 Task: Look for space in Thiruvananthapuram, India from 2nd September, 2023 to 10th September, 2023 for 1 adult in price range Rs.5000 to Rs.16000. Place can be private room with 1  bedroom having 1 bed and 1 bathroom. Property type can be house, flat, guest house, hotel. Booking option can be shelf check-in. Required host language is English.
Action: Mouse moved to (540, 95)
Screenshot: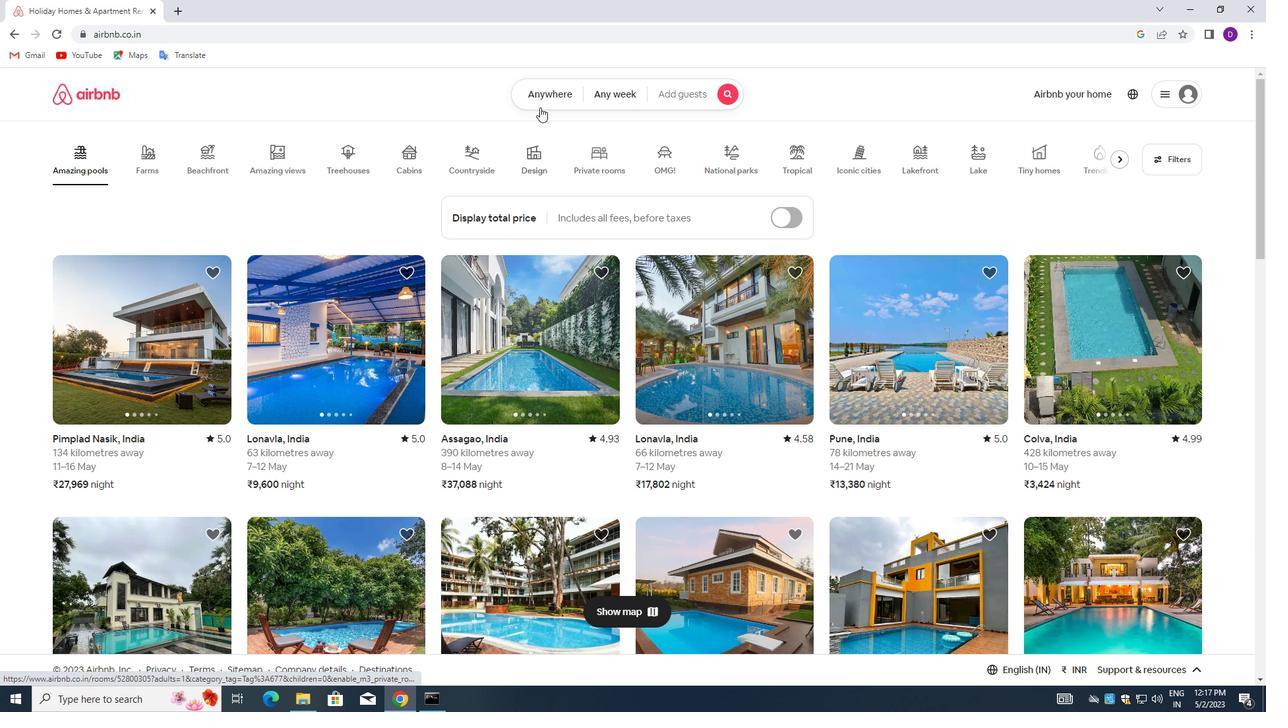 
Action: Mouse pressed left at (540, 95)
Screenshot: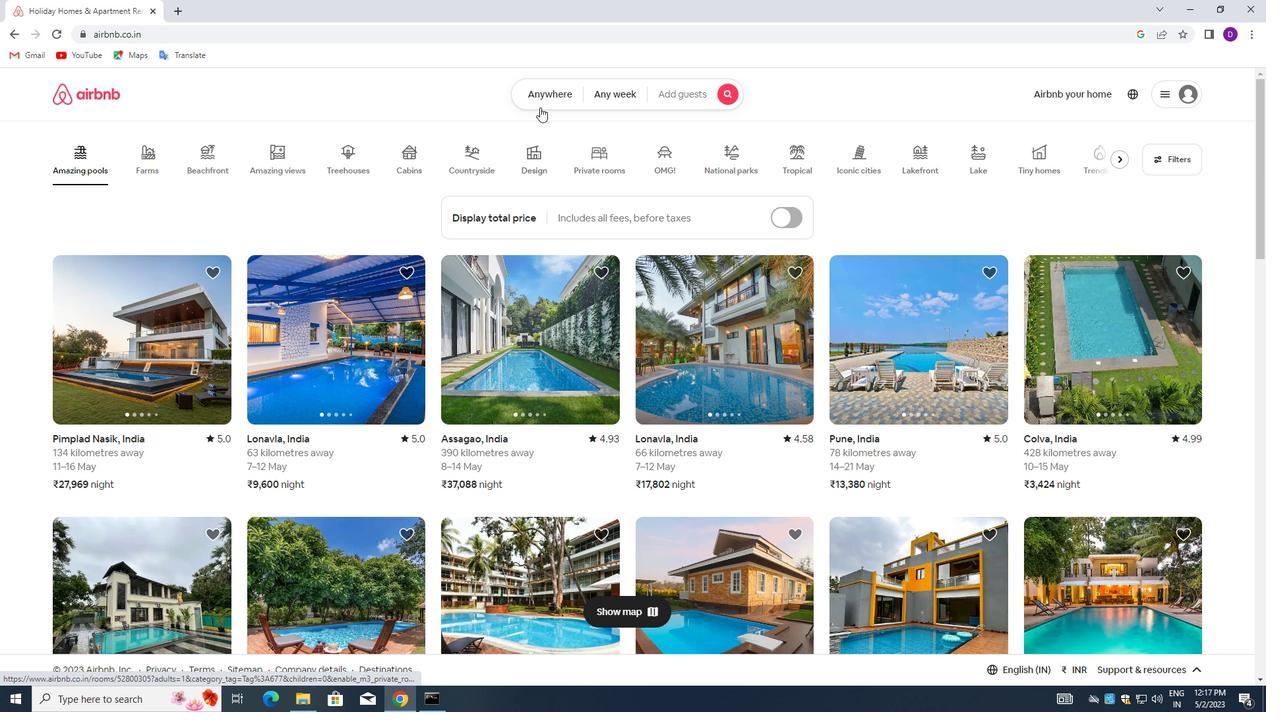 
Action: Mouse moved to (433, 149)
Screenshot: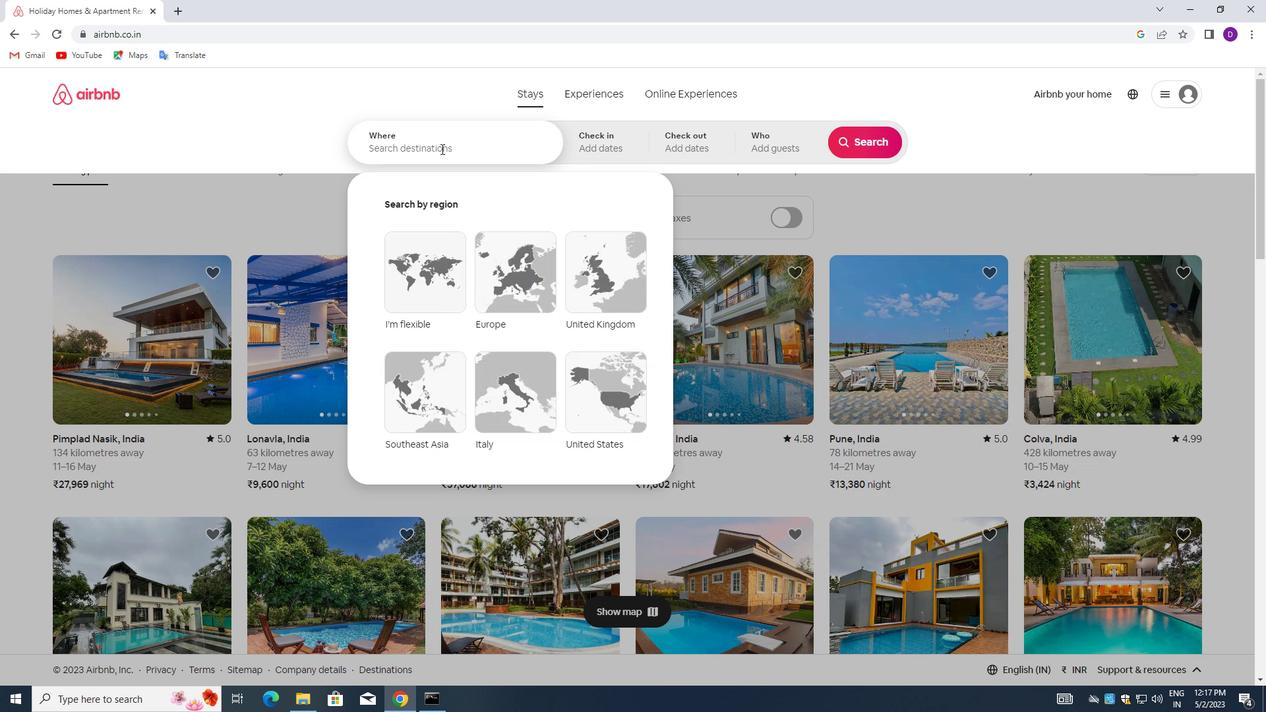 
Action: Mouse pressed left at (433, 149)
Screenshot: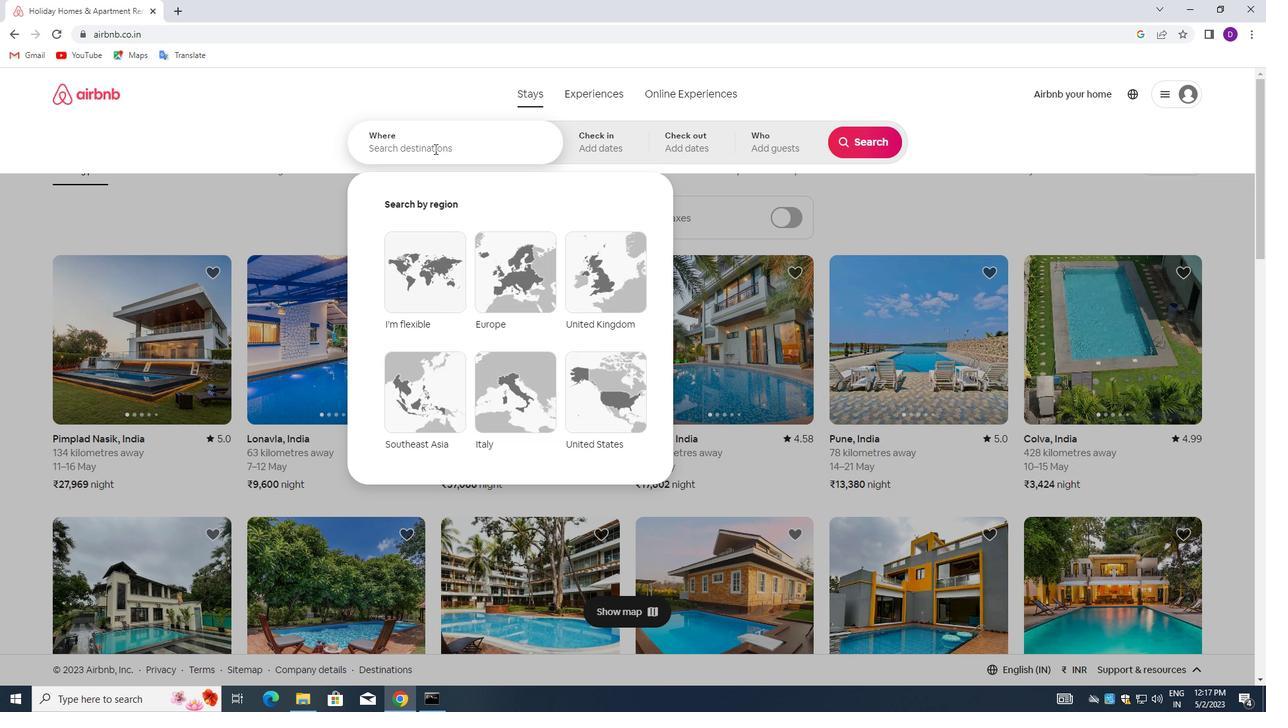 
Action: Key pressed <Key.shift_r>Thiruvananthapuram,<Key.space><Key.shift>INDIA<Key.enter>
Screenshot: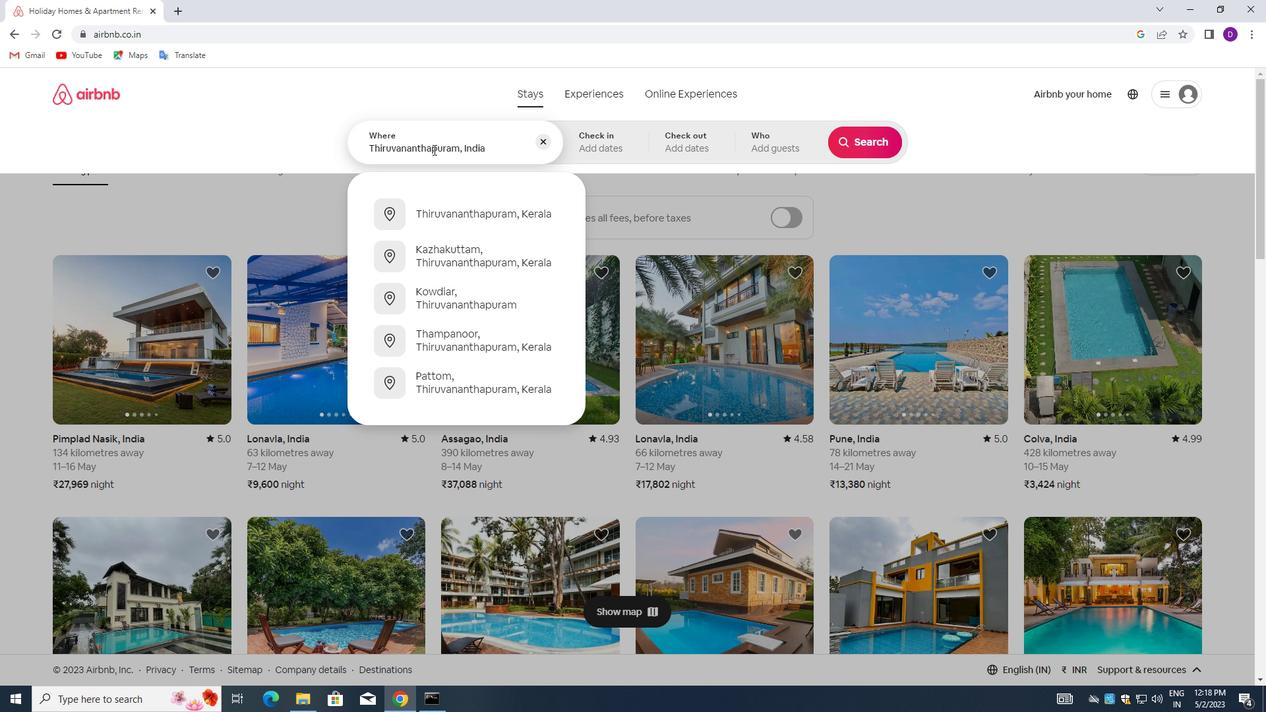 
Action: Mouse moved to (858, 252)
Screenshot: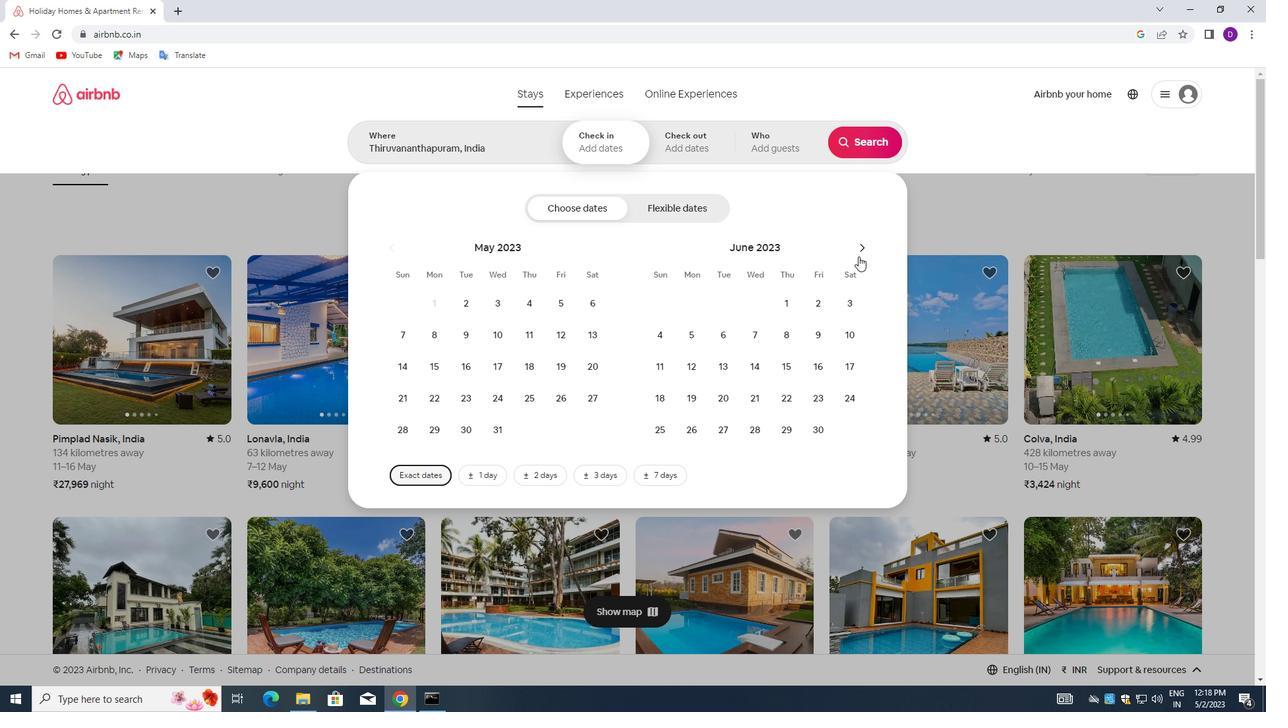 
Action: Mouse pressed left at (858, 252)
Screenshot: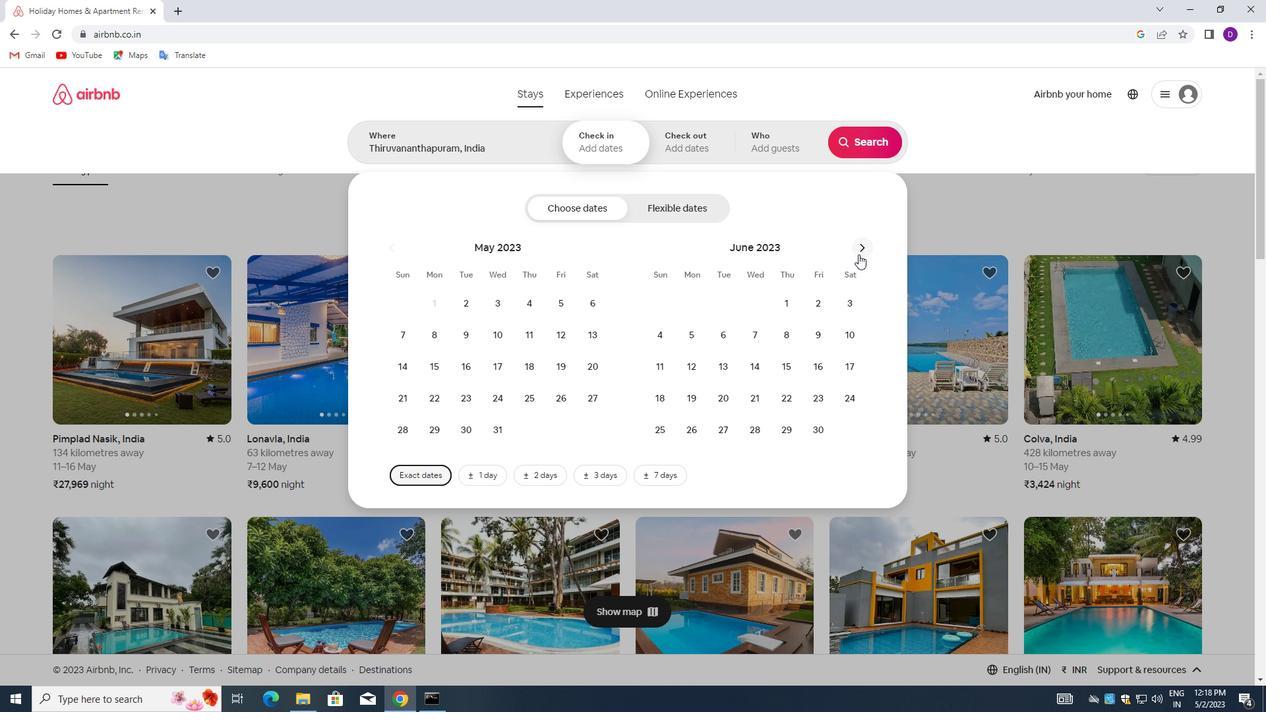 
Action: Mouse pressed left at (858, 252)
Screenshot: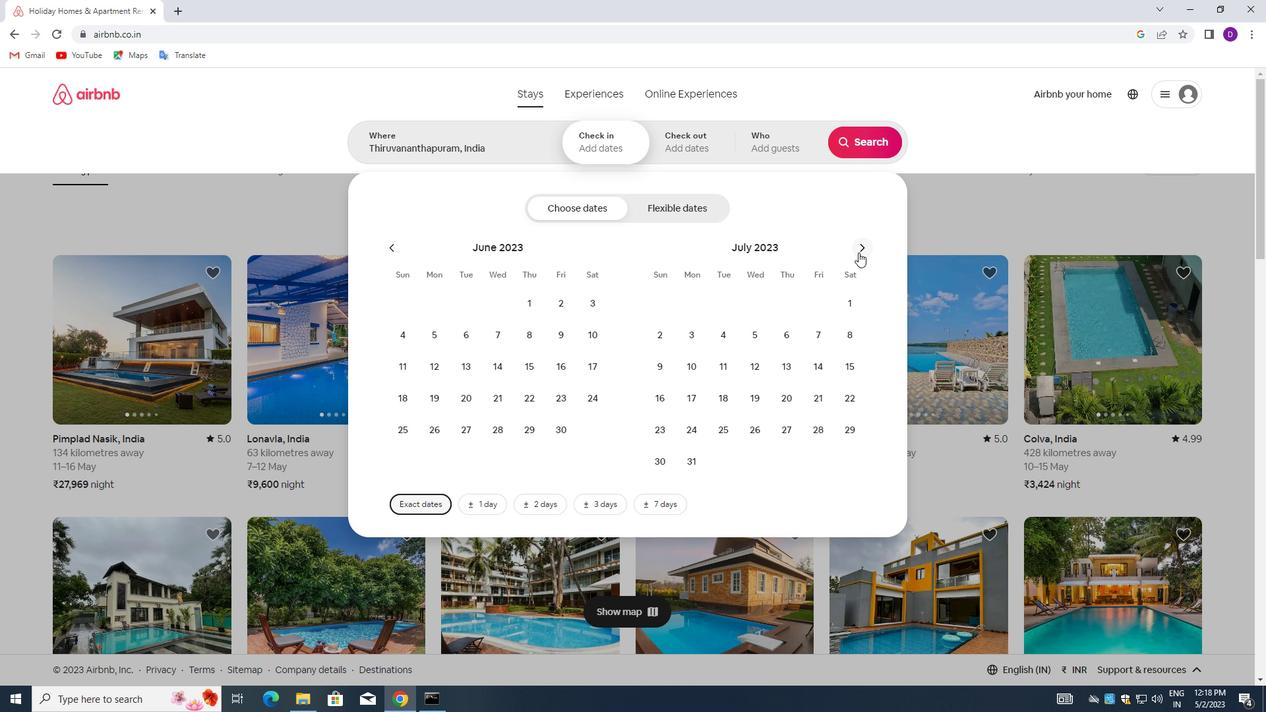 
Action: Mouse pressed left at (858, 252)
Screenshot: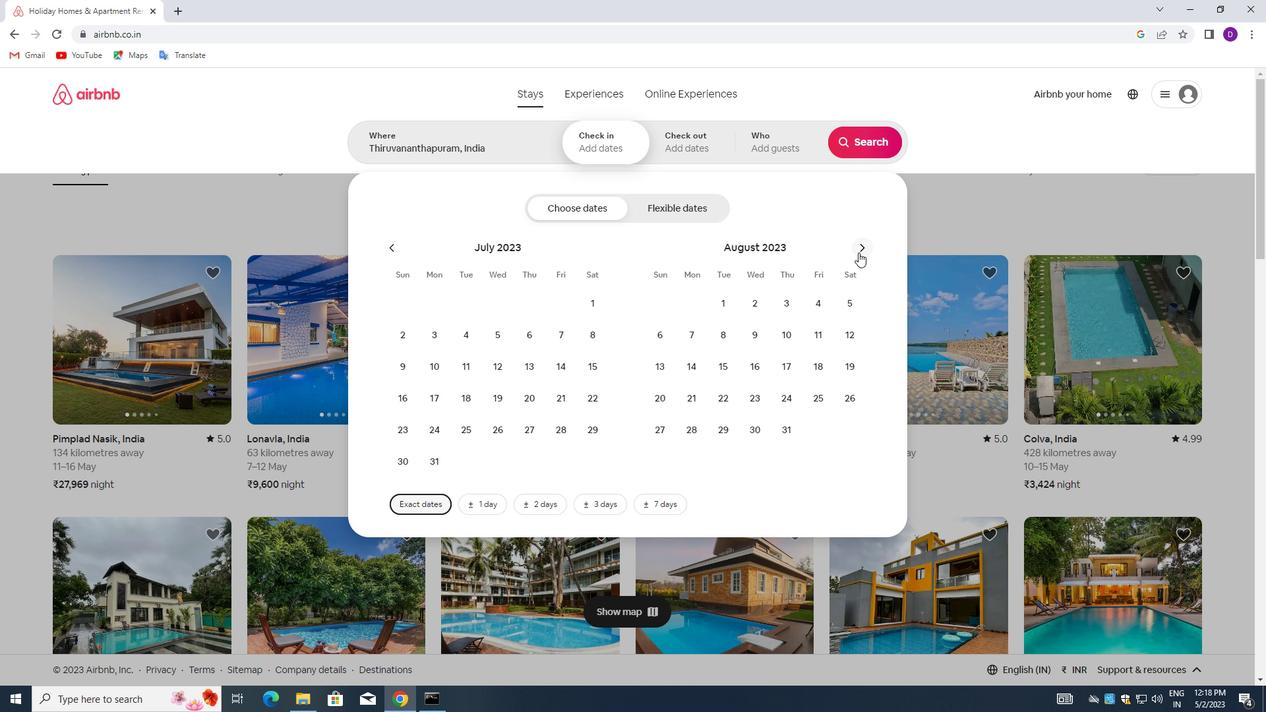 
Action: Mouse moved to (849, 302)
Screenshot: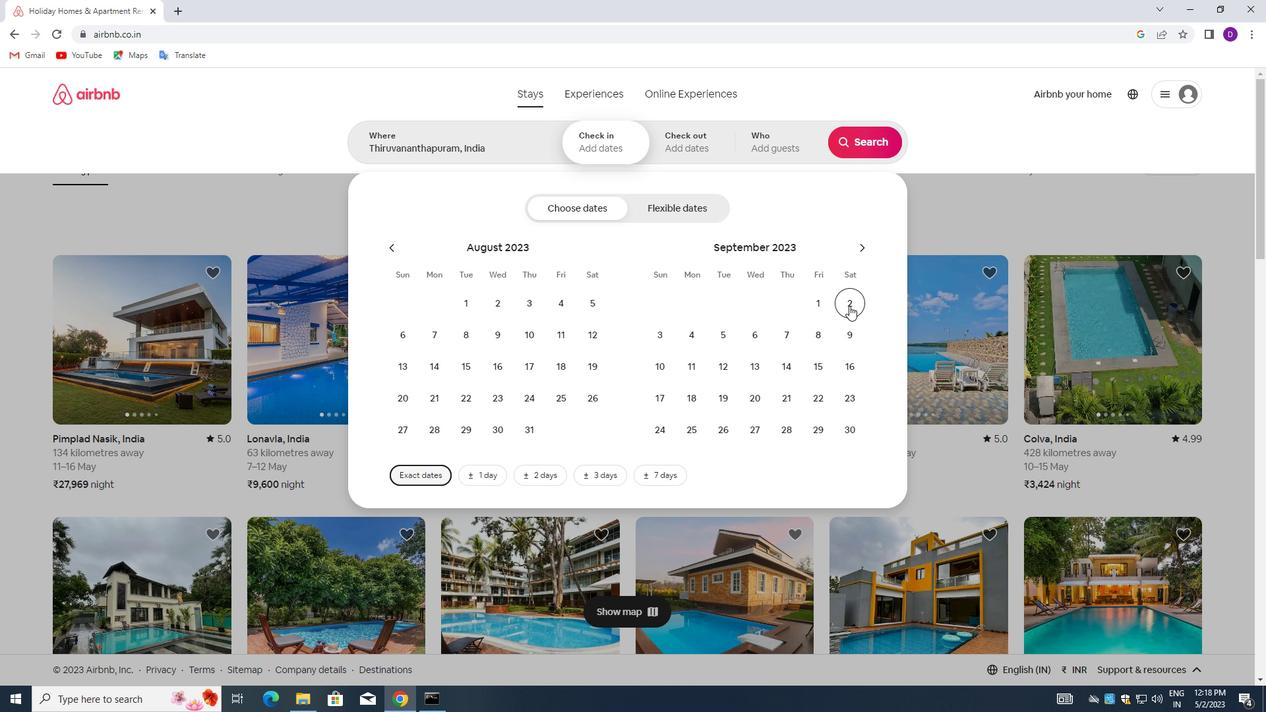 
Action: Mouse pressed left at (849, 302)
Screenshot: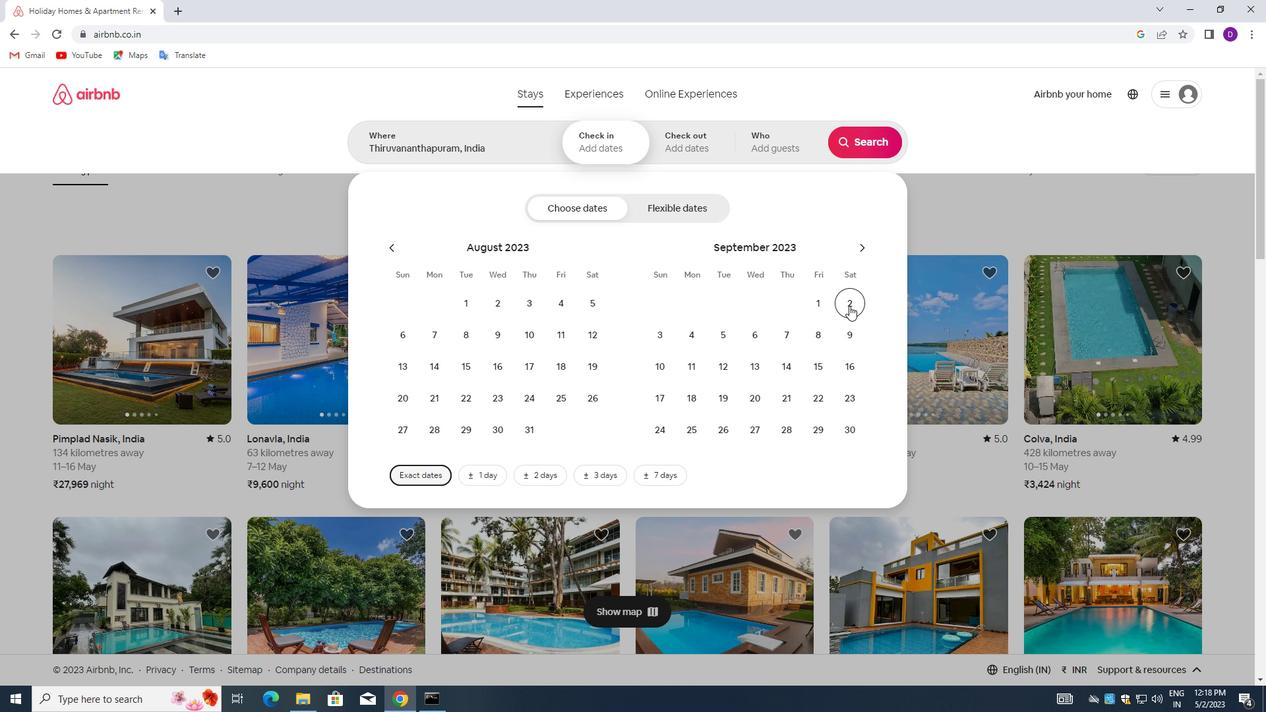 
Action: Mouse moved to (672, 364)
Screenshot: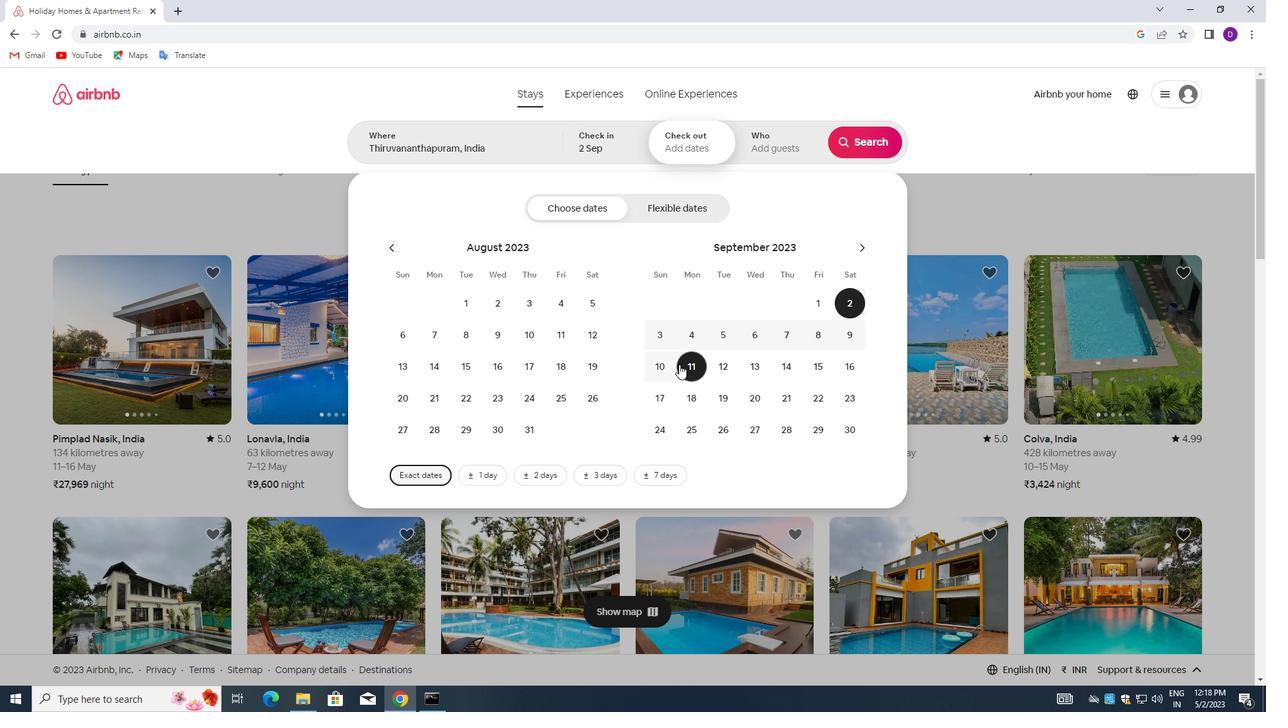 
Action: Mouse pressed left at (672, 364)
Screenshot: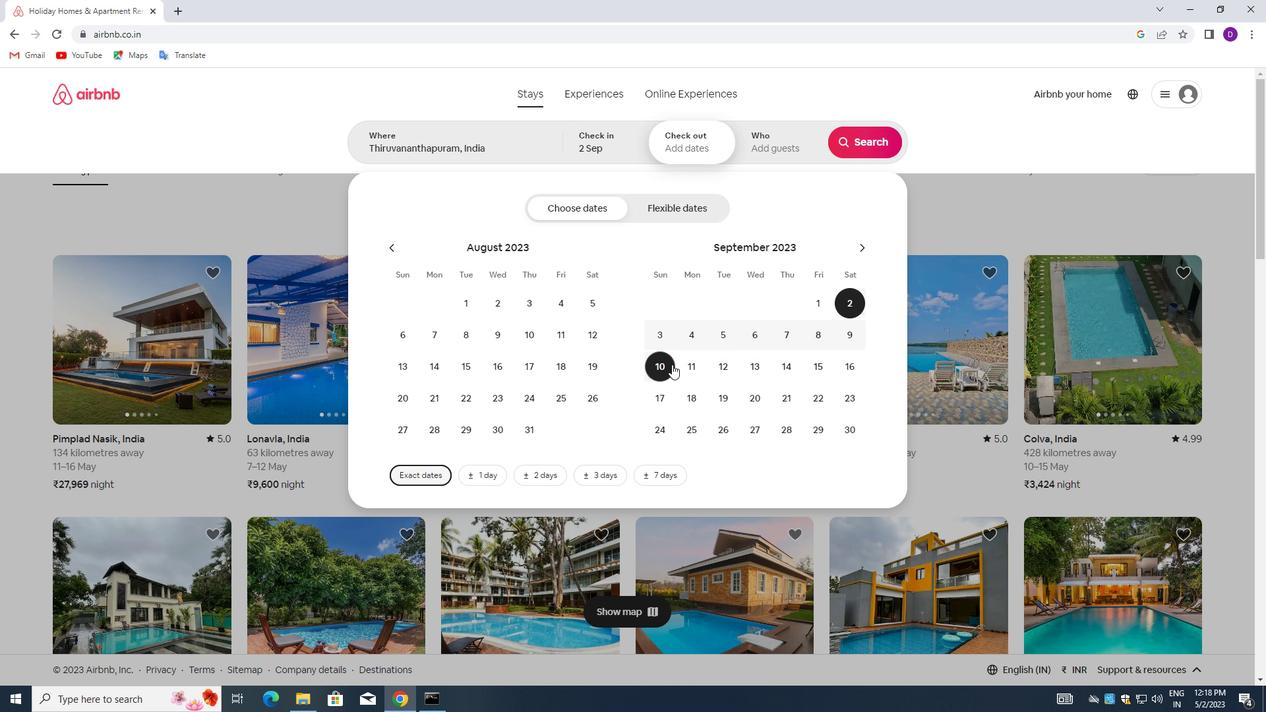 
Action: Mouse moved to (779, 146)
Screenshot: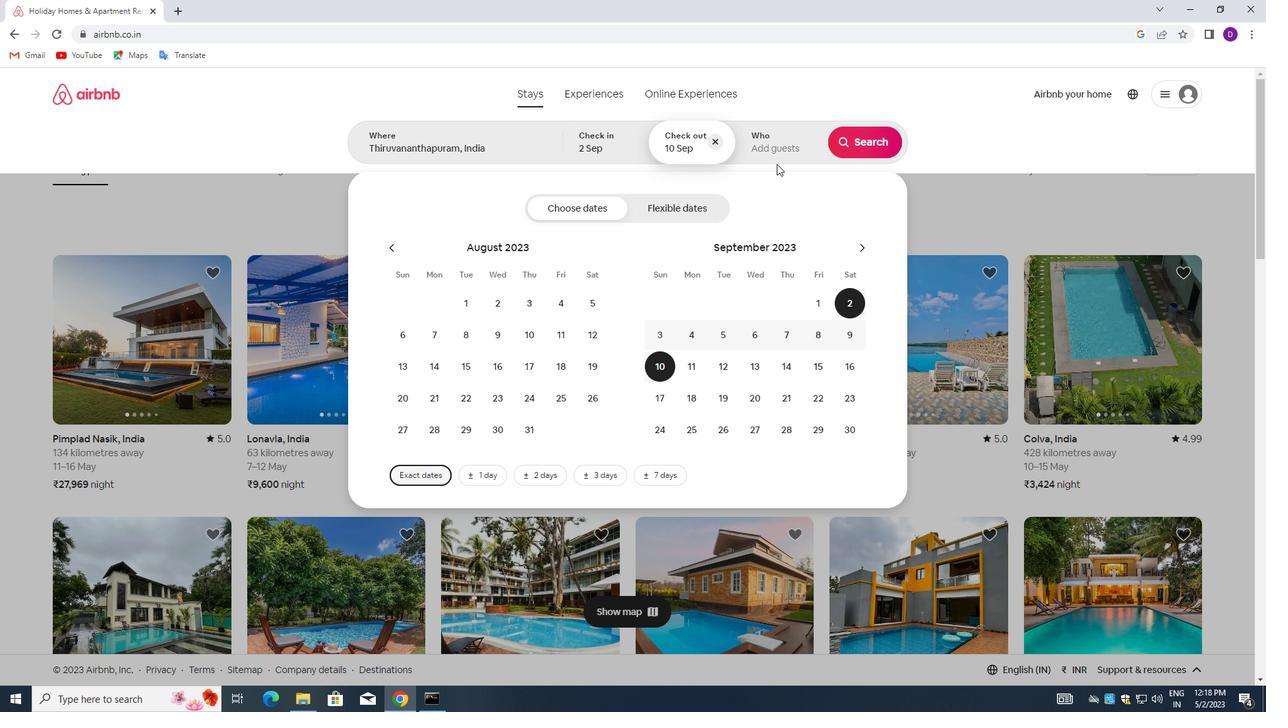 
Action: Mouse pressed left at (779, 146)
Screenshot: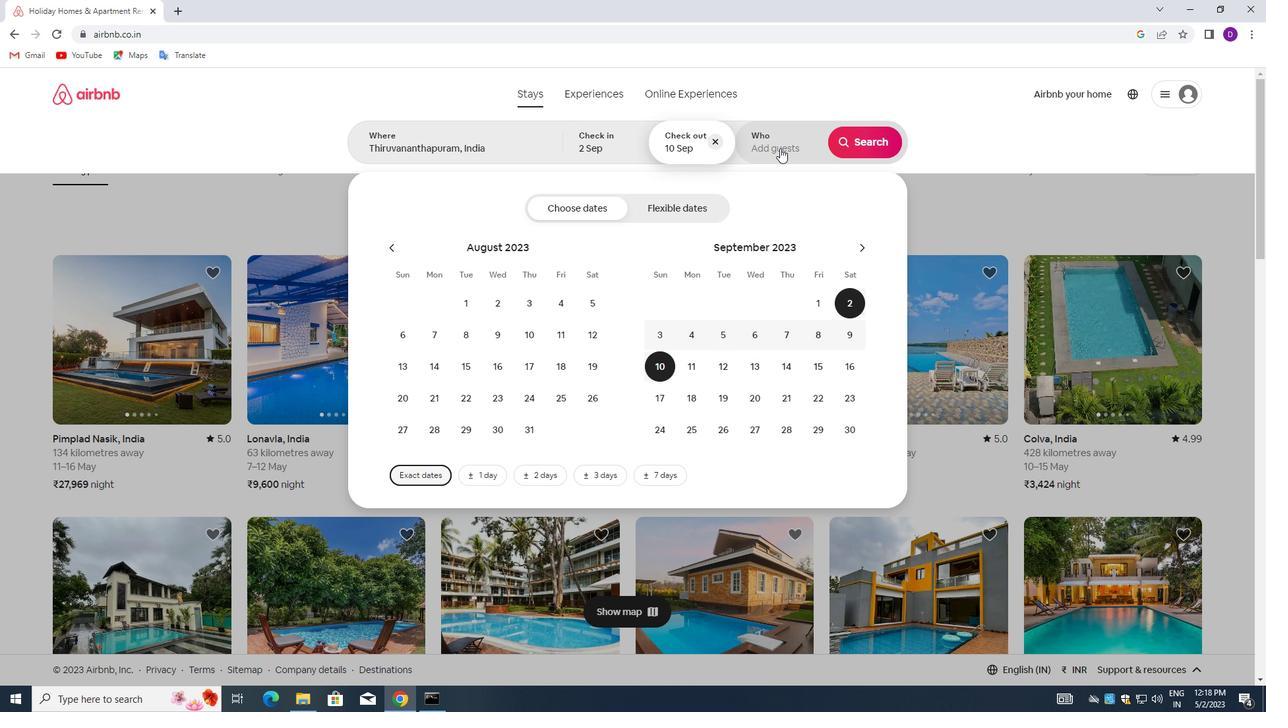 
Action: Mouse moved to (864, 210)
Screenshot: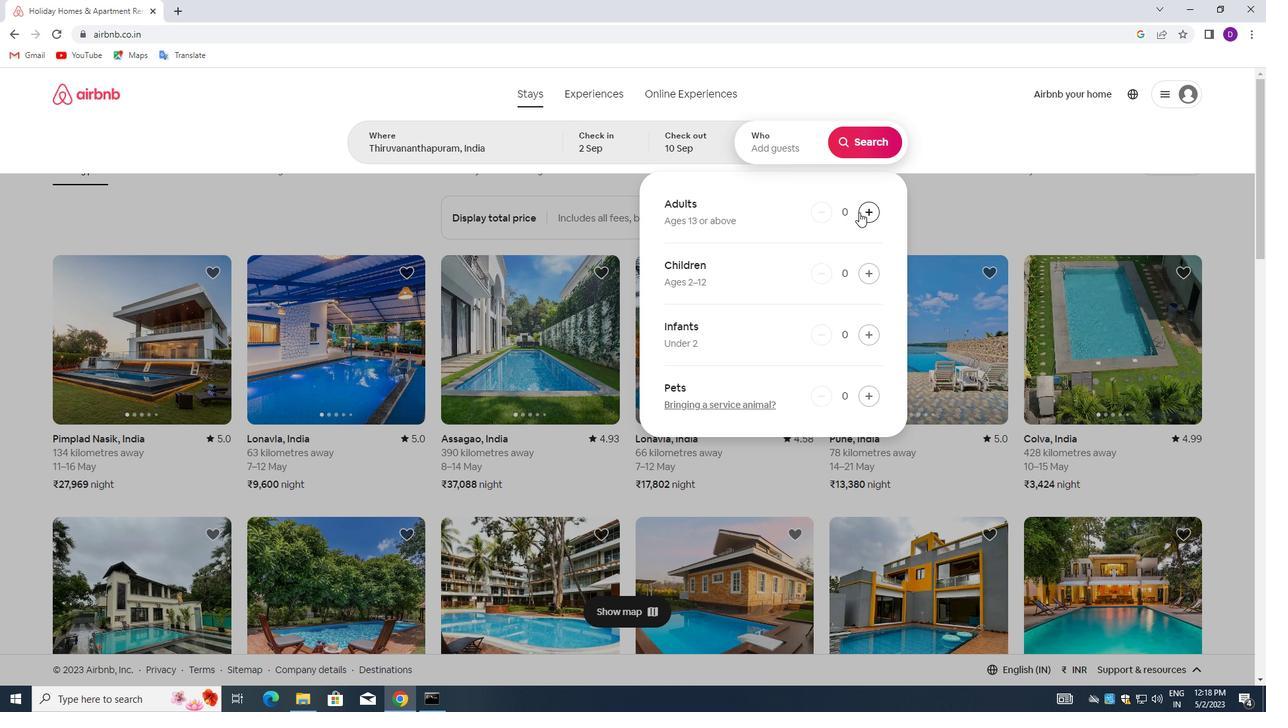
Action: Mouse pressed left at (864, 210)
Screenshot: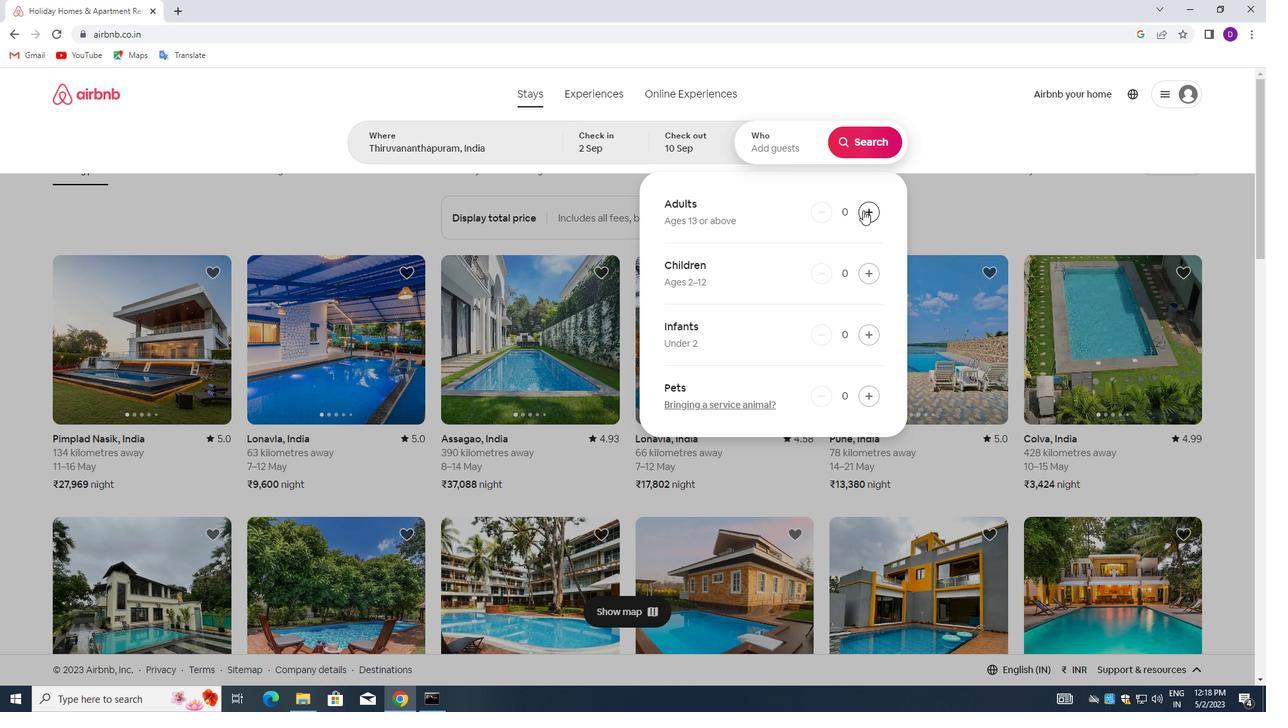 
Action: Mouse moved to (870, 140)
Screenshot: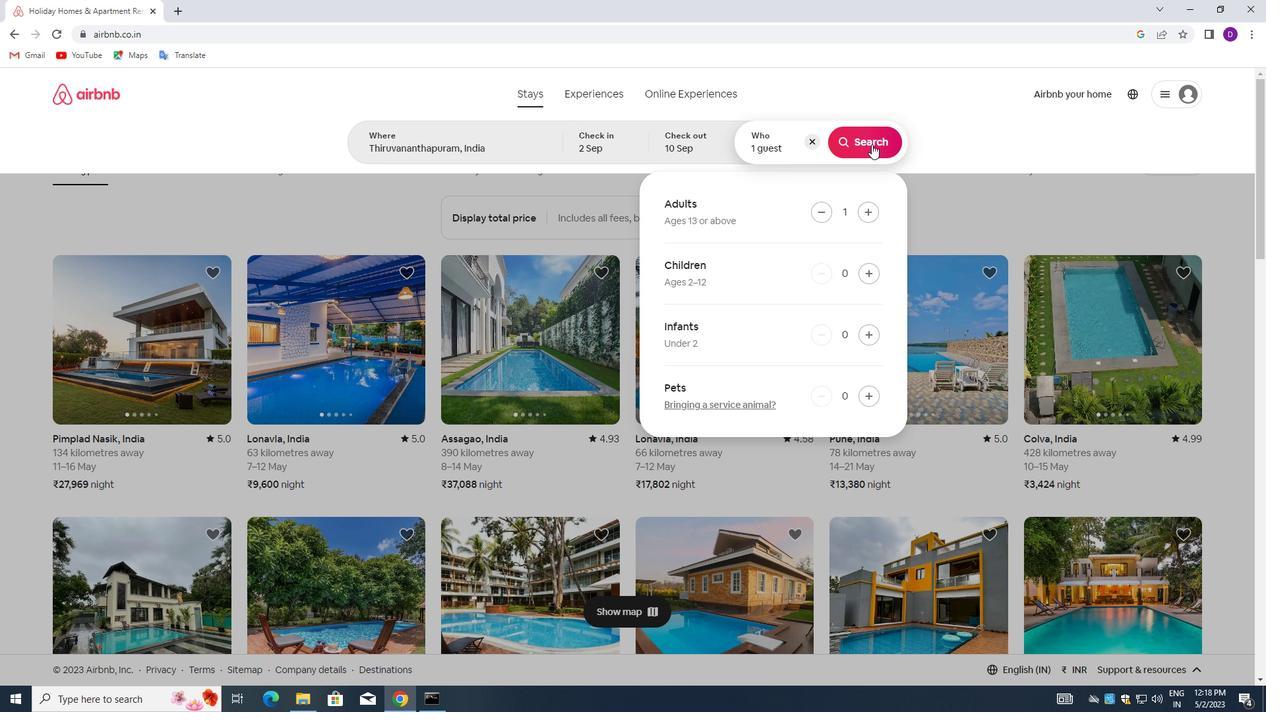 
Action: Mouse pressed left at (870, 140)
Screenshot: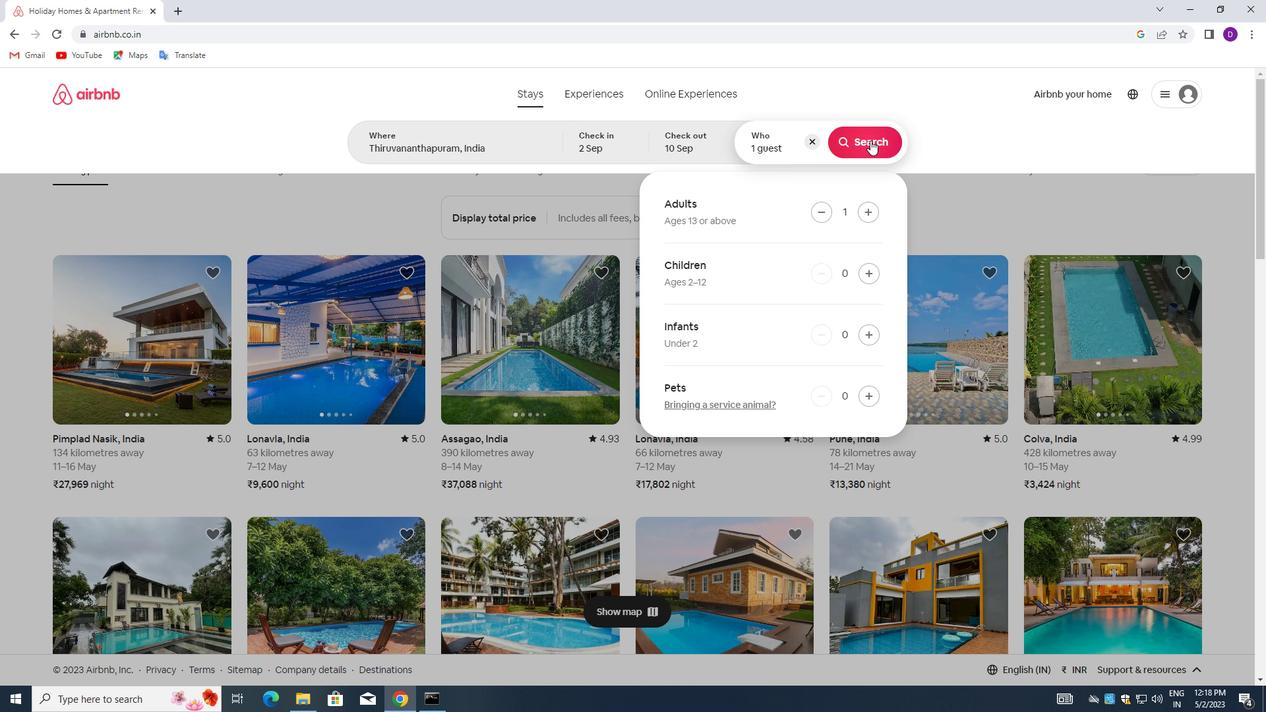 
Action: Mouse moved to (1193, 145)
Screenshot: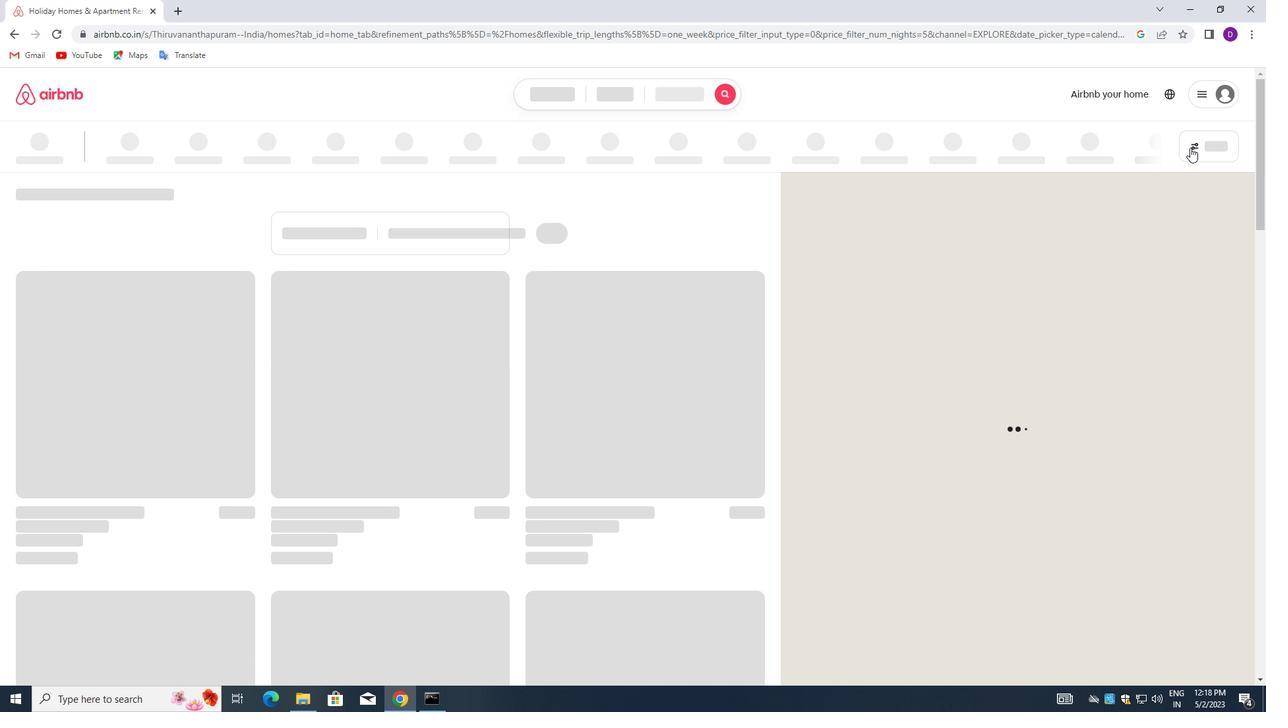 
Action: Mouse pressed left at (1193, 145)
Screenshot: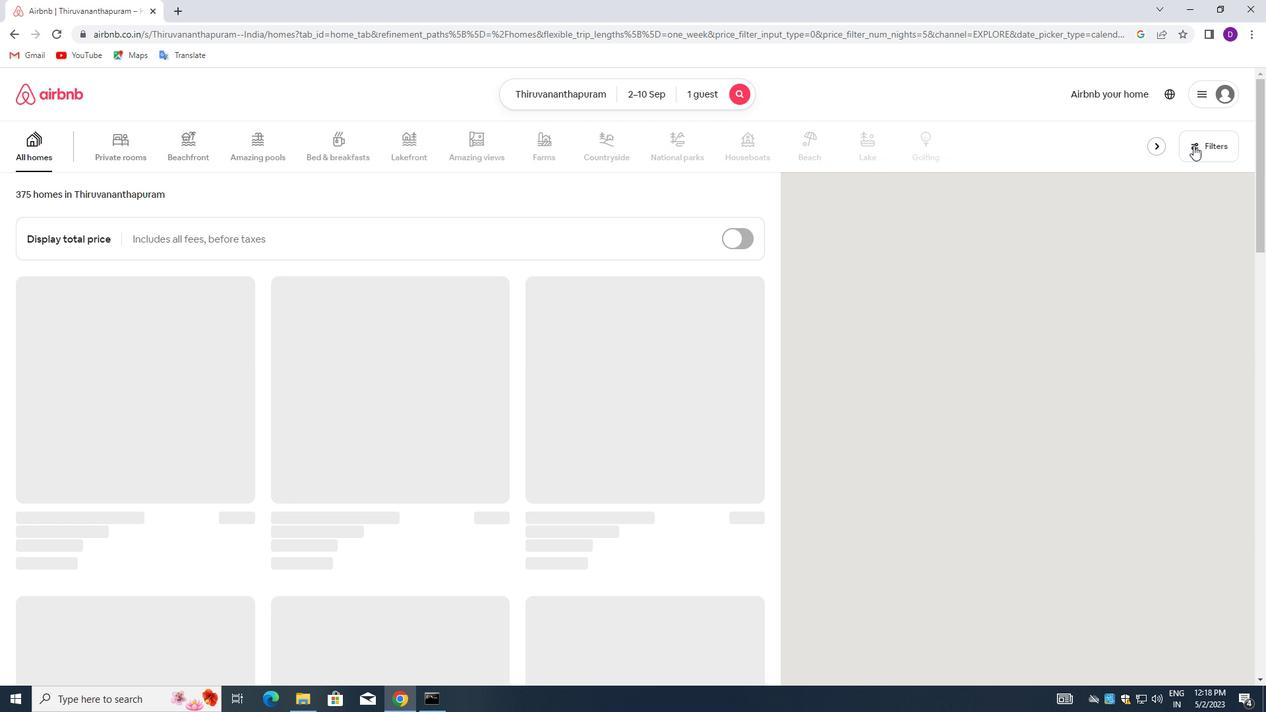 
Action: Mouse moved to (465, 317)
Screenshot: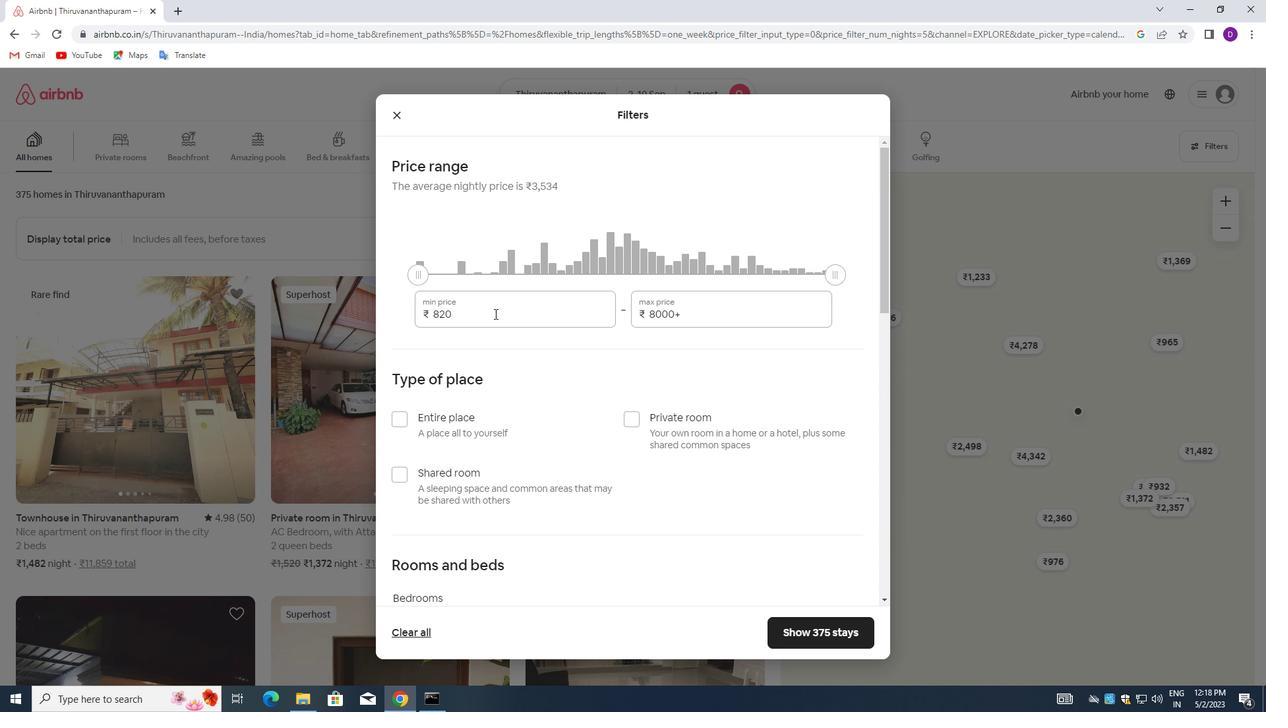 
Action: Mouse pressed left at (465, 317)
Screenshot: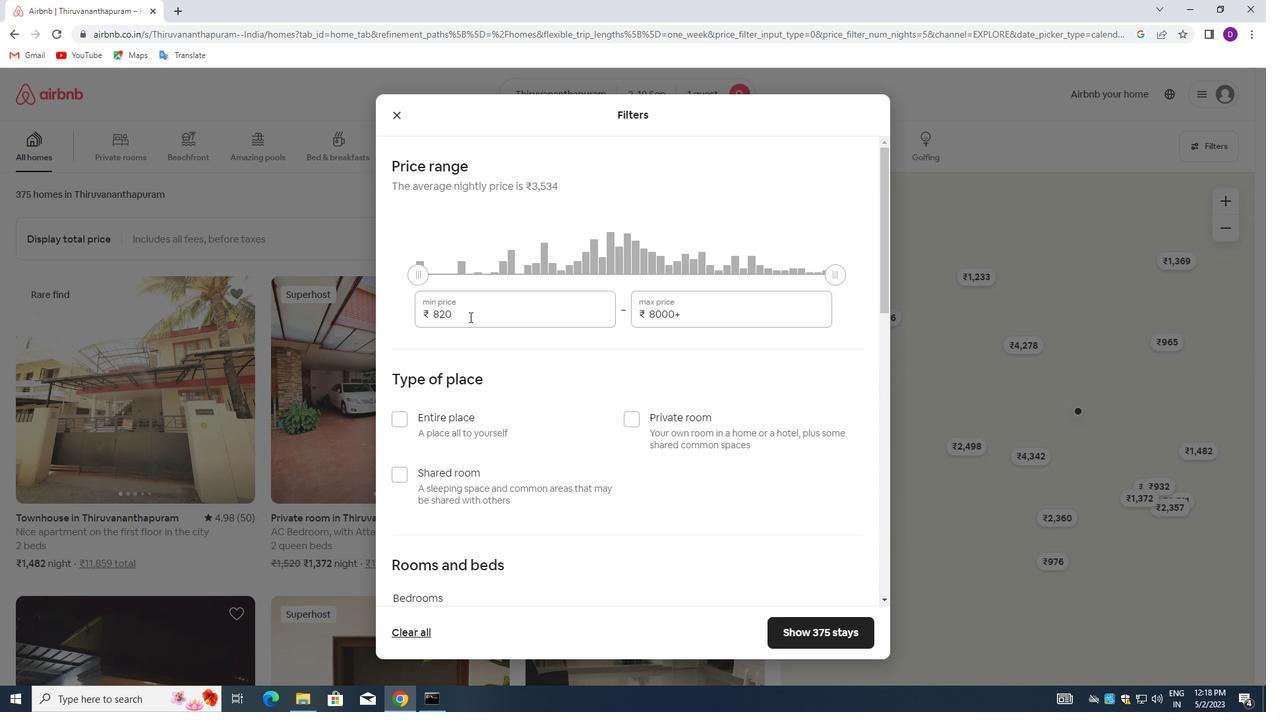 
Action: Mouse pressed left at (465, 317)
Screenshot: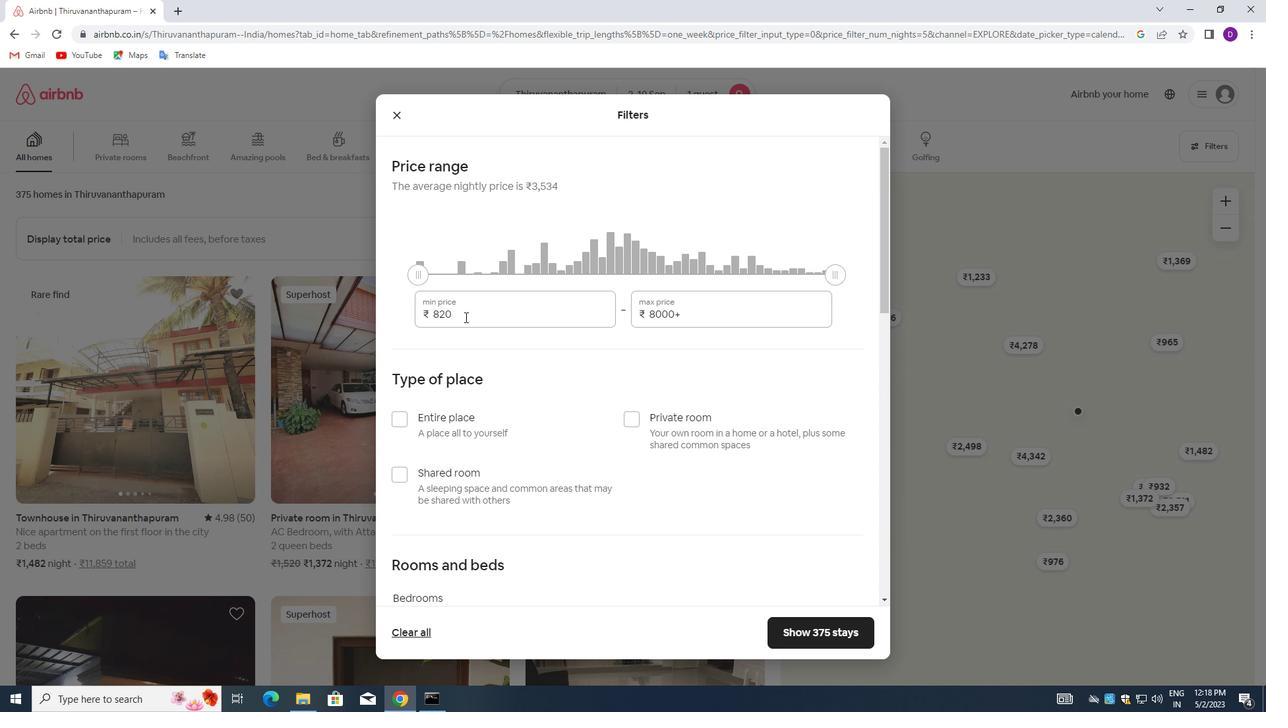 
Action: Key pressed 5000<Key.tab>16000
Screenshot: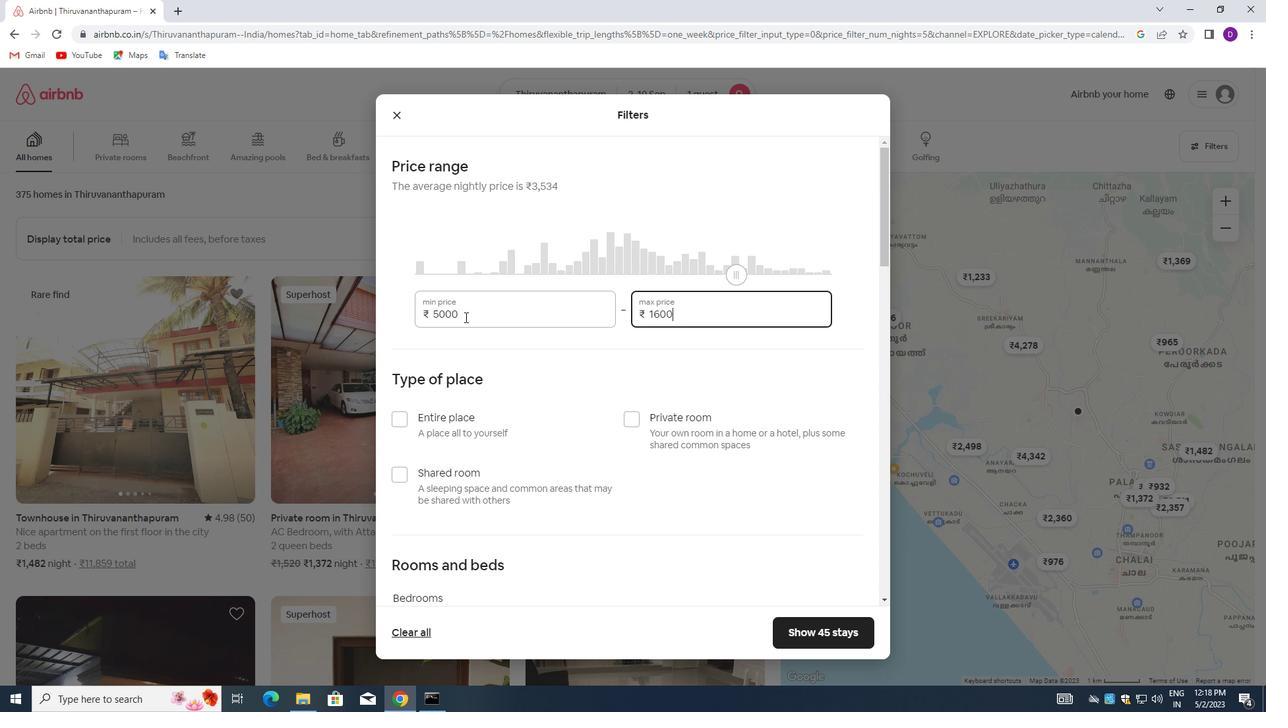 
Action: Mouse moved to (491, 337)
Screenshot: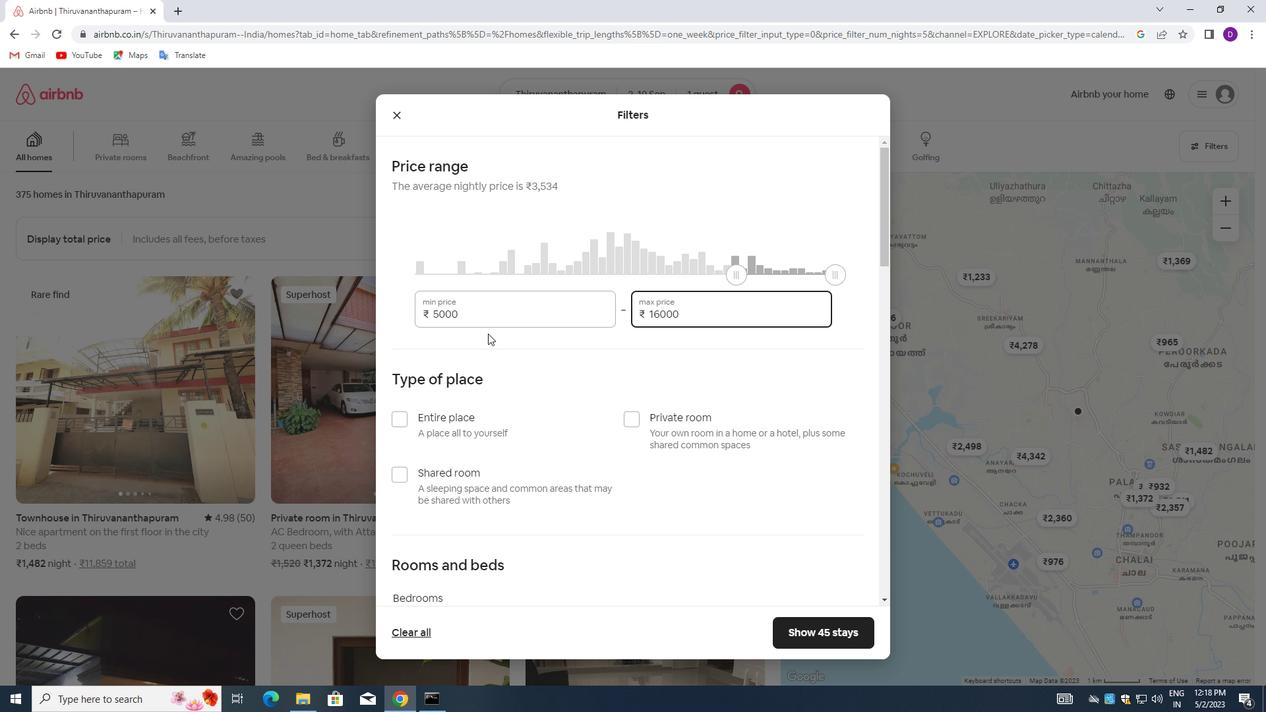 
Action: Mouse scrolled (491, 336) with delta (0, 0)
Screenshot: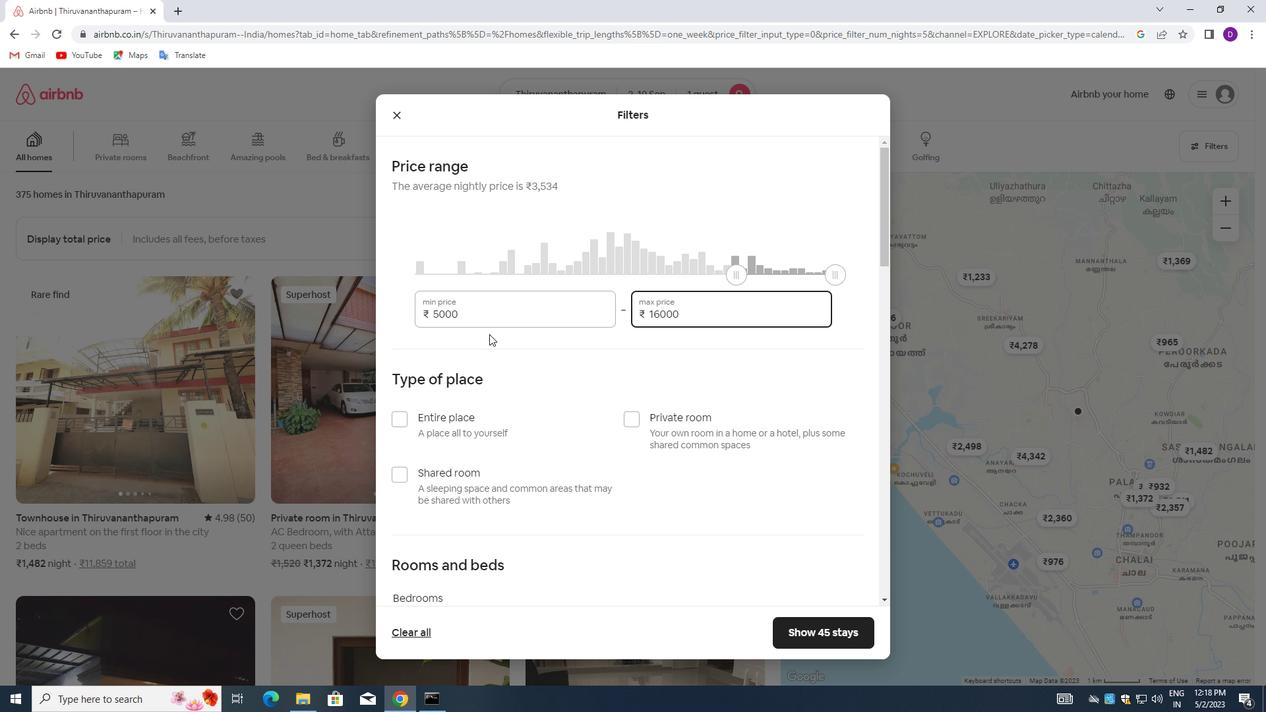 
Action: Mouse moved to (491, 338)
Screenshot: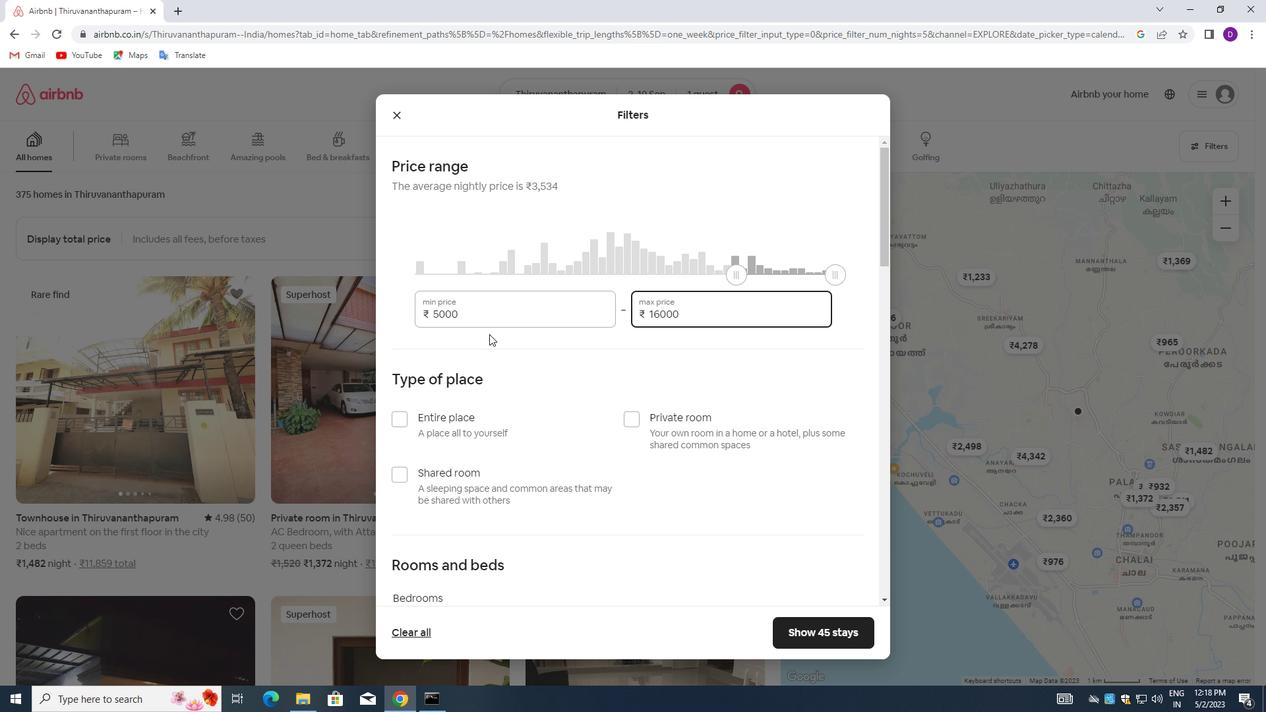 
Action: Mouse scrolled (491, 337) with delta (0, 0)
Screenshot: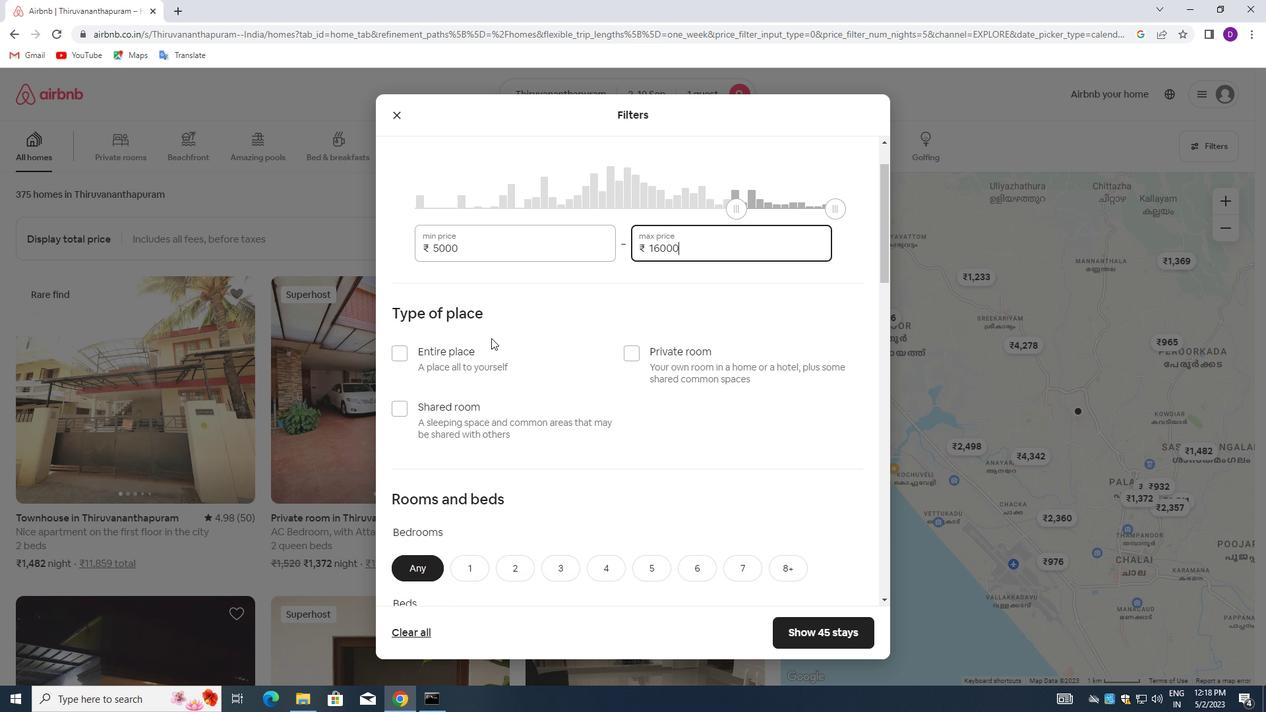 
Action: Mouse scrolled (491, 337) with delta (0, 0)
Screenshot: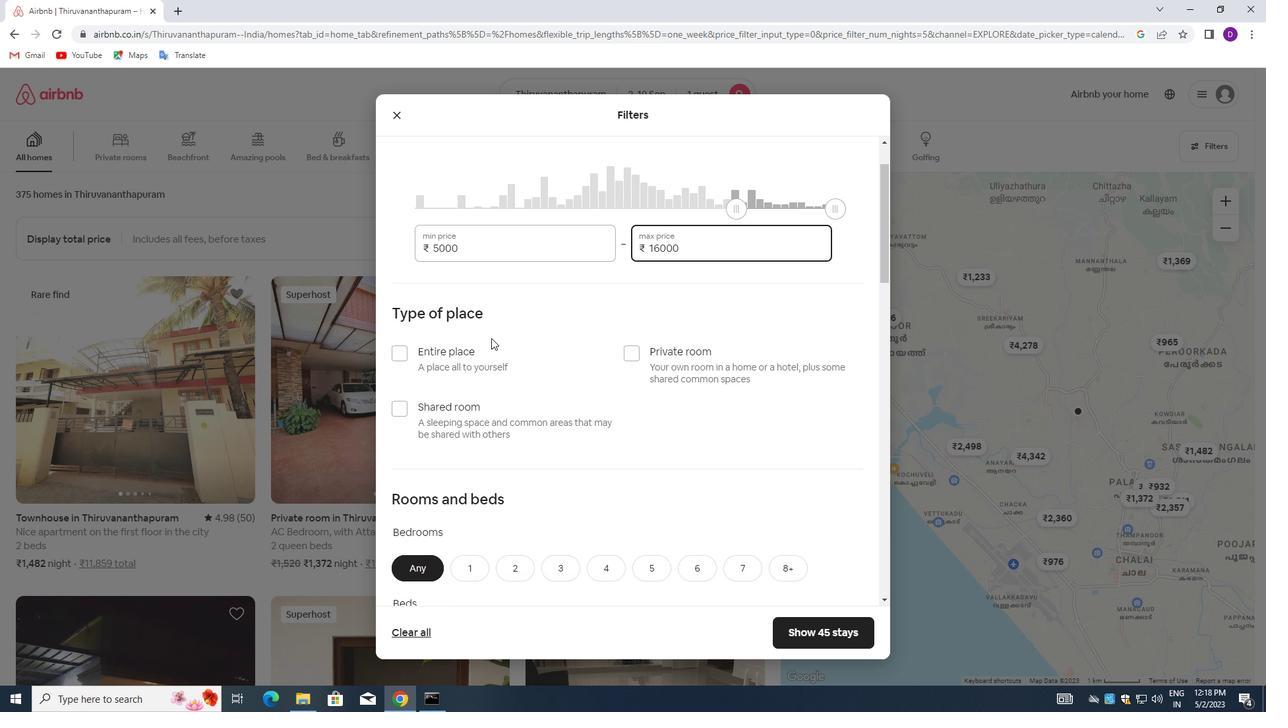
Action: Mouse moved to (626, 222)
Screenshot: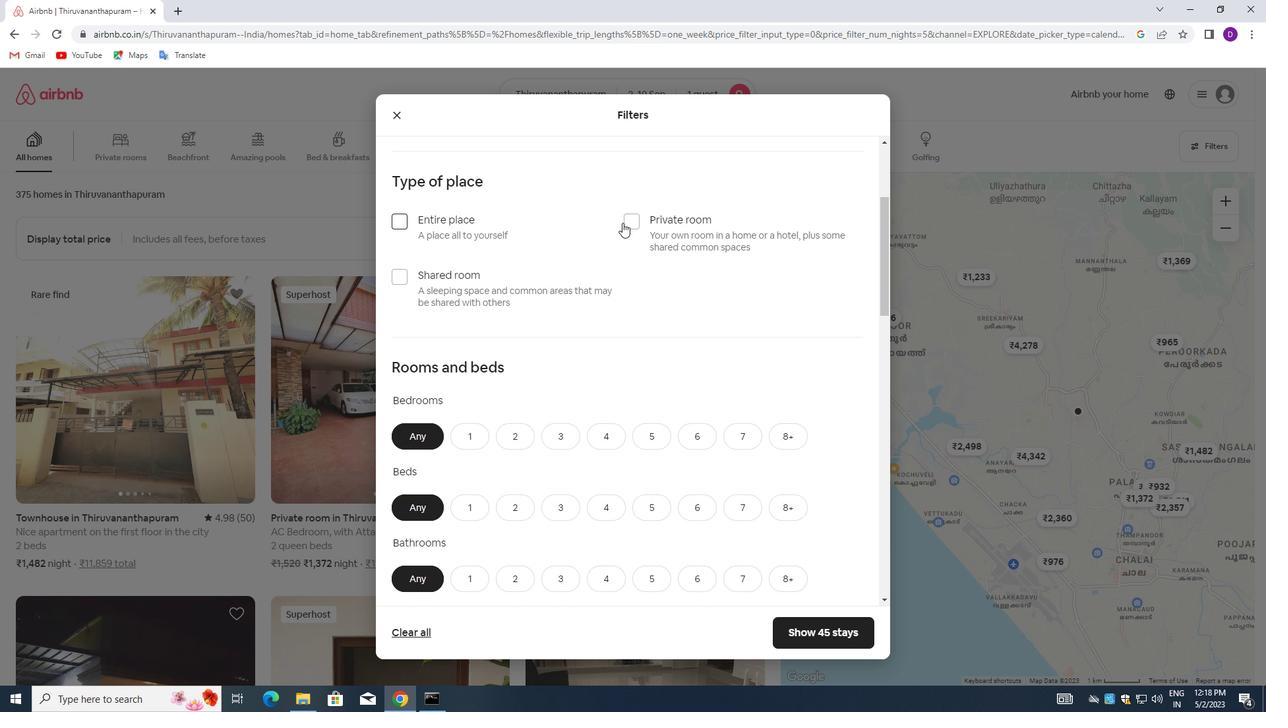 
Action: Mouse pressed left at (626, 222)
Screenshot: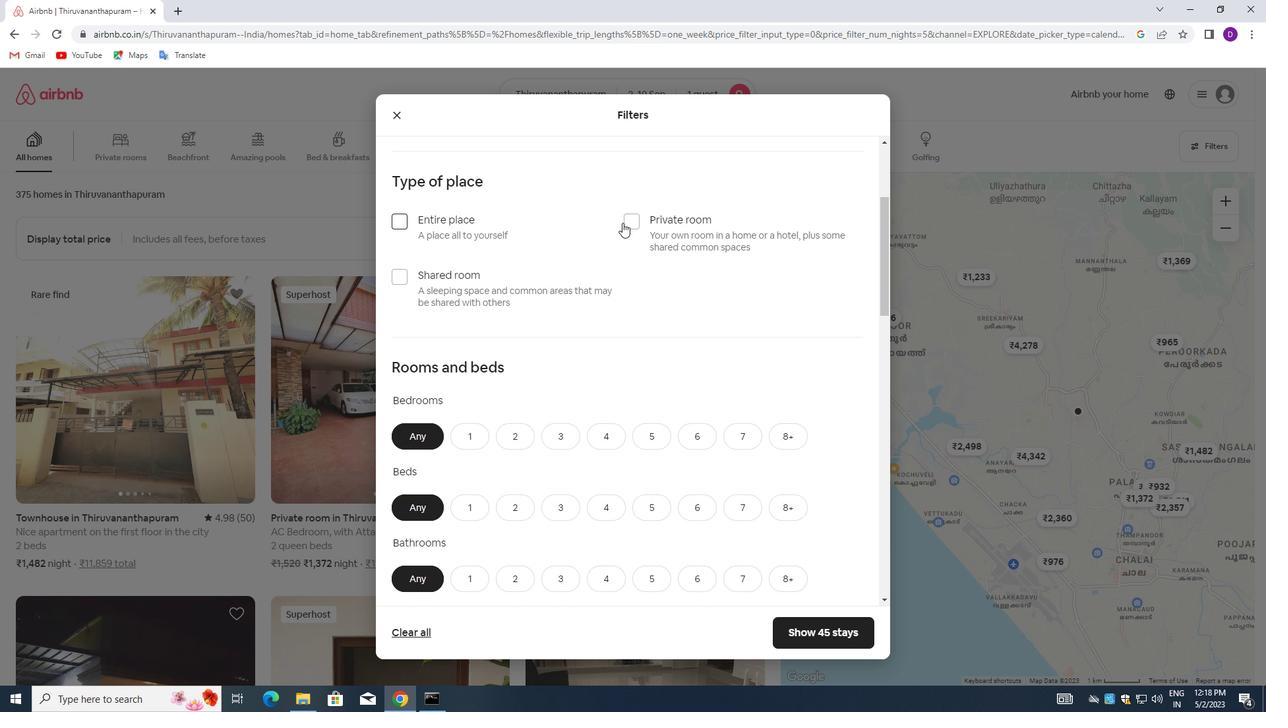 
Action: Mouse moved to (546, 307)
Screenshot: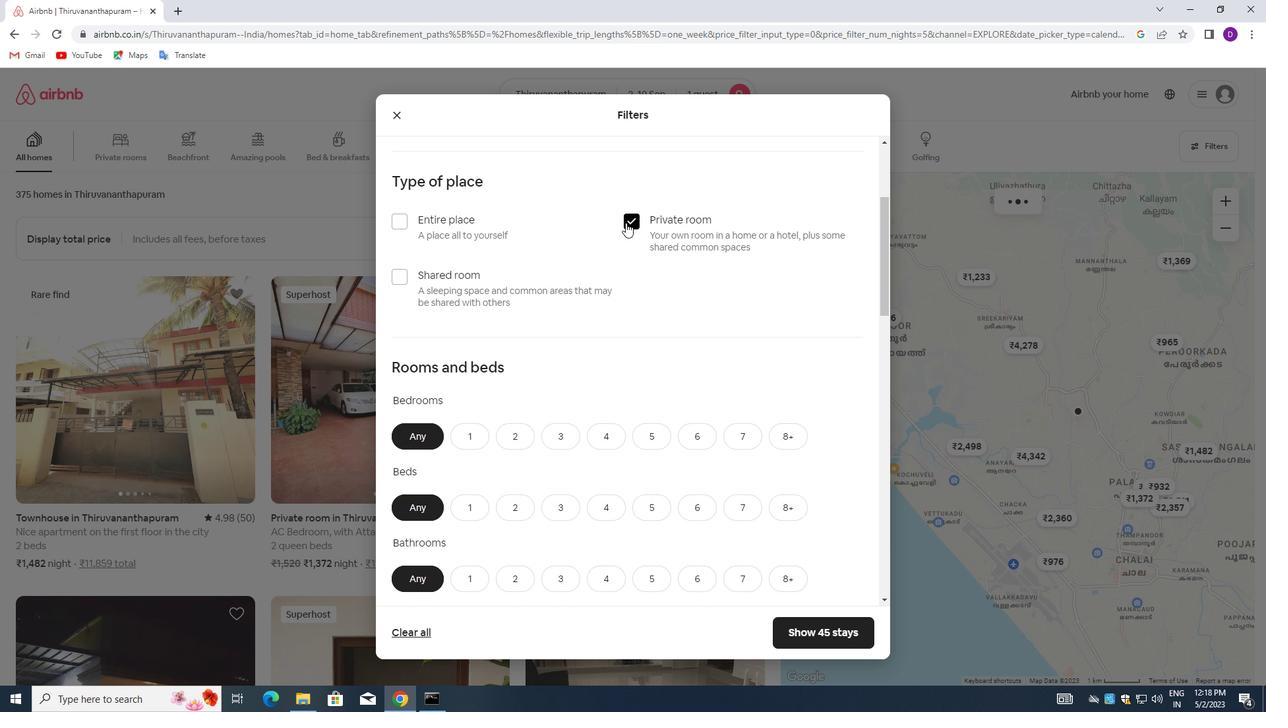 
Action: Mouse scrolled (546, 306) with delta (0, 0)
Screenshot: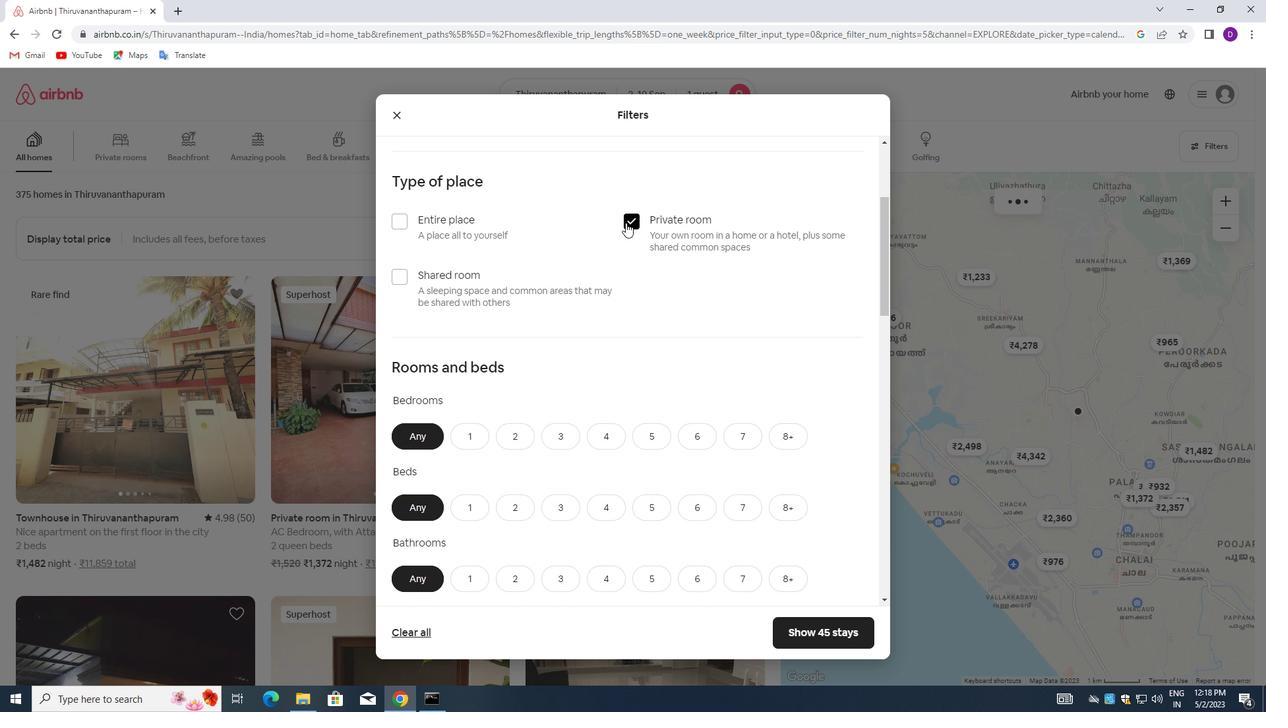 
Action: Mouse moved to (543, 312)
Screenshot: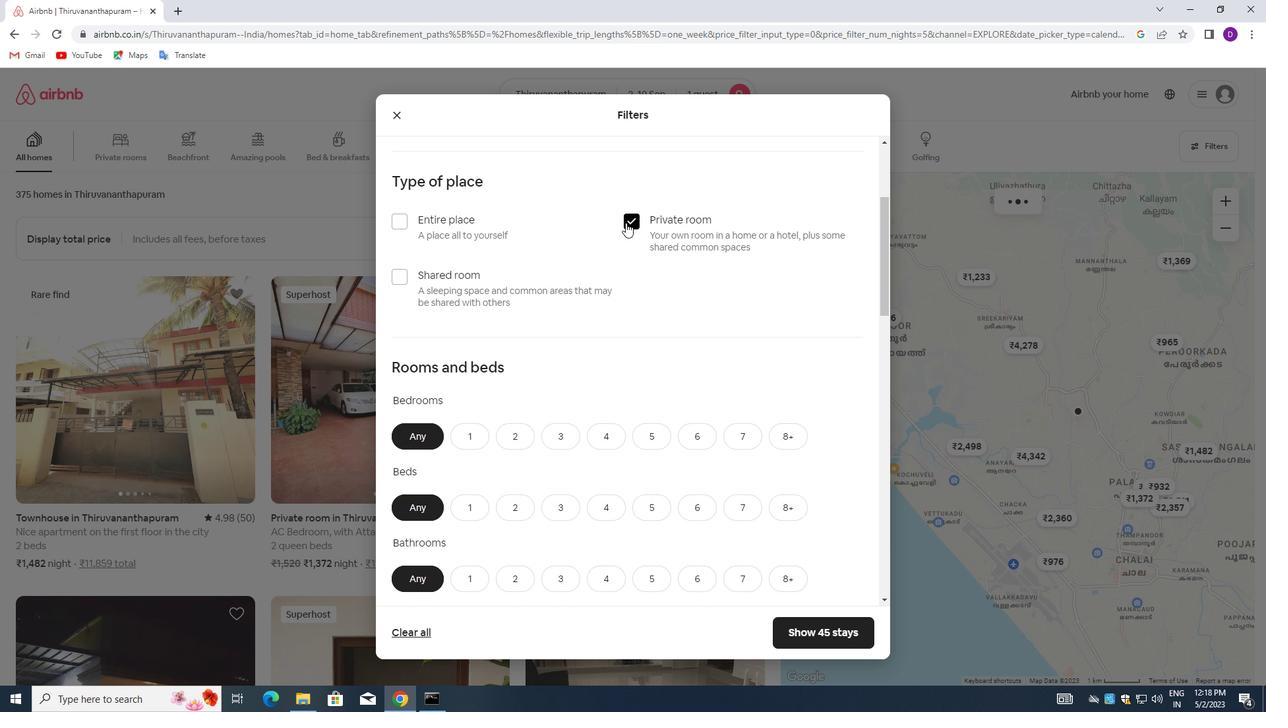 
Action: Mouse scrolled (543, 311) with delta (0, 0)
Screenshot: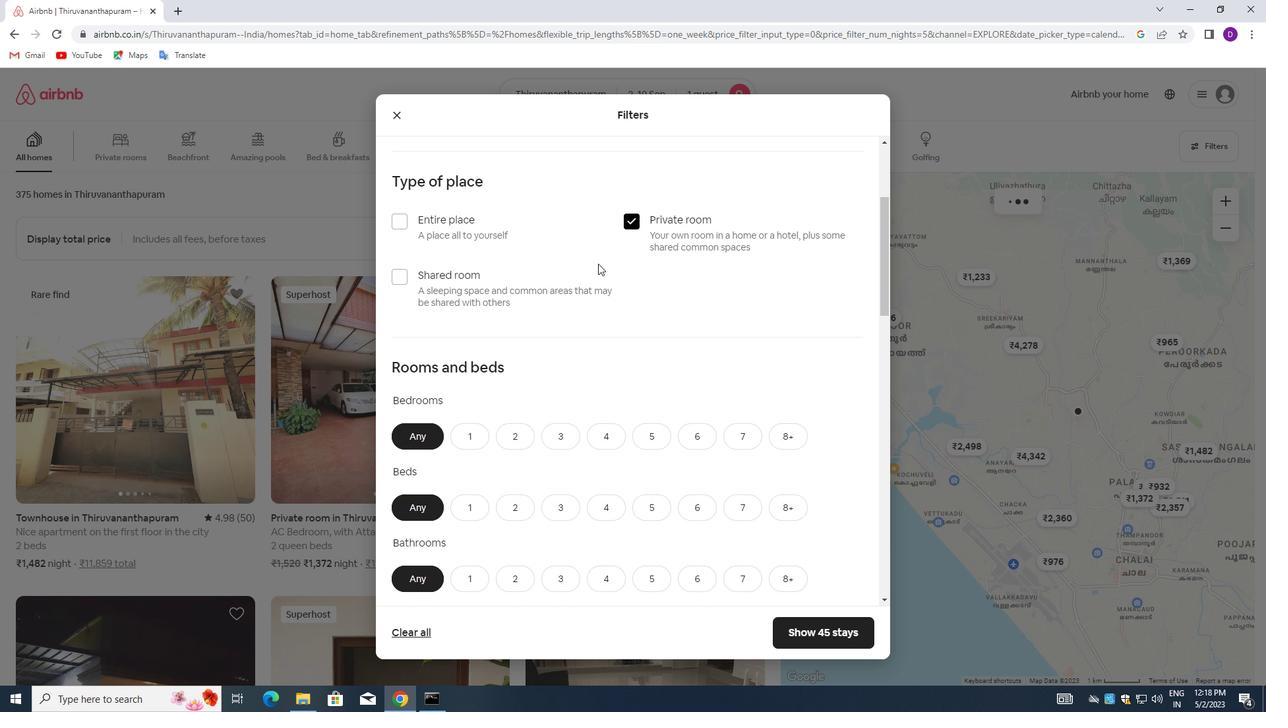 
Action: Mouse moved to (540, 317)
Screenshot: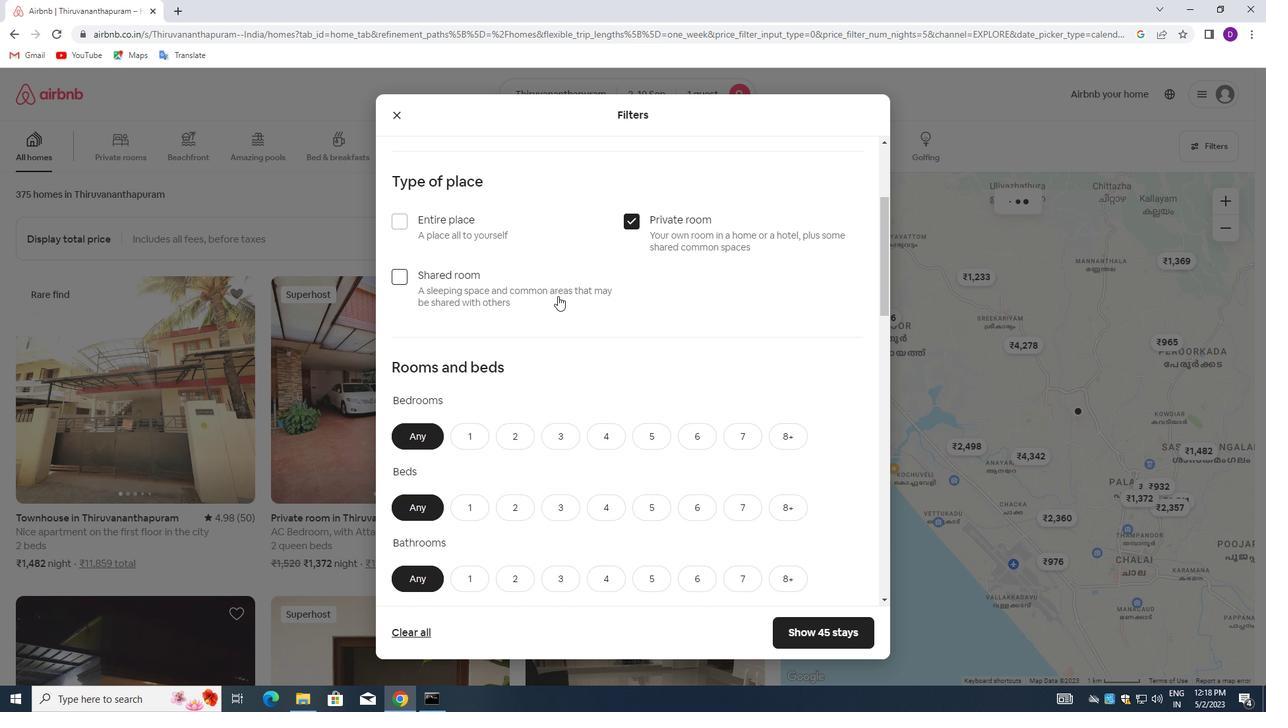
Action: Mouse scrolled (540, 316) with delta (0, 0)
Screenshot: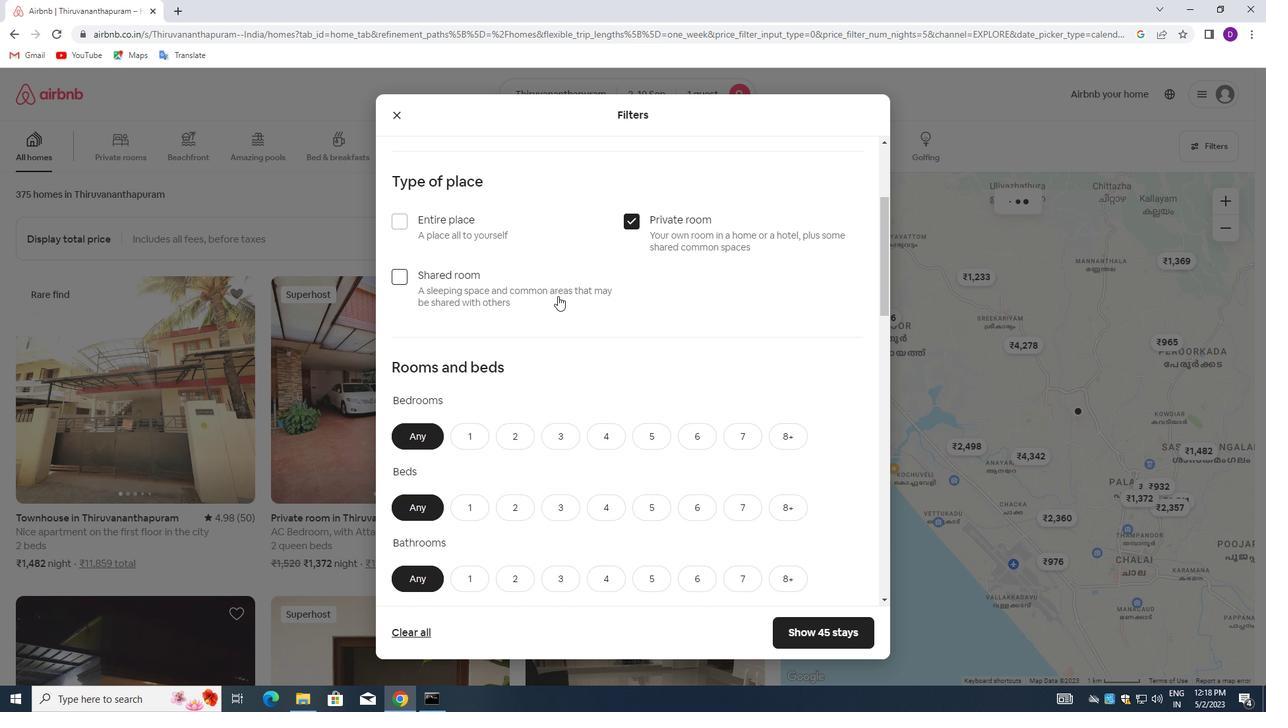 
Action: Mouse moved to (469, 242)
Screenshot: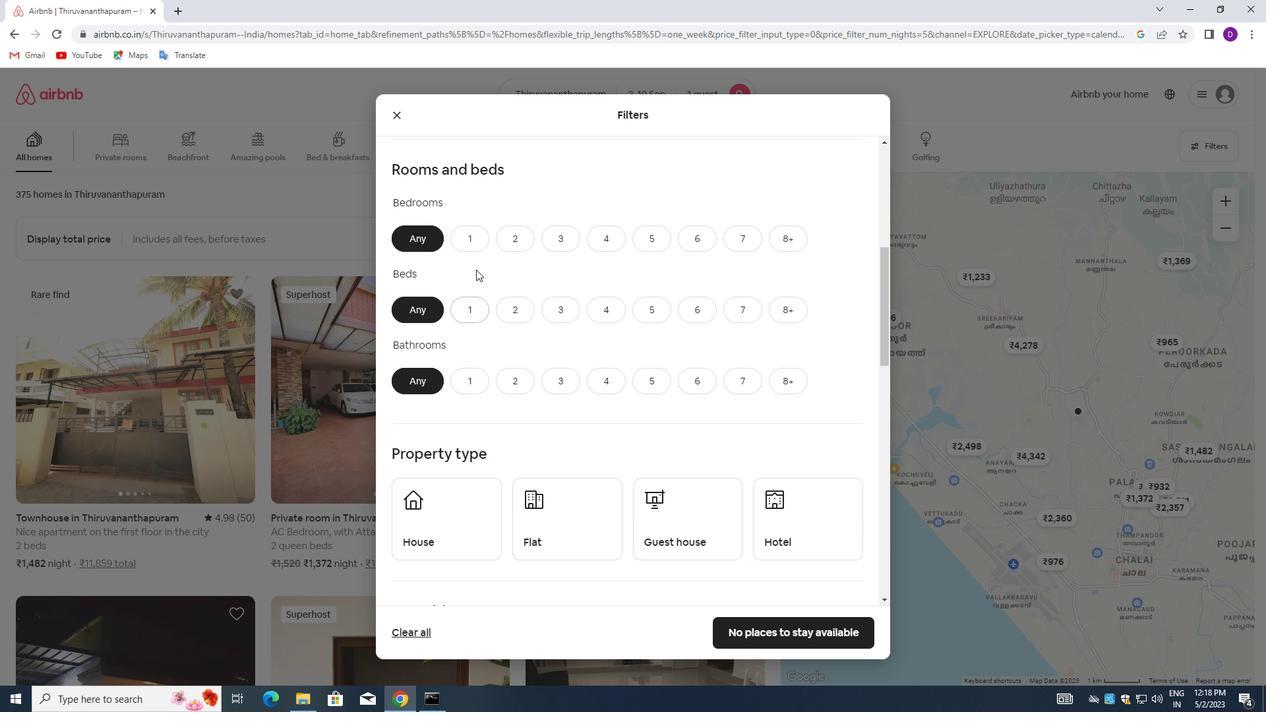 
Action: Mouse pressed left at (469, 242)
Screenshot: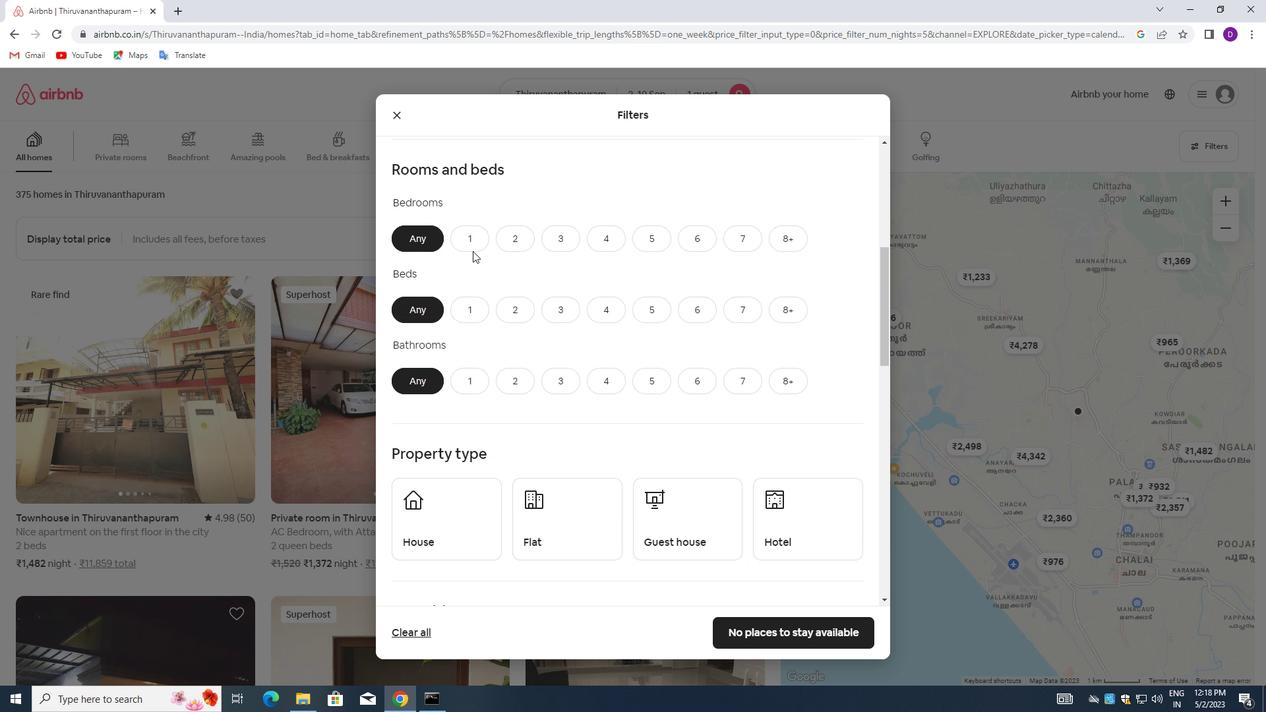 
Action: Mouse moved to (468, 304)
Screenshot: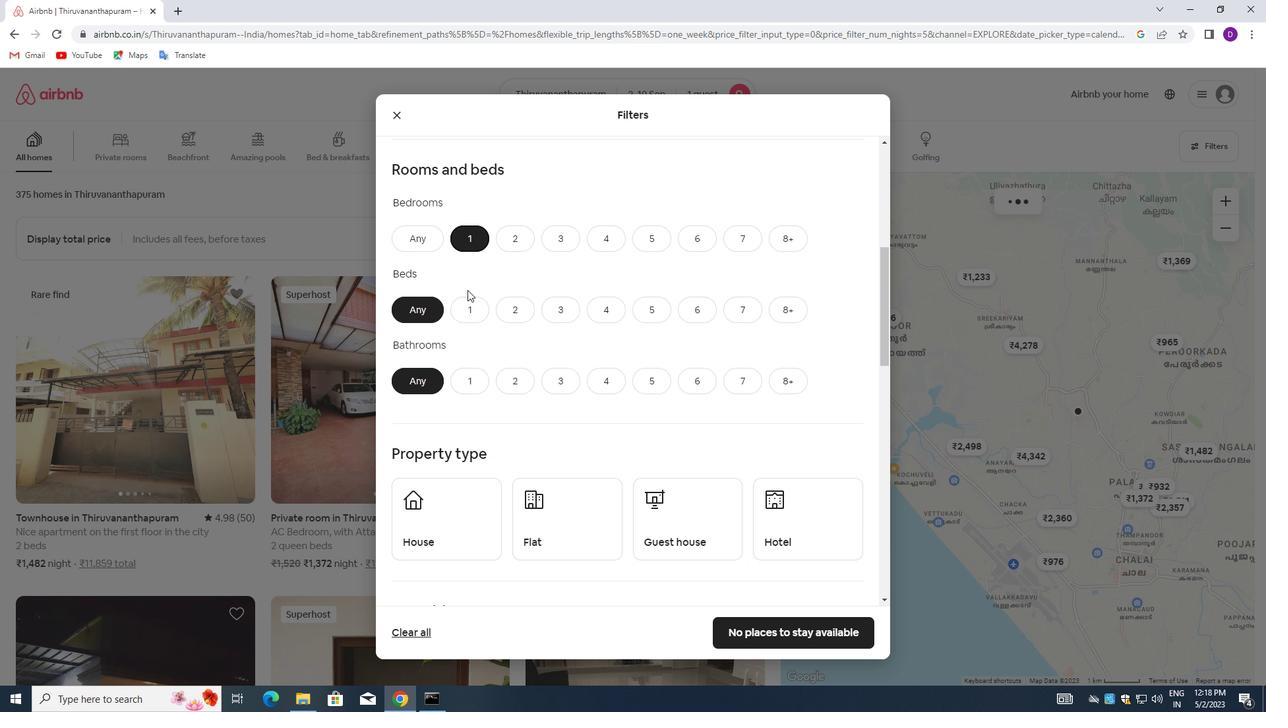 
Action: Mouse pressed left at (468, 304)
Screenshot: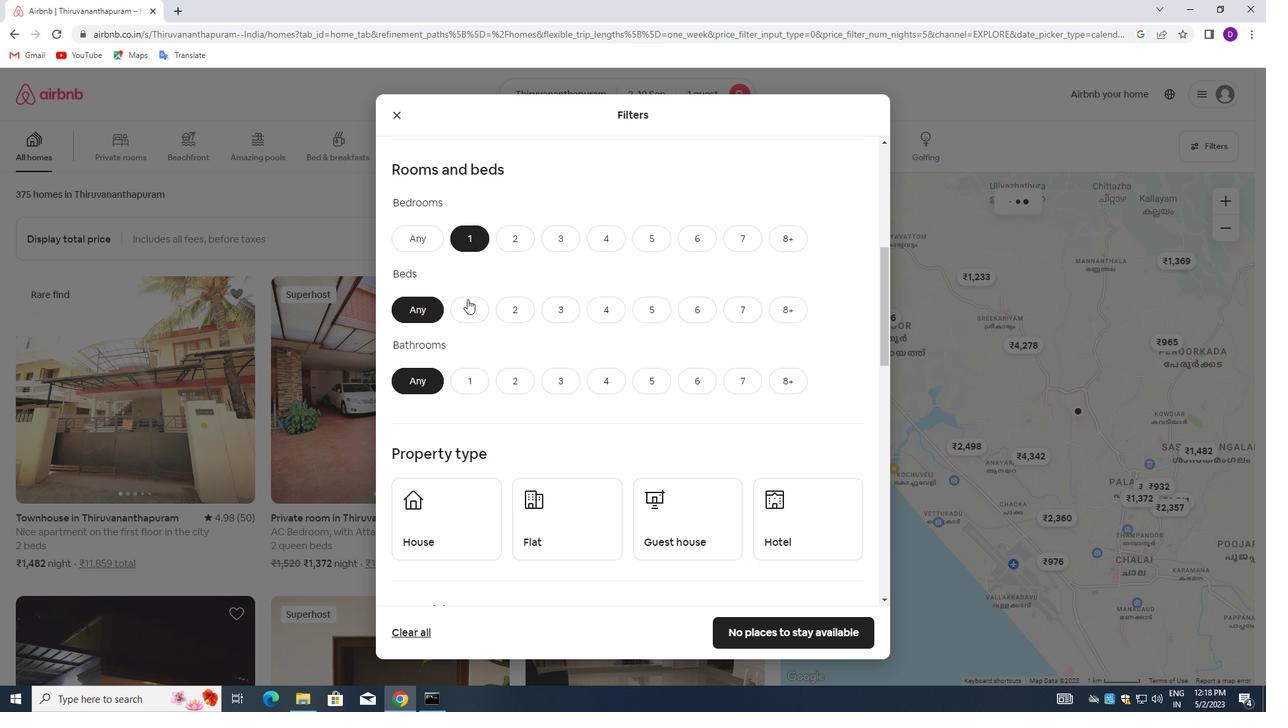 
Action: Mouse moved to (469, 372)
Screenshot: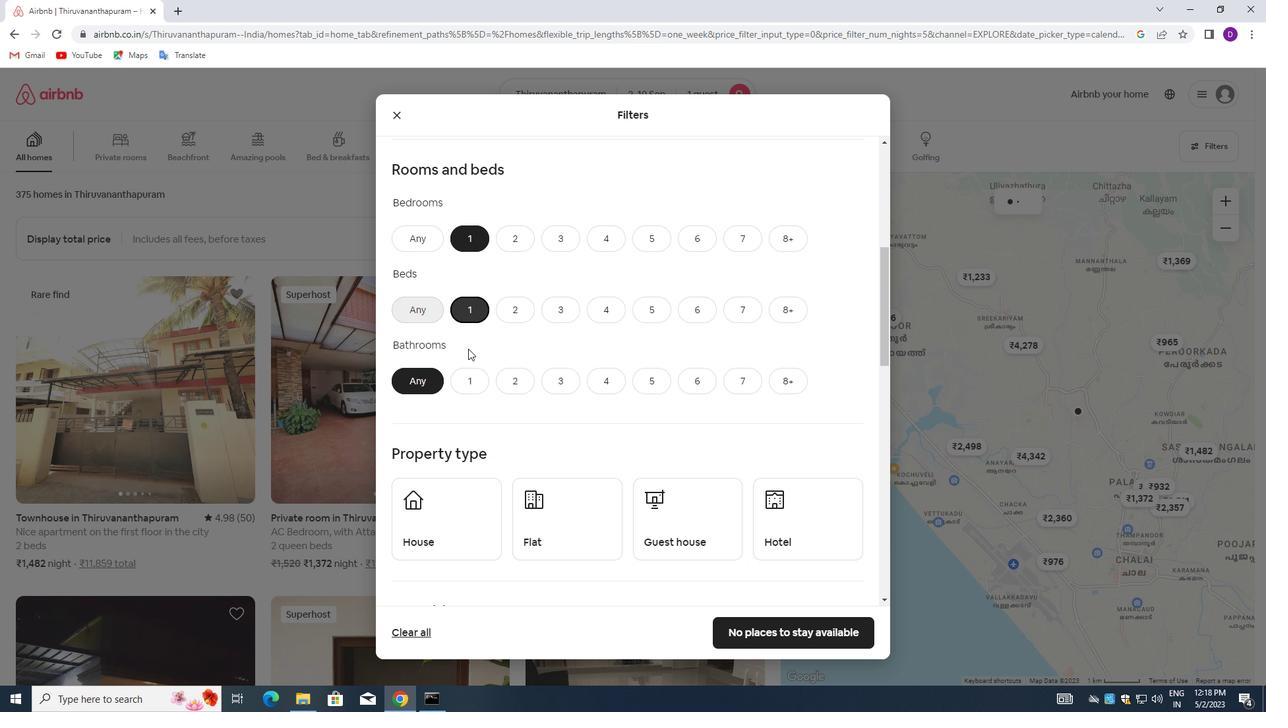 
Action: Mouse pressed left at (469, 372)
Screenshot: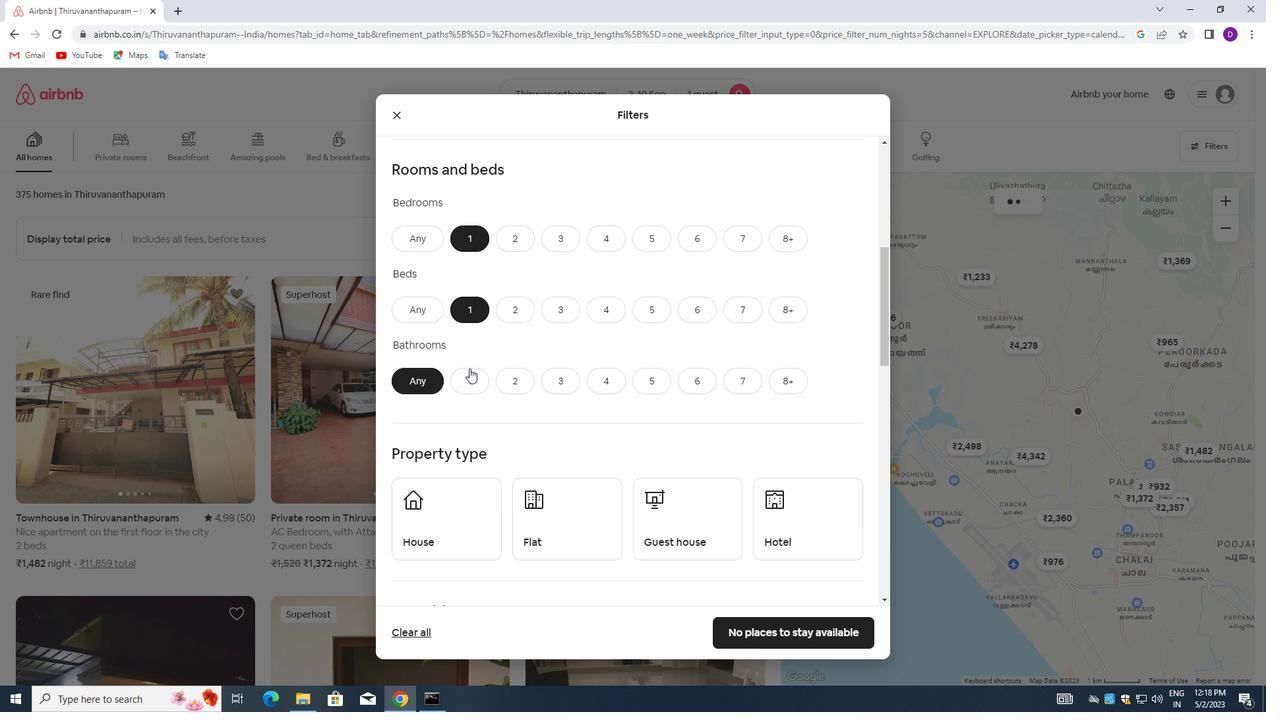 
Action: Mouse moved to (507, 336)
Screenshot: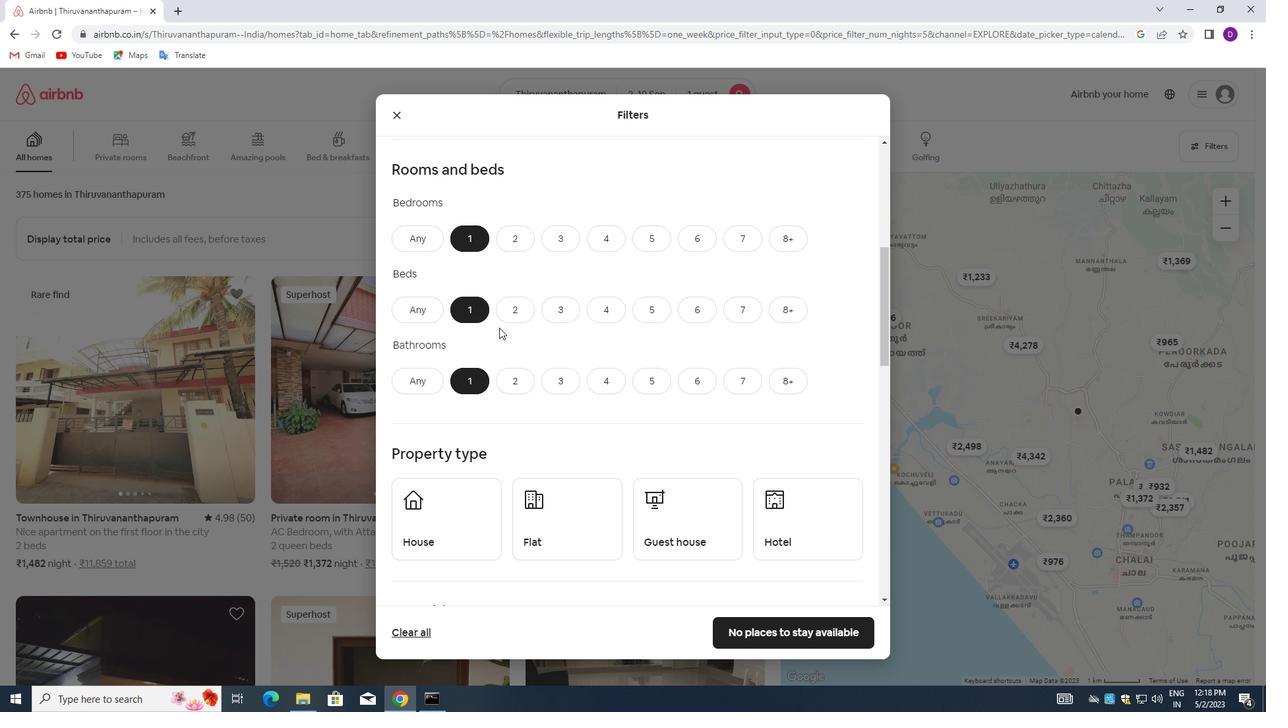 
Action: Mouse scrolled (507, 335) with delta (0, 0)
Screenshot: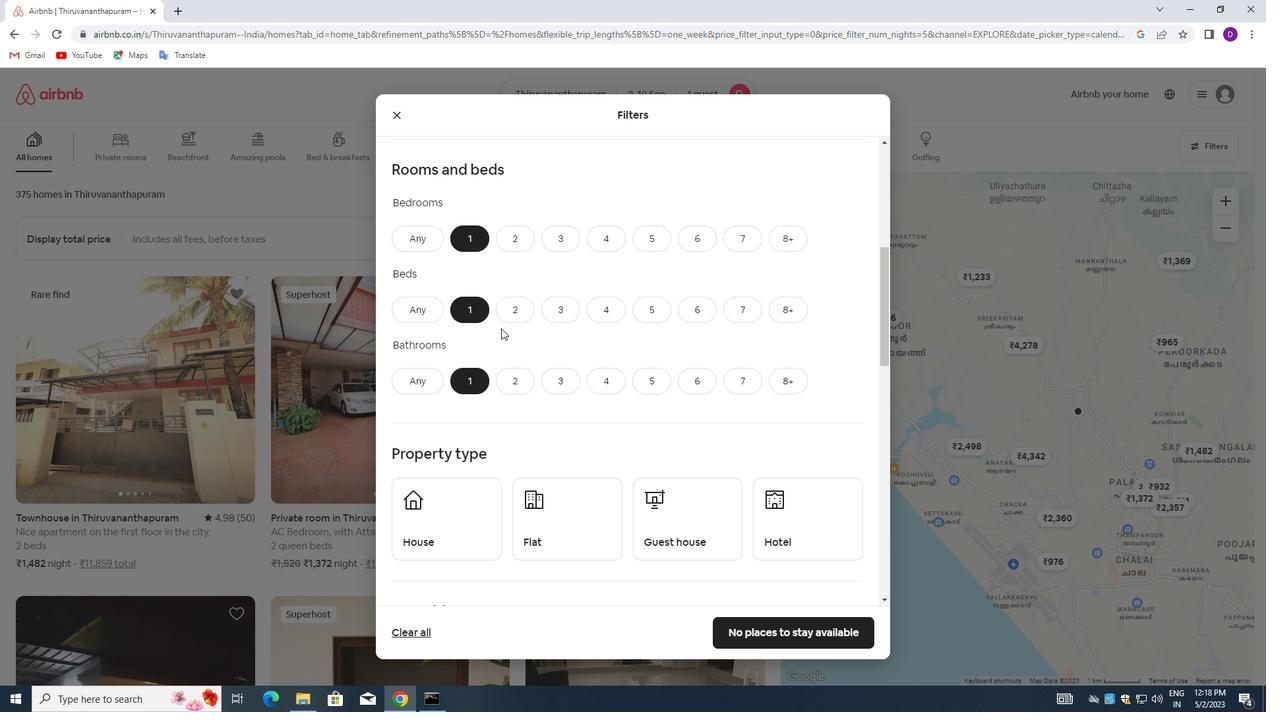 
Action: Mouse moved to (509, 340)
Screenshot: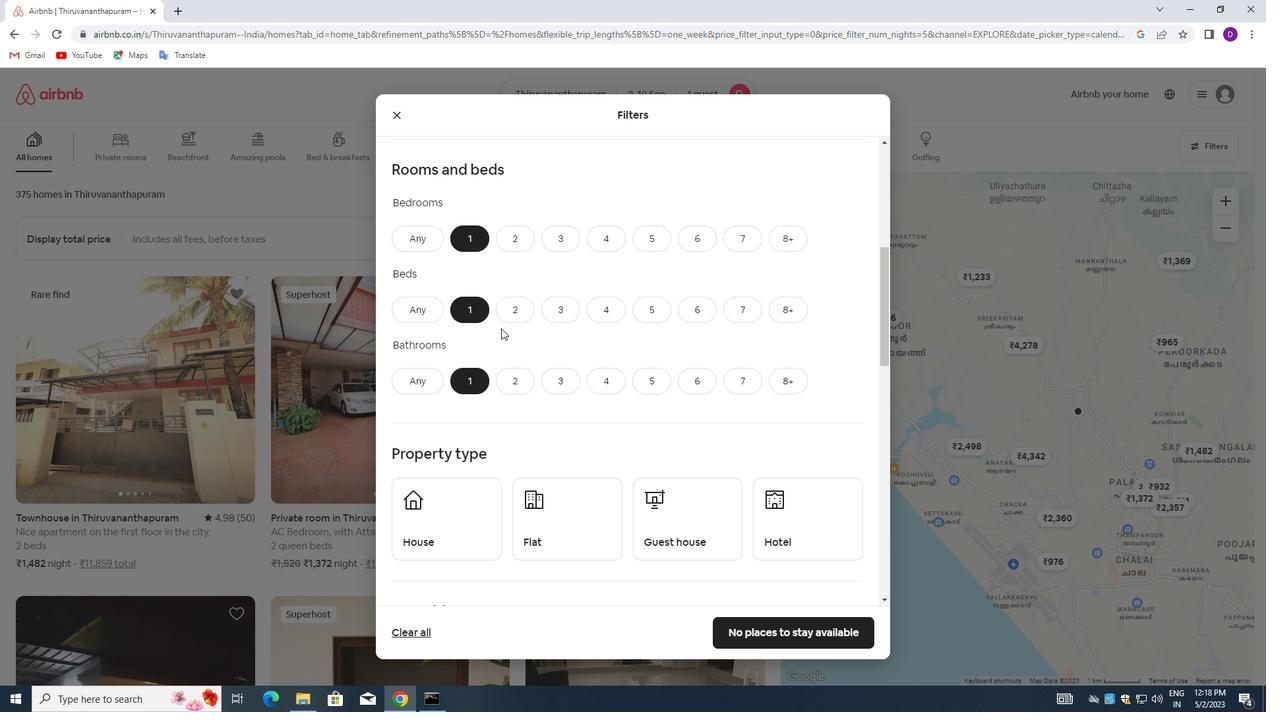 
Action: Mouse scrolled (509, 339) with delta (0, 0)
Screenshot: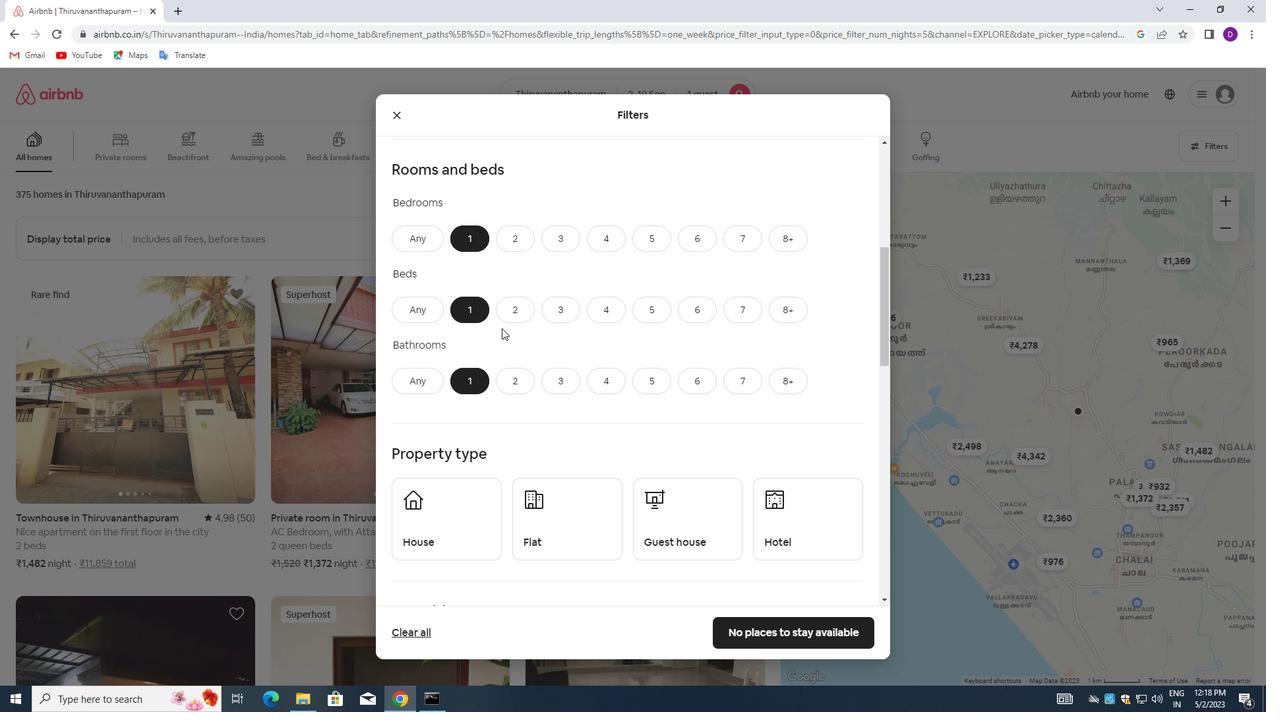 
Action: Mouse moved to (451, 356)
Screenshot: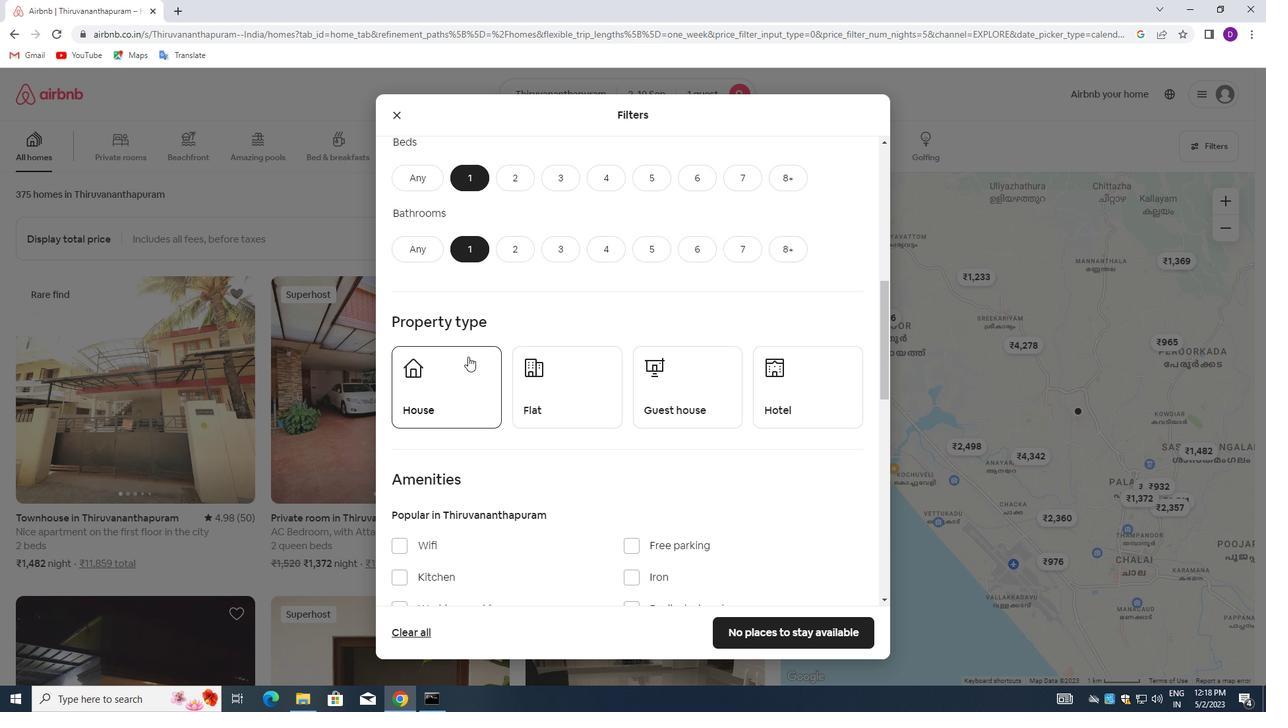 
Action: Mouse pressed left at (451, 356)
Screenshot: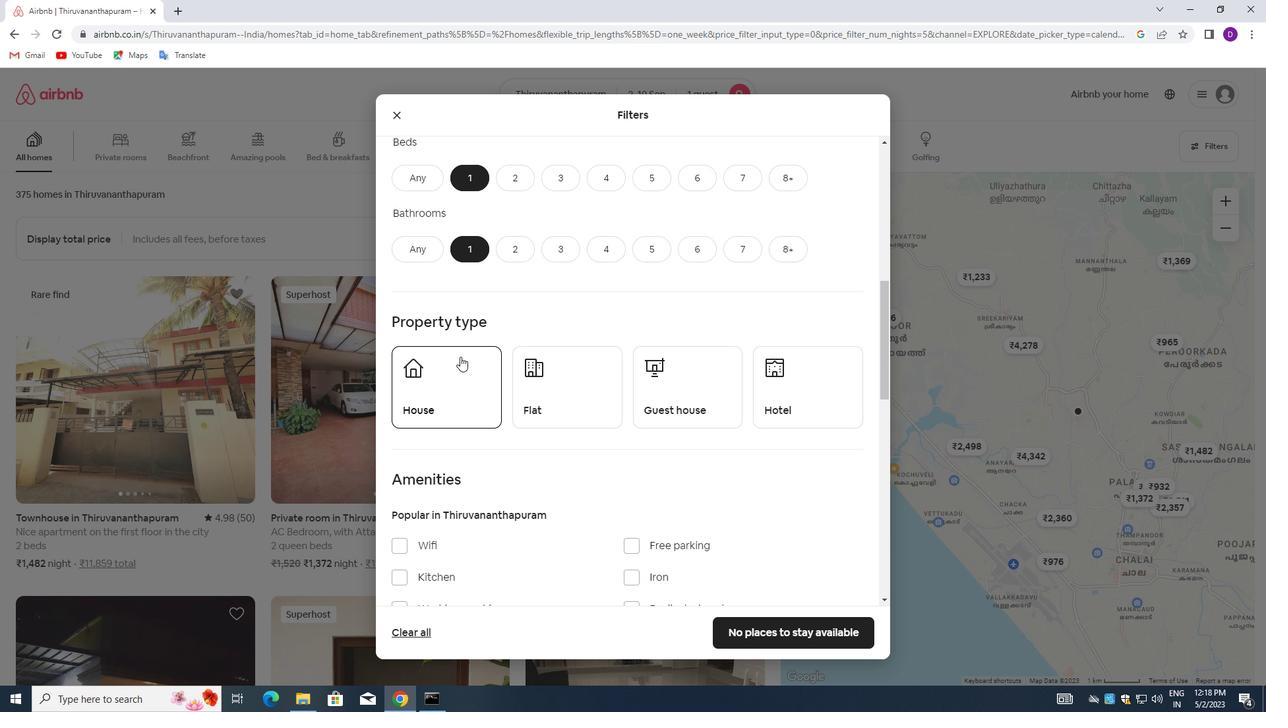 
Action: Mouse moved to (576, 374)
Screenshot: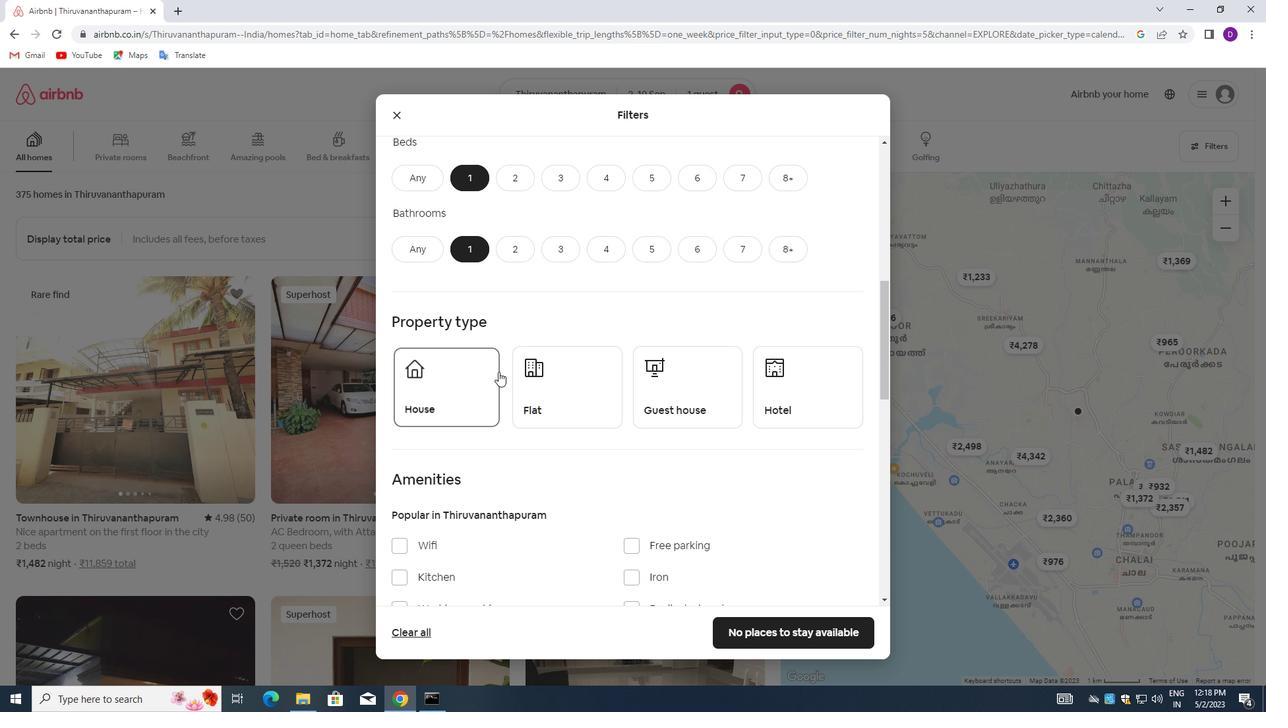 
Action: Mouse pressed left at (576, 374)
Screenshot: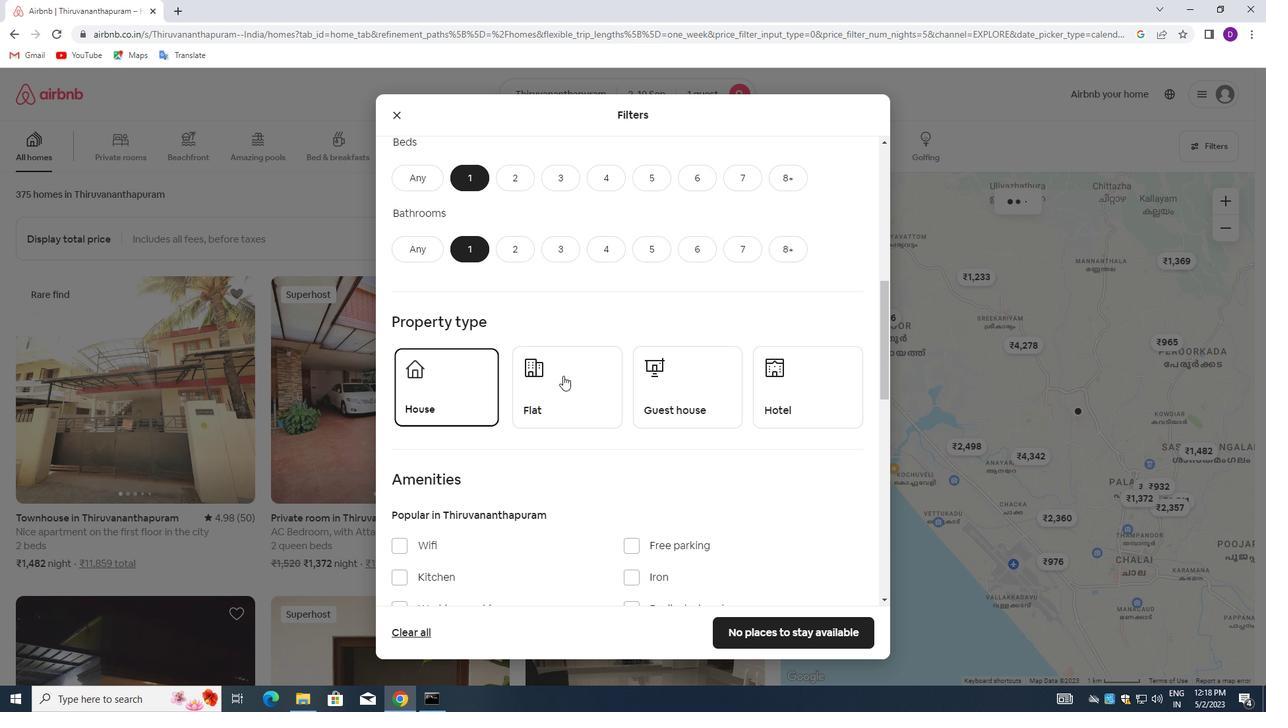 
Action: Mouse moved to (688, 385)
Screenshot: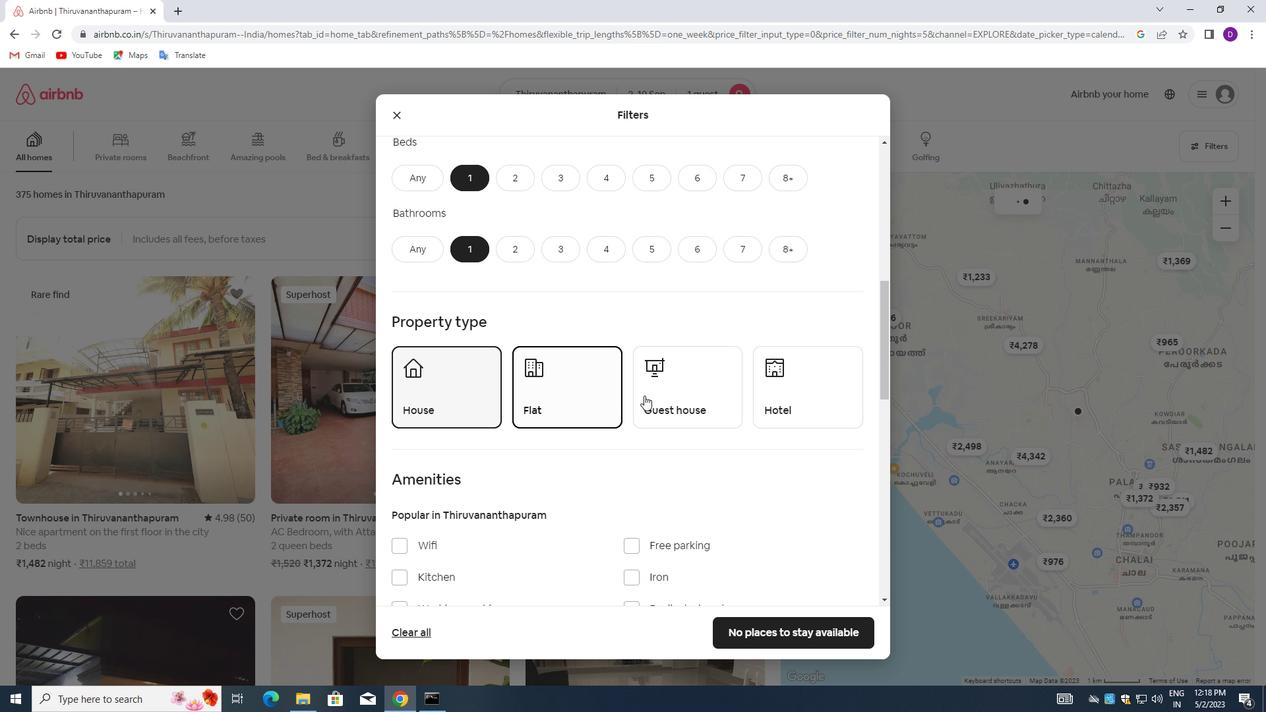 
Action: Mouse pressed left at (688, 385)
Screenshot: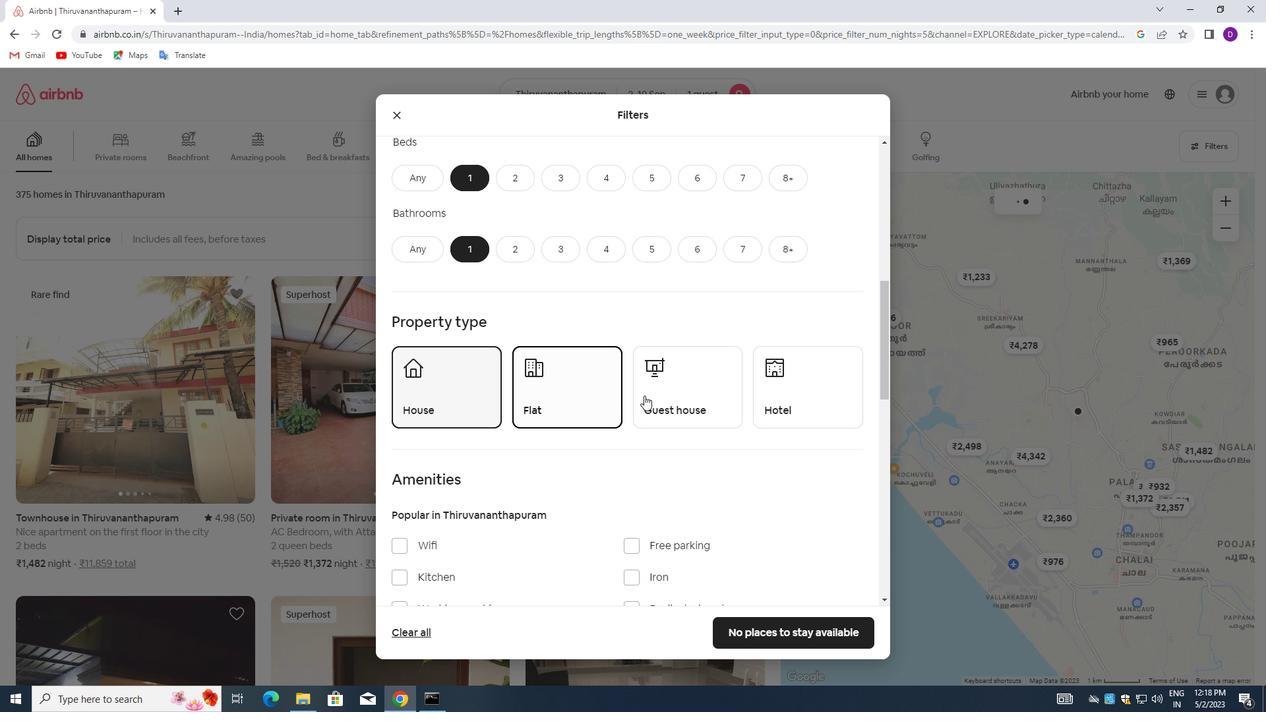 
Action: Mouse moved to (807, 386)
Screenshot: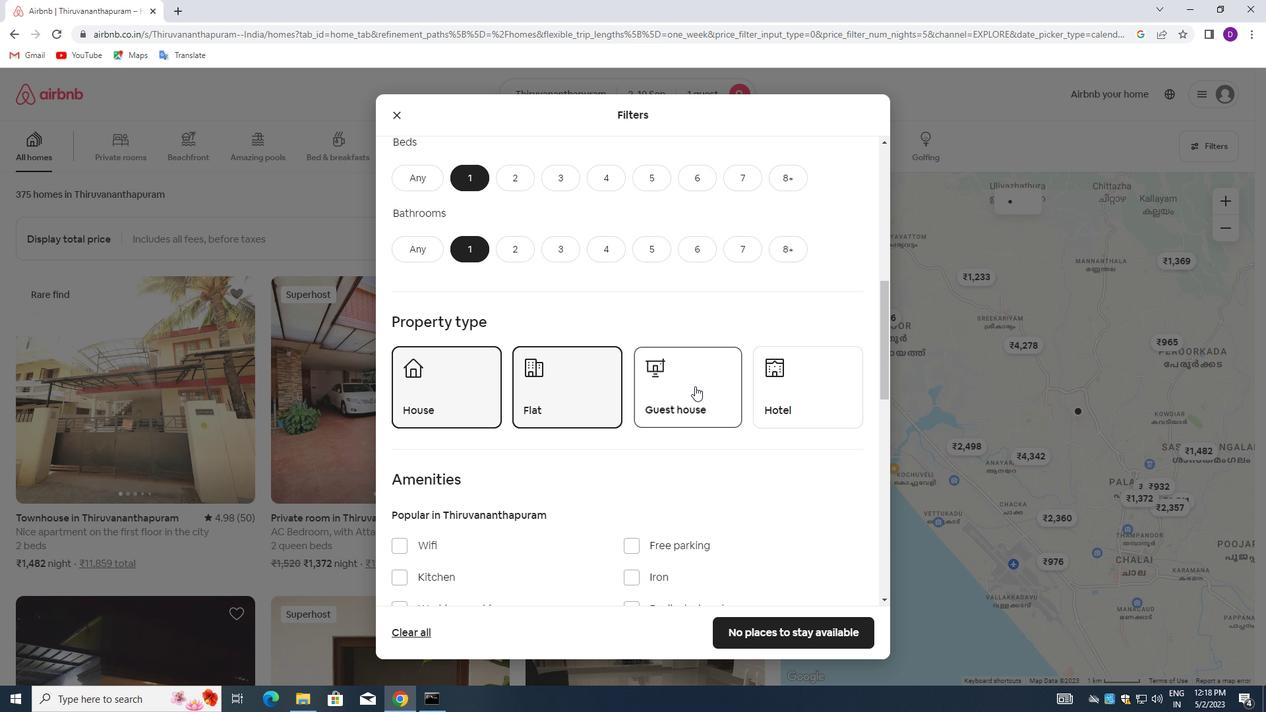 
Action: Mouse pressed left at (807, 386)
Screenshot: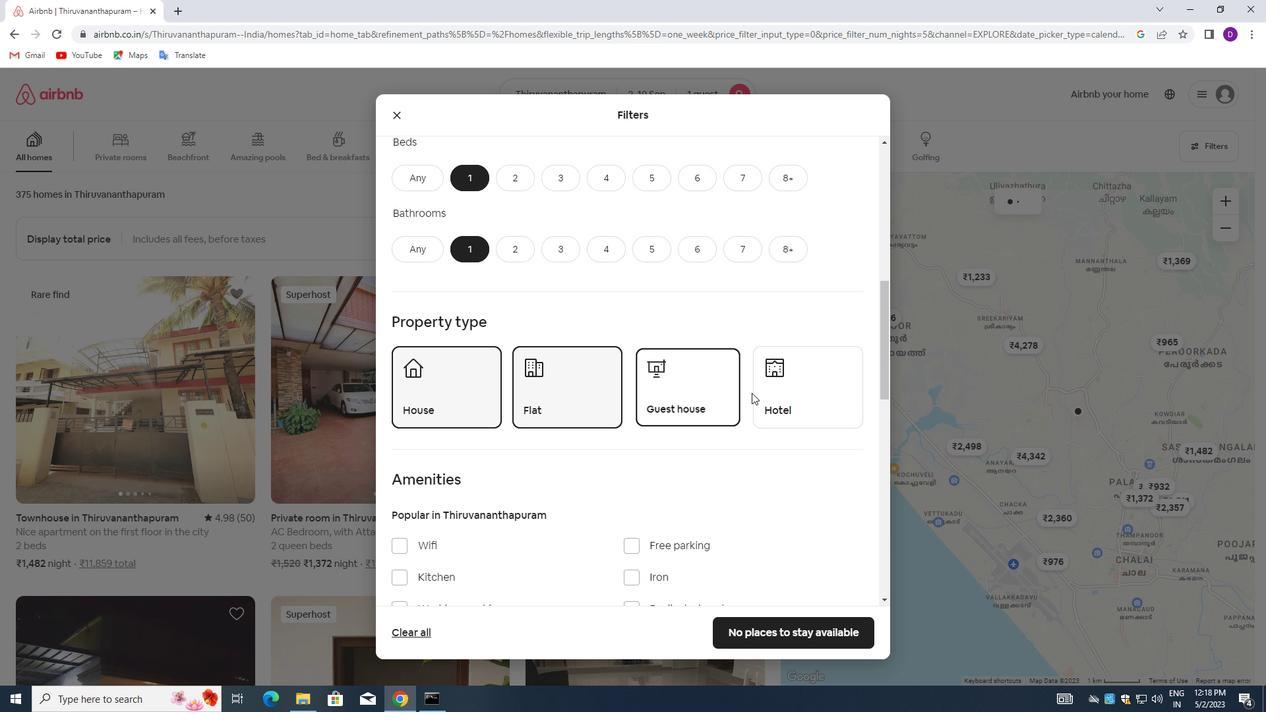
Action: Mouse moved to (564, 381)
Screenshot: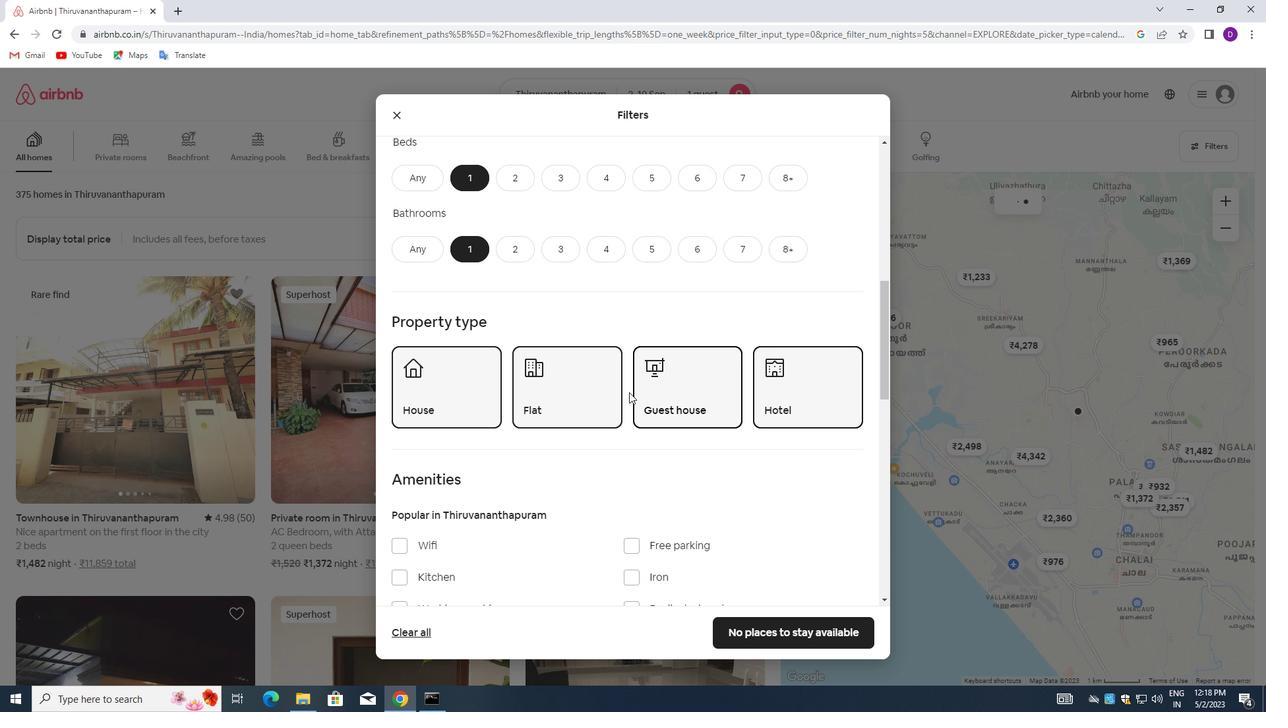 
Action: Mouse scrolled (564, 381) with delta (0, 0)
Screenshot: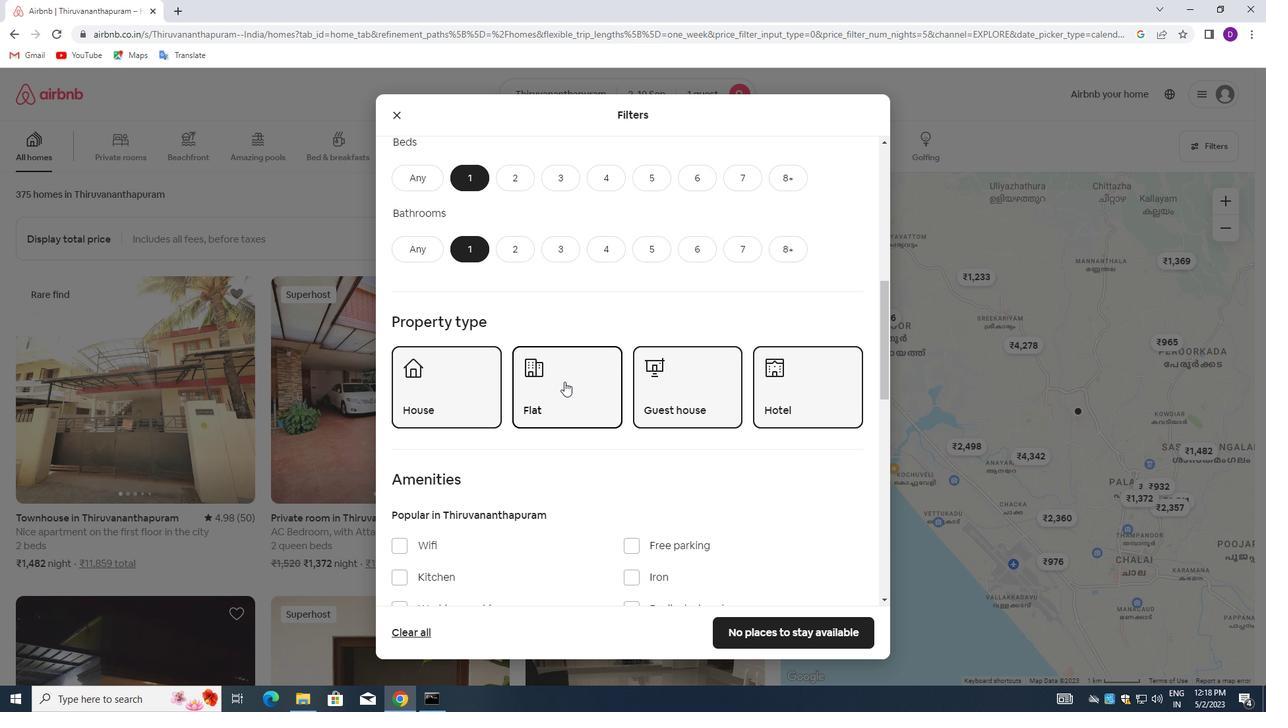 
Action: Mouse scrolled (564, 381) with delta (0, 0)
Screenshot: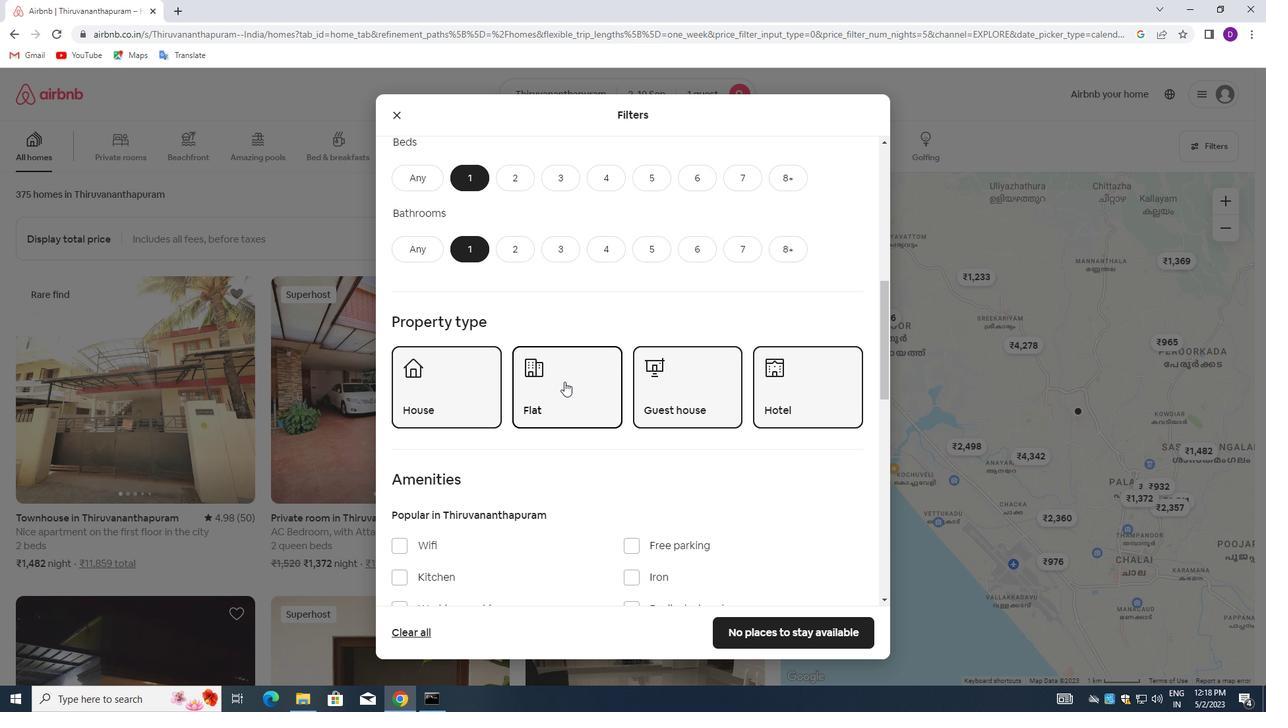 
Action: Mouse scrolled (564, 381) with delta (0, 0)
Screenshot: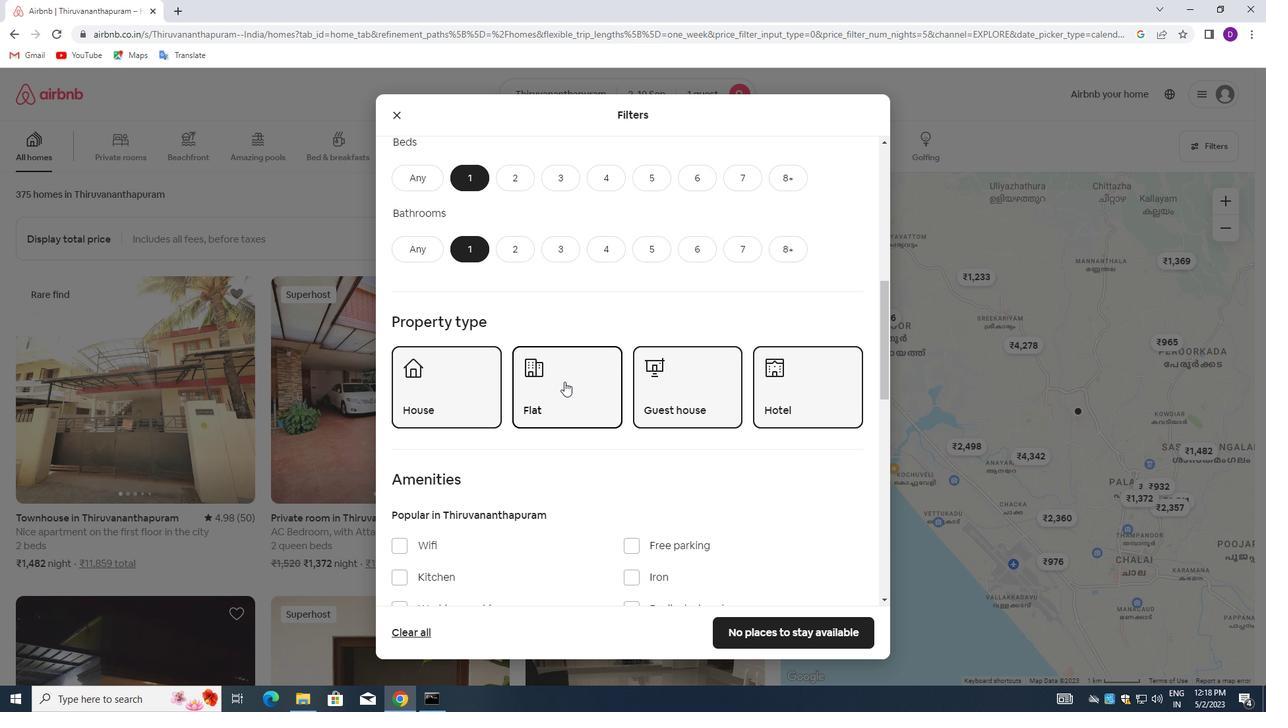 
Action: Mouse scrolled (564, 381) with delta (0, 0)
Screenshot: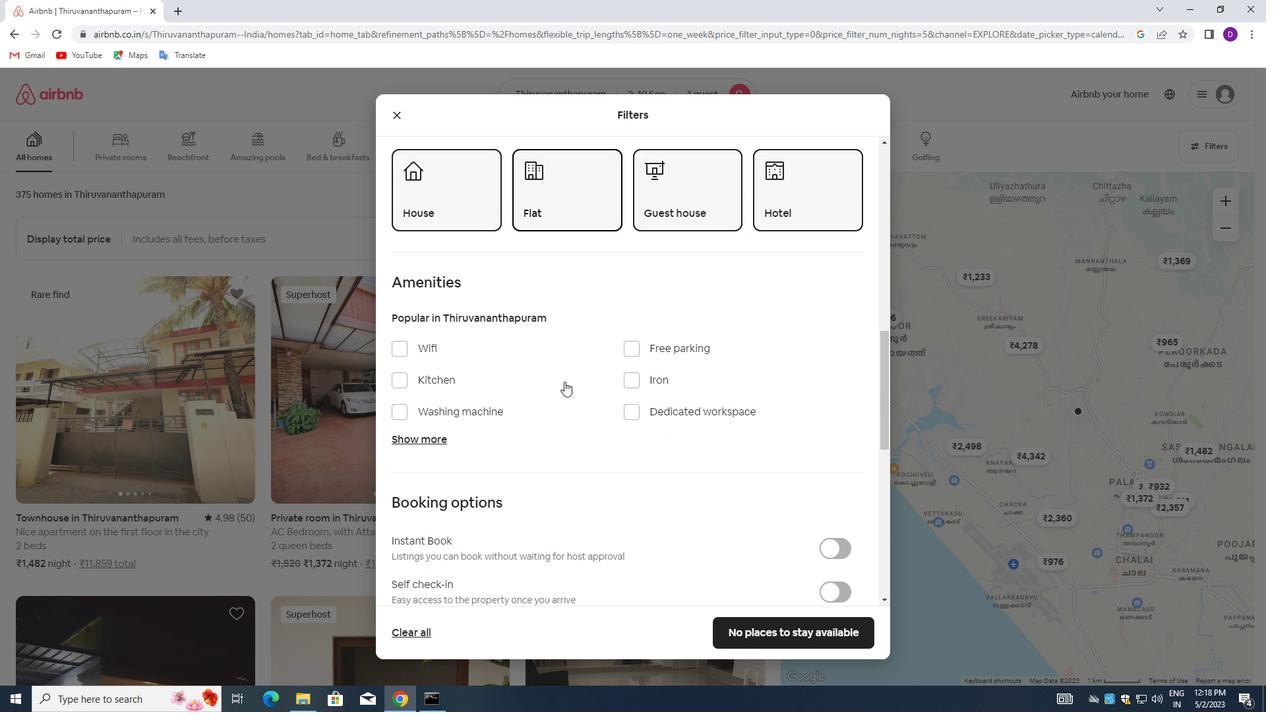 
Action: Mouse scrolled (564, 381) with delta (0, 0)
Screenshot: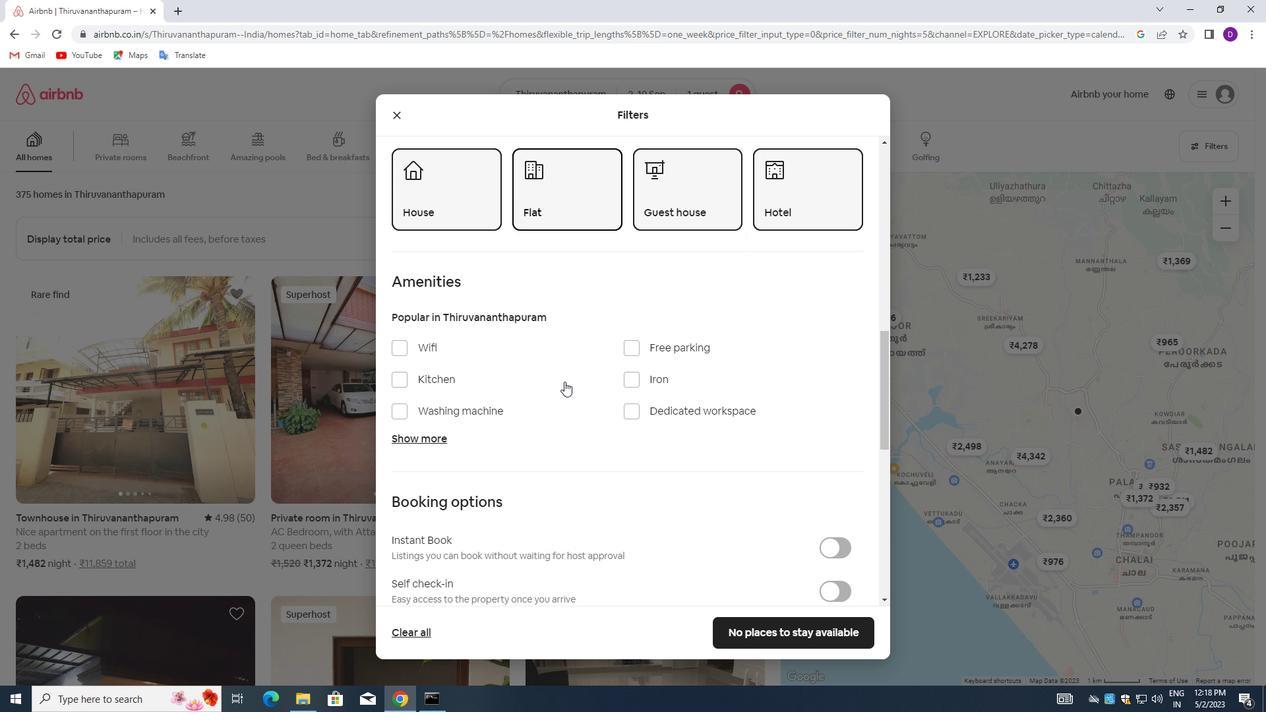 
Action: Mouse moved to (837, 464)
Screenshot: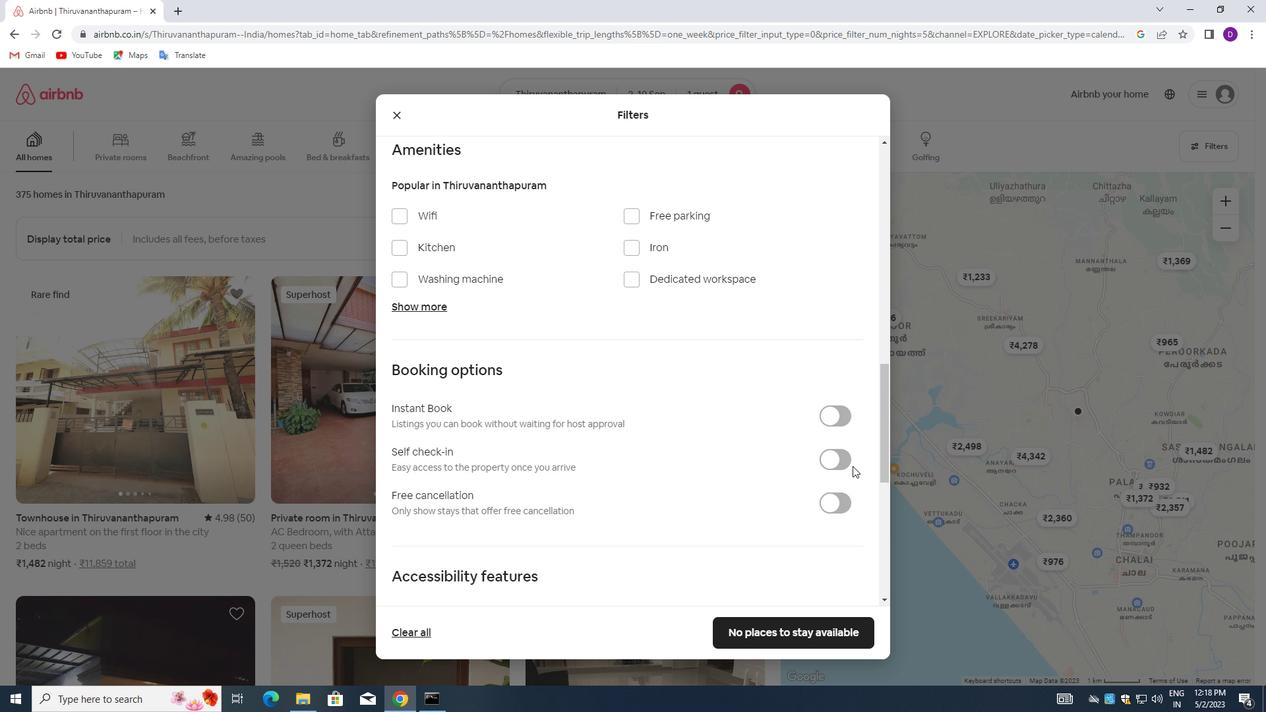 
Action: Mouse pressed left at (837, 464)
Screenshot: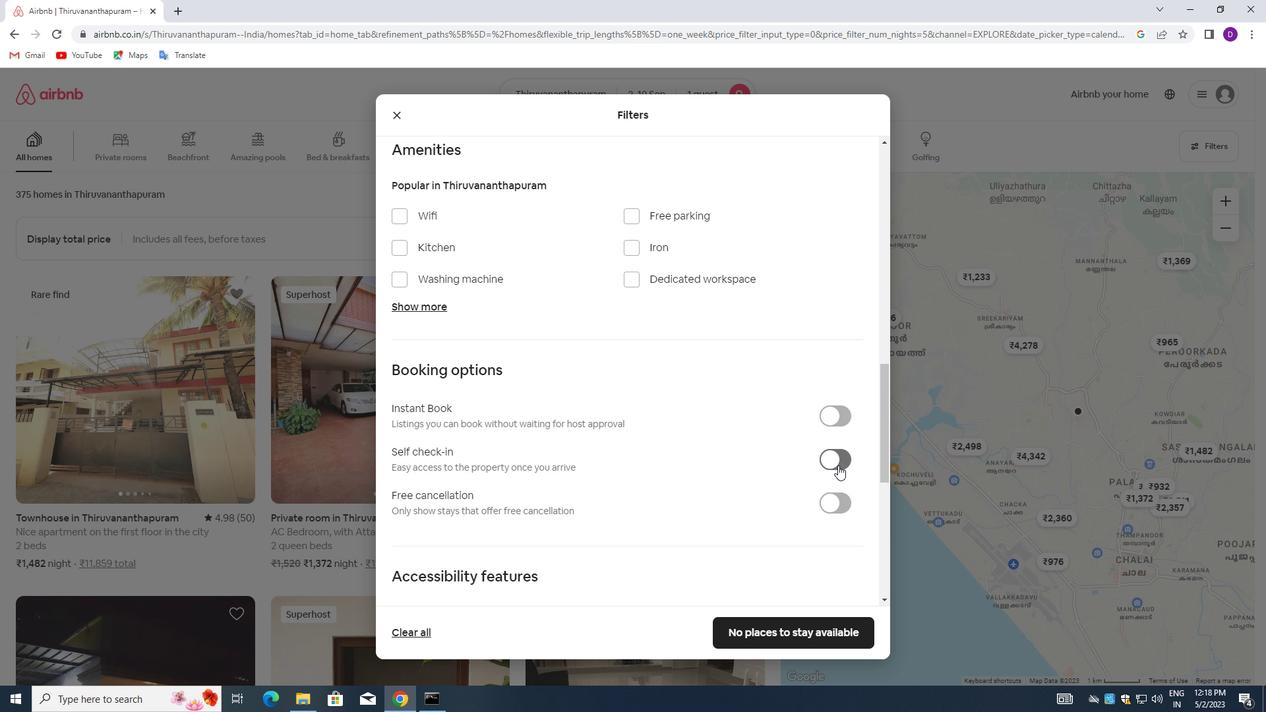 
Action: Mouse moved to (636, 423)
Screenshot: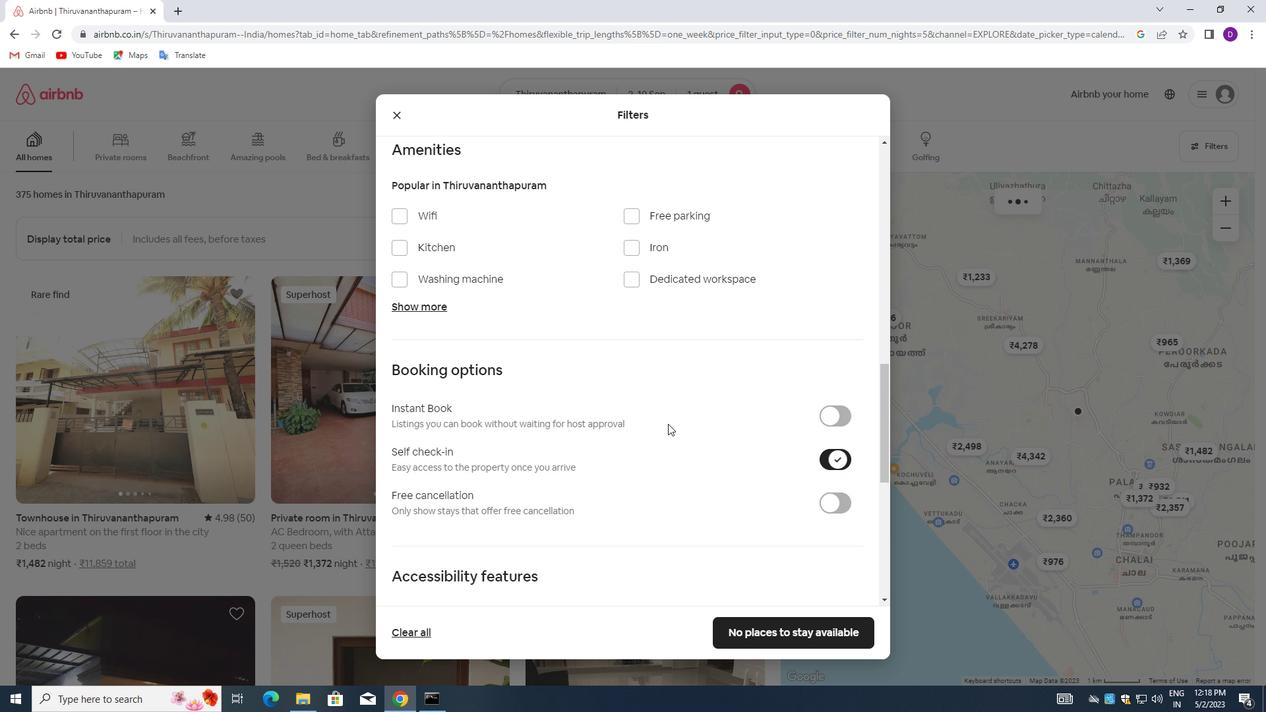 
Action: Mouse scrolled (636, 422) with delta (0, 0)
Screenshot: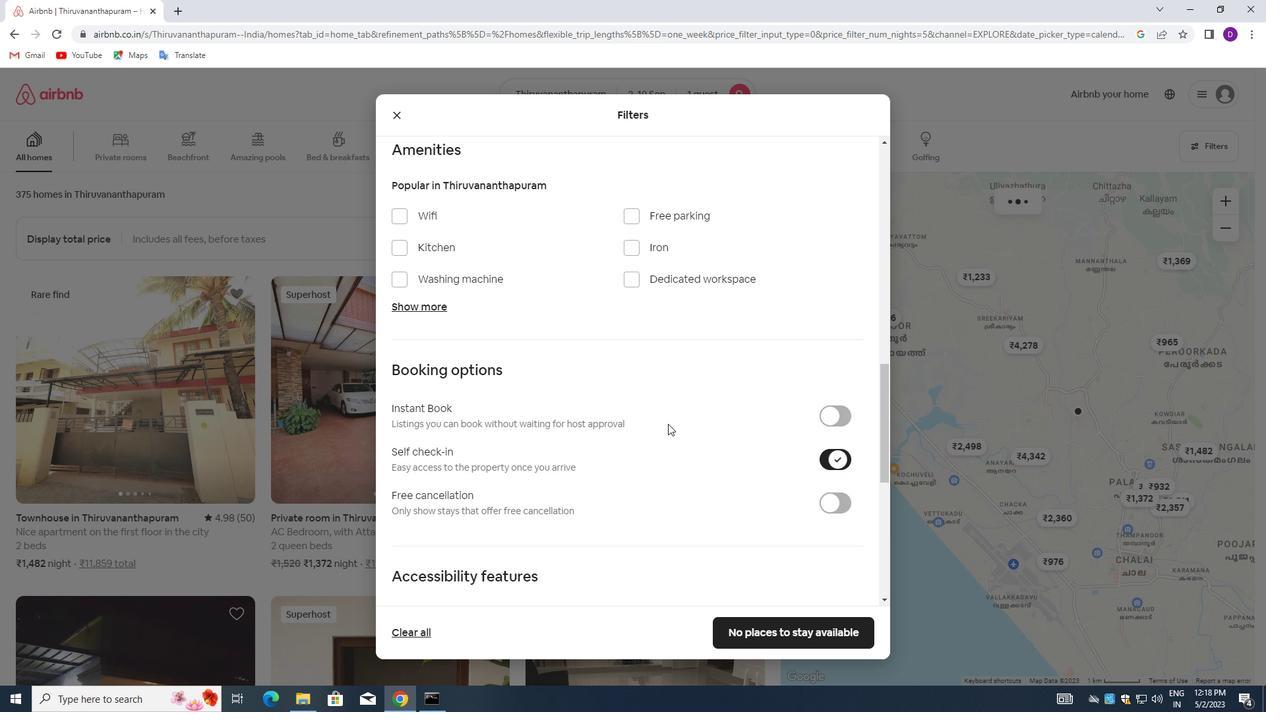 
Action: Mouse moved to (633, 426)
Screenshot: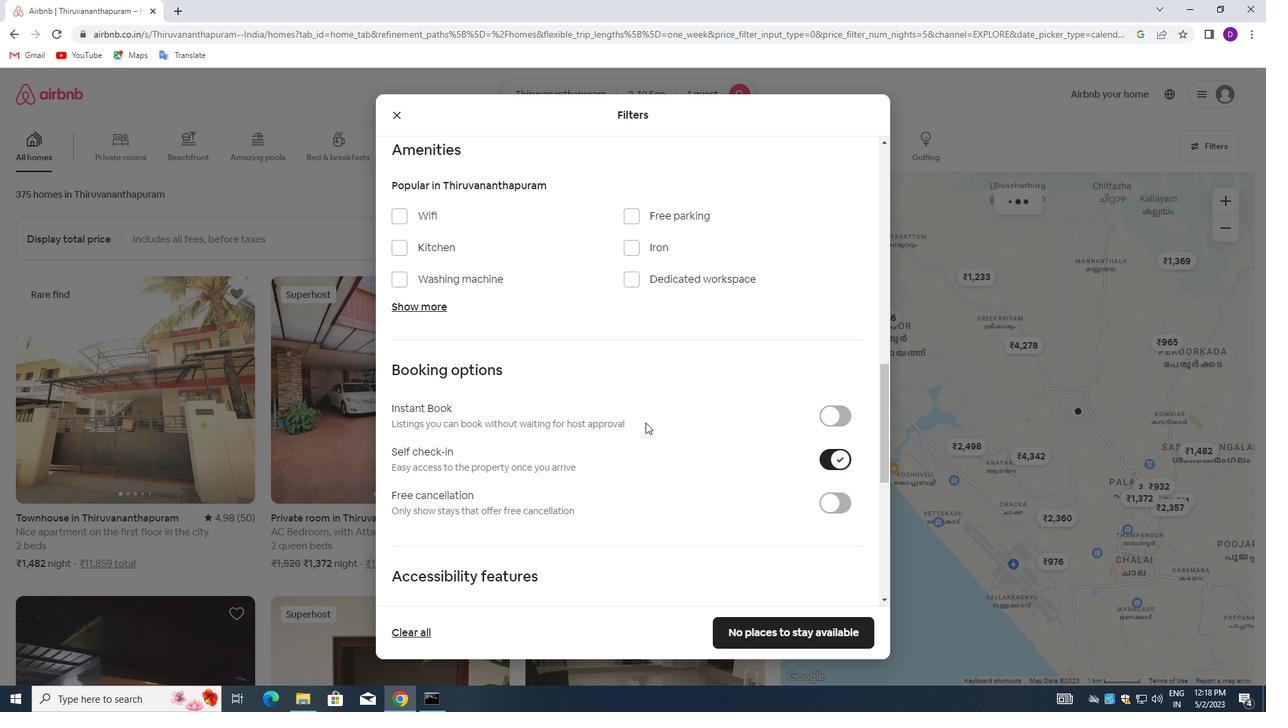 
Action: Mouse scrolled (633, 425) with delta (0, 0)
Screenshot: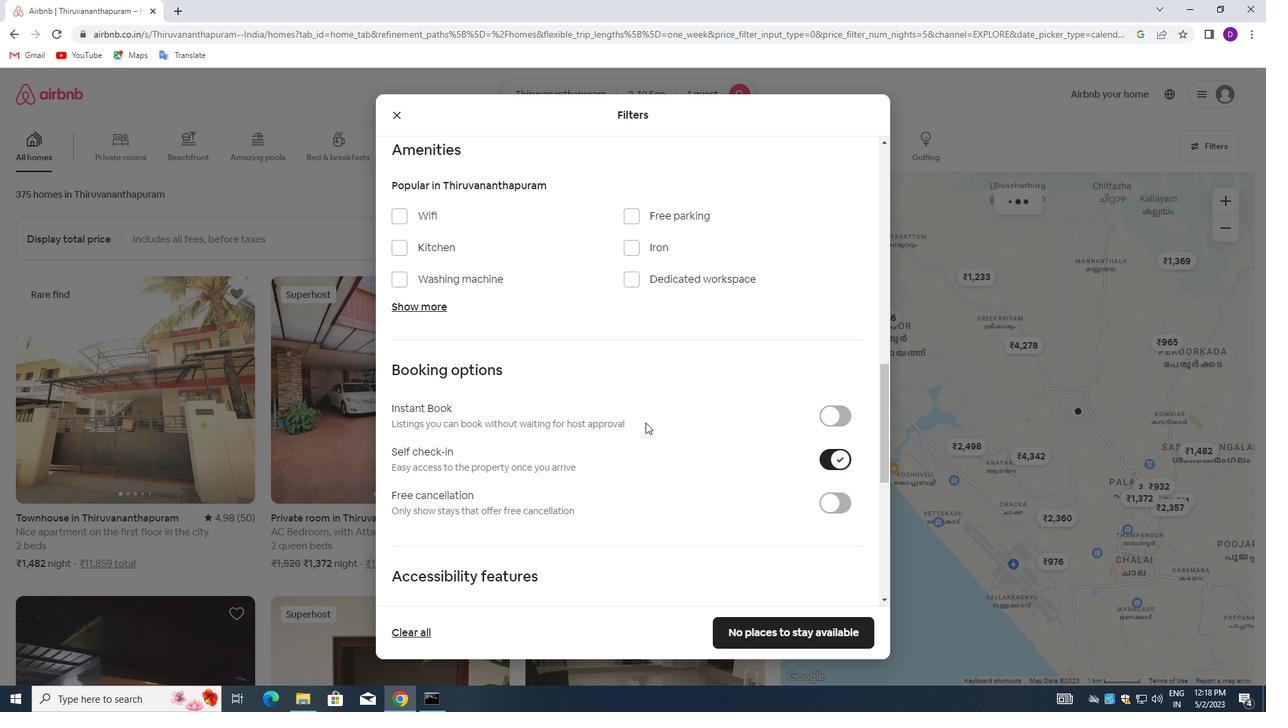 
Action: Mouse moved to (628, 428)
Screenshot: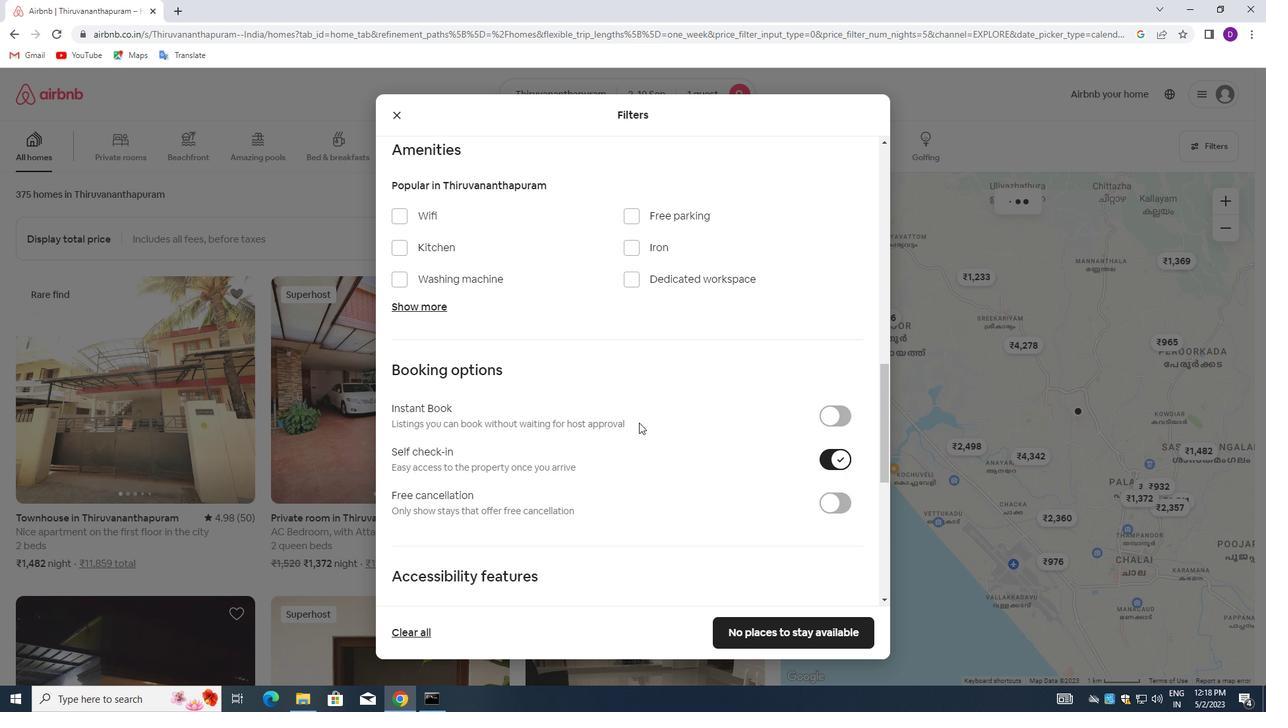
Action: Mouse scrolled (629, 427) with delta (0, 0)
Screenshot: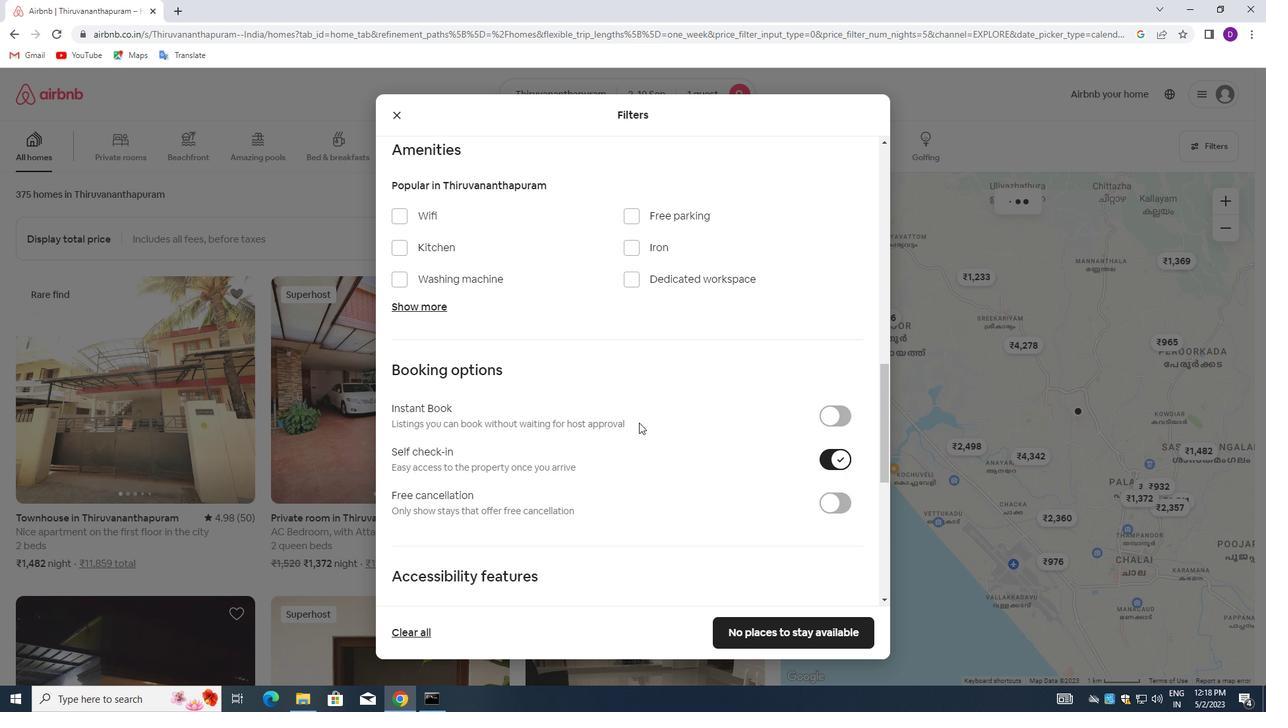 
Action: Mouse moved to (626, 428)
Screenshot: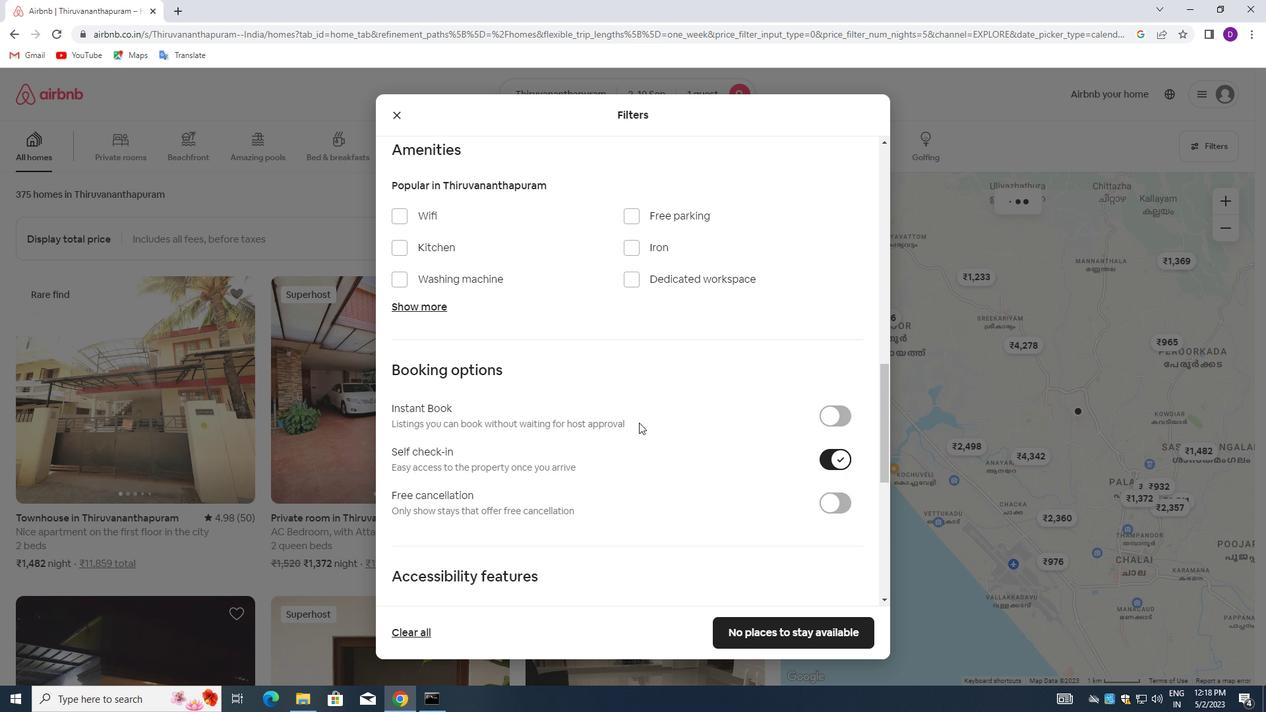
Action: Mouse scrolled (626, 427) with delta (0, 0)
Screenshot: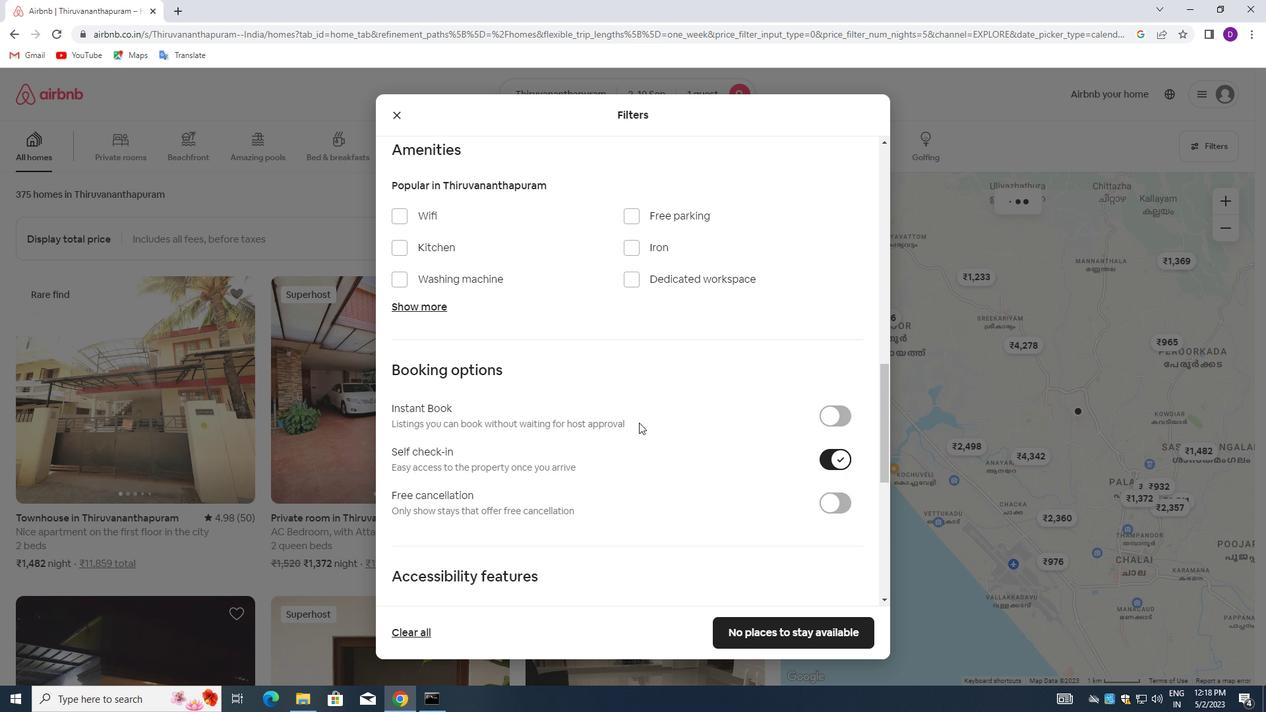 
Action: Mouse moved to (619, 429)
Screenshot: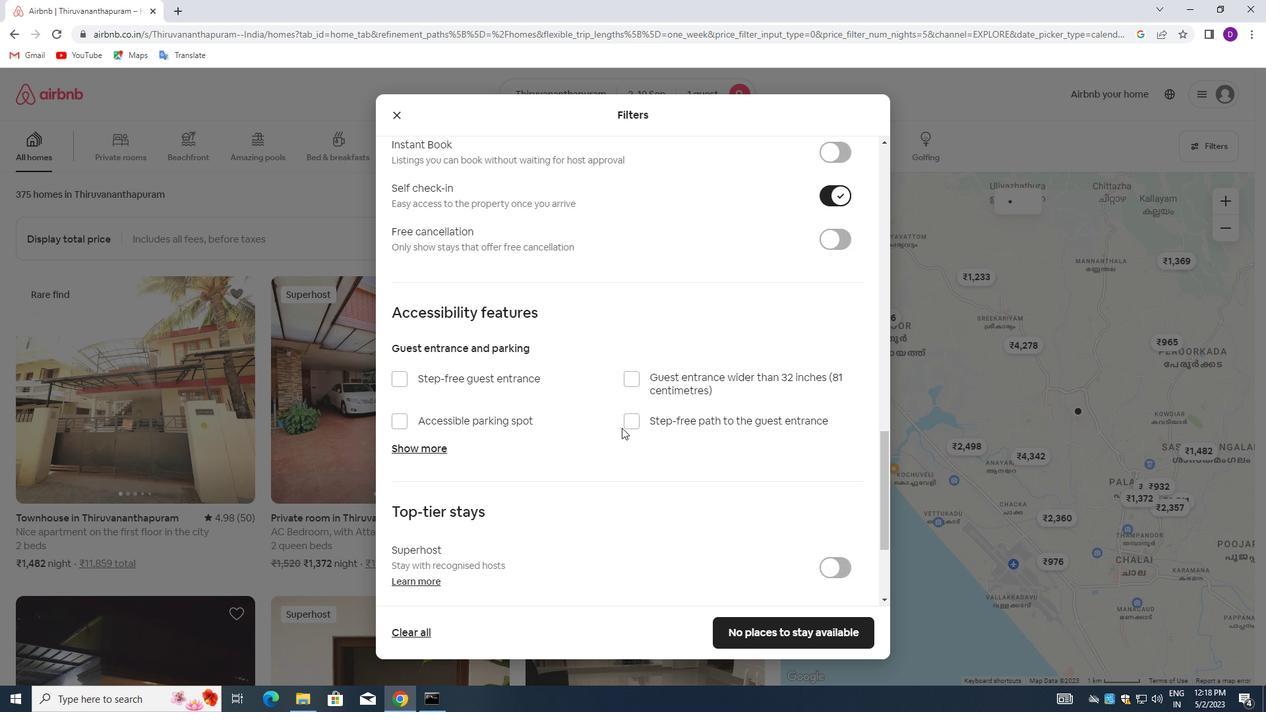 
Action: Mouse scrolled (619, 428) with delta (0, 0)
Screenshot: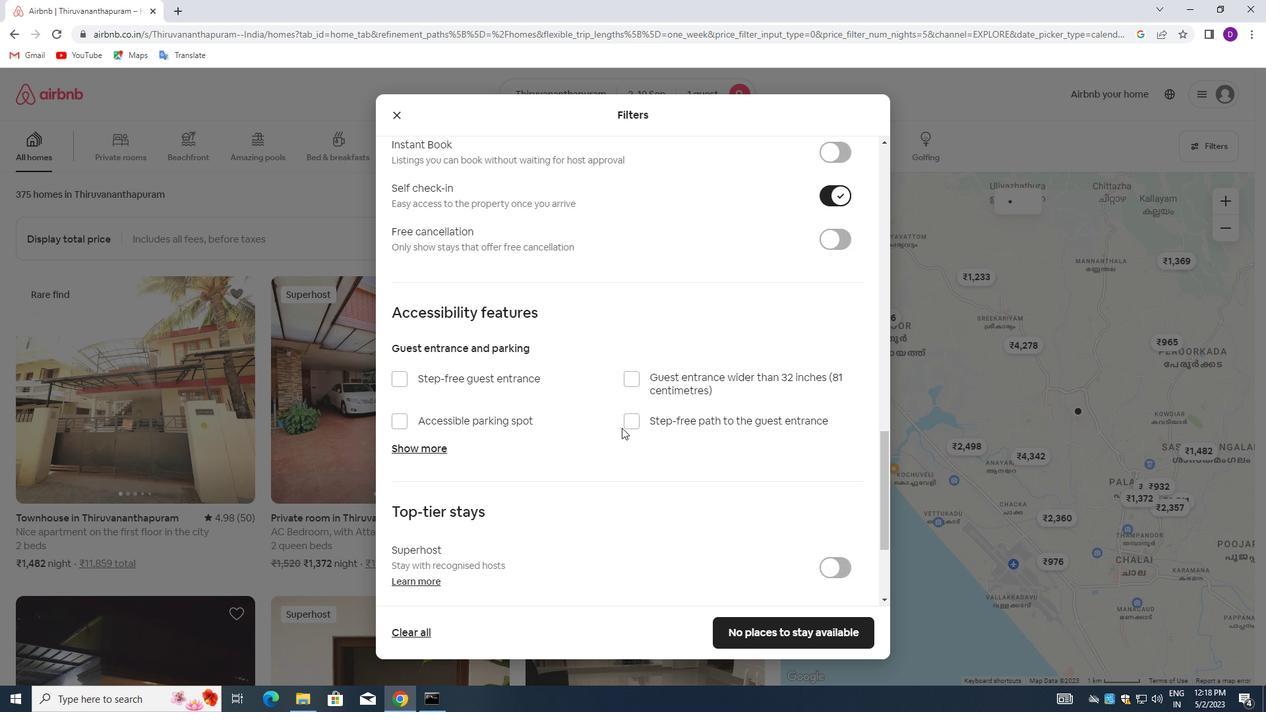 
Action: Mouse moved to (612, 435)
Screenshot: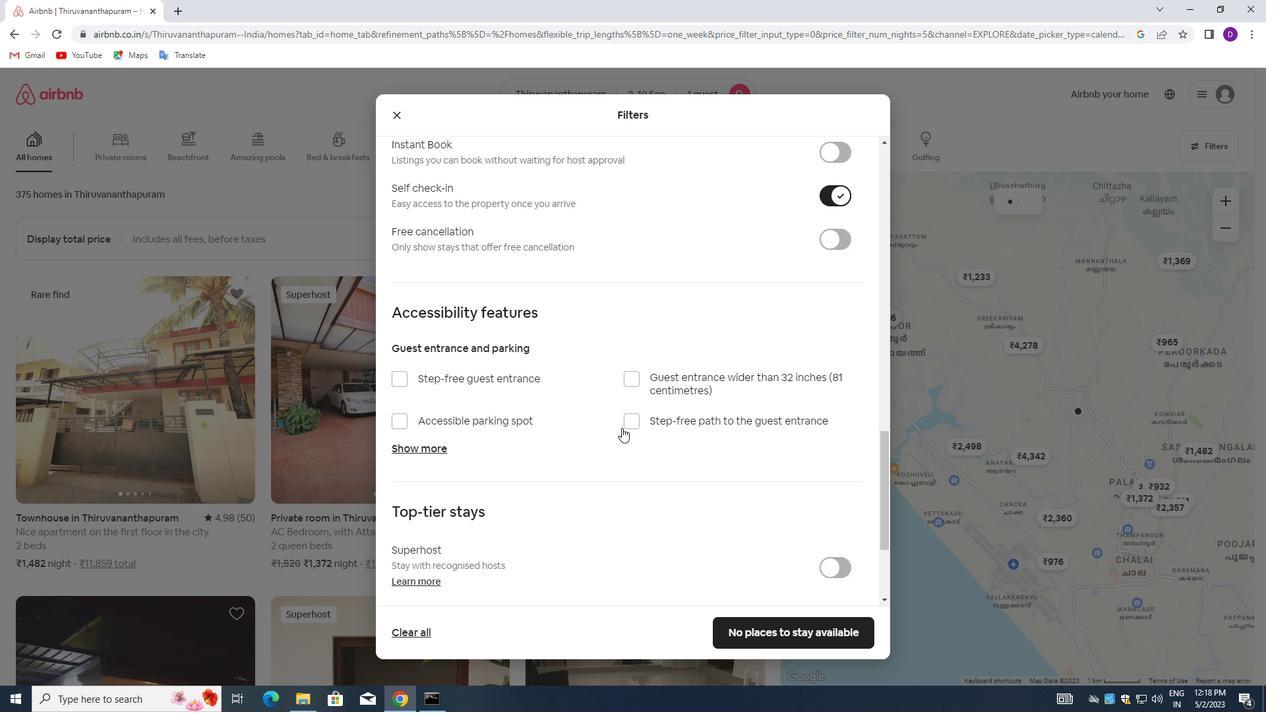 
Action: Mouse scrolled (612, 434) with delta (0, 0)
Screenshot: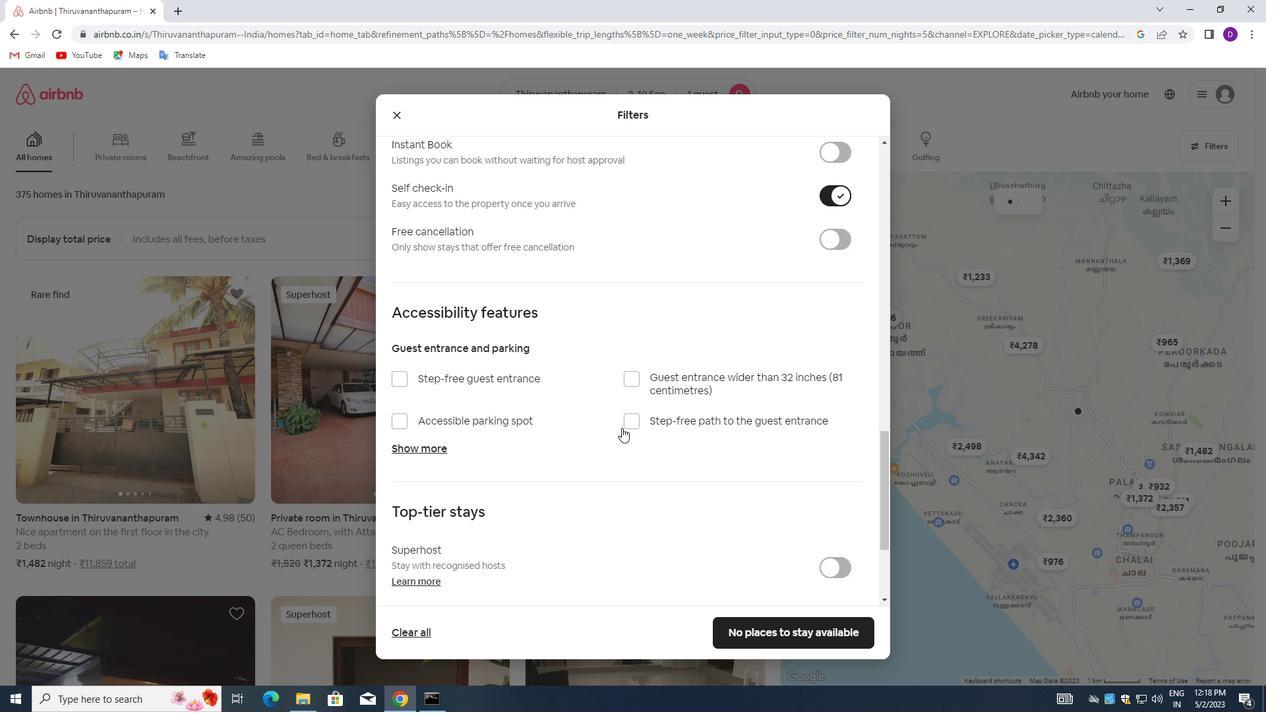 
Action: Mouse moved to (596, 440)
Screenshot: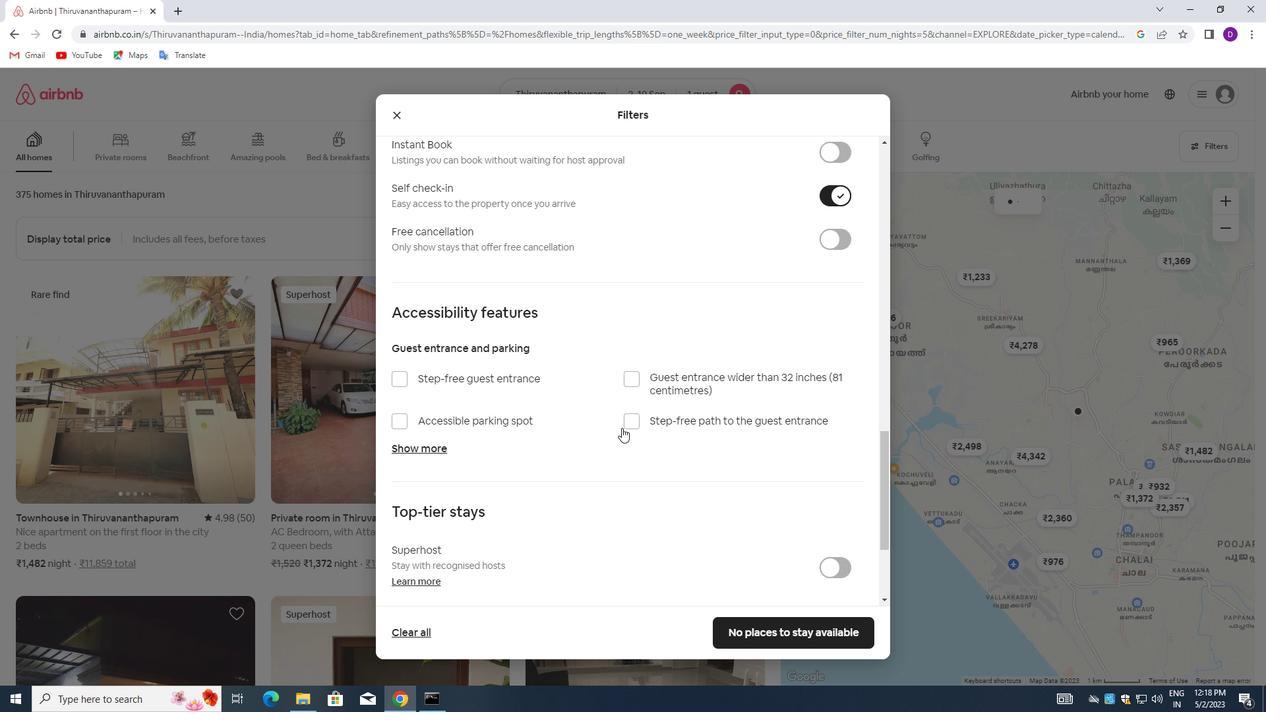 
Action: Mouse scrolled (596, 439) with delta (0, 0)
Screenshot: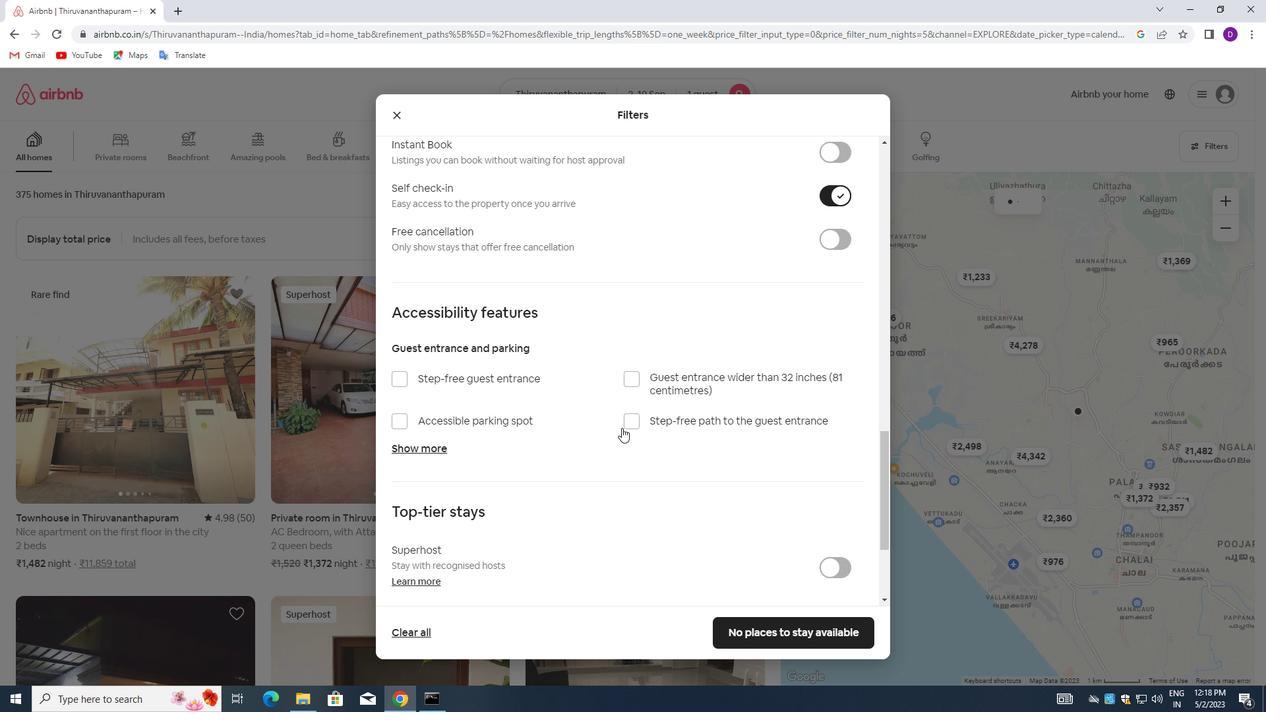
Action: Mouse moved to (571, 445)
Screenshot: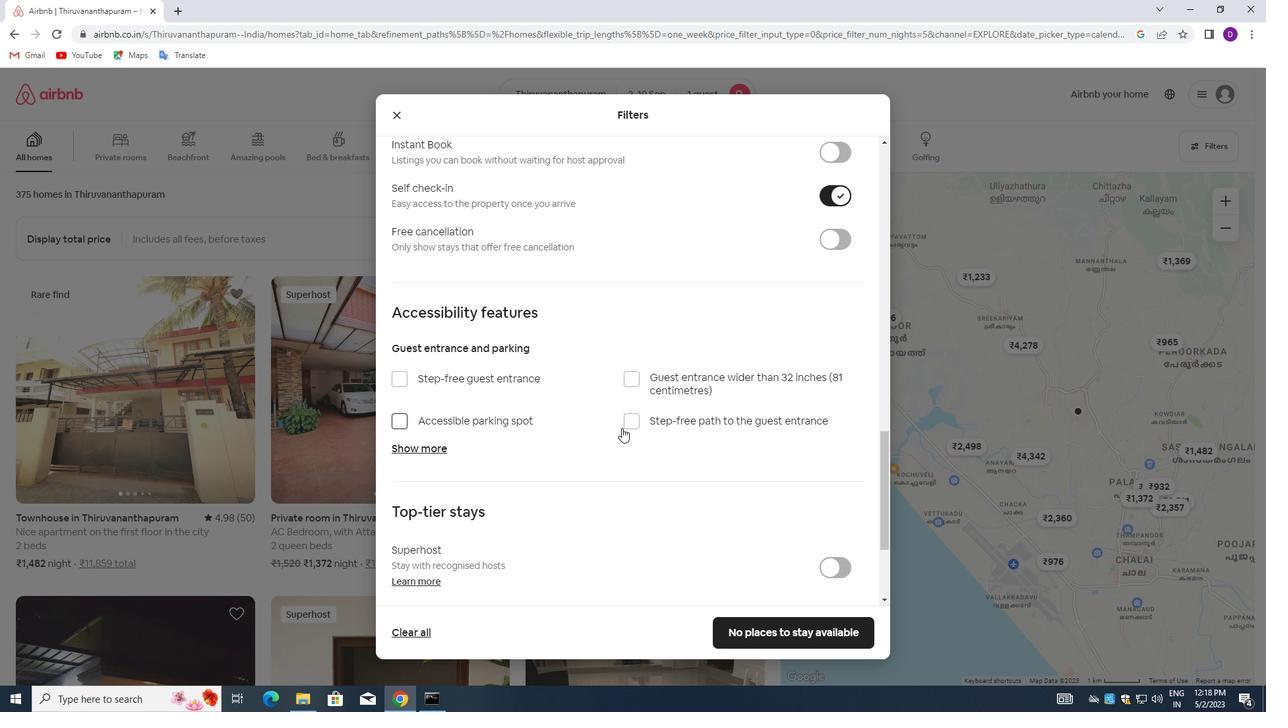 
Action: Mouse scrolled (571, 444) with delta (0, 0)
Screenshot: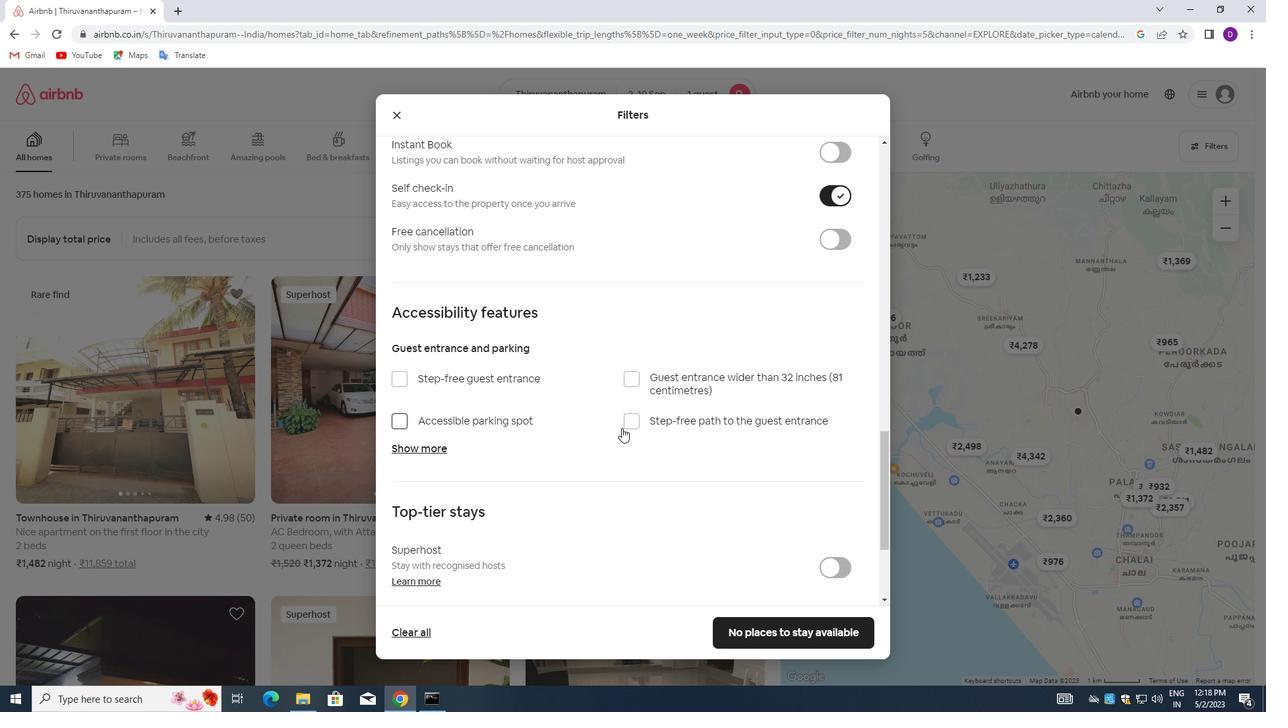 
Action: Mouse moved to (565, 445)
Screenshot: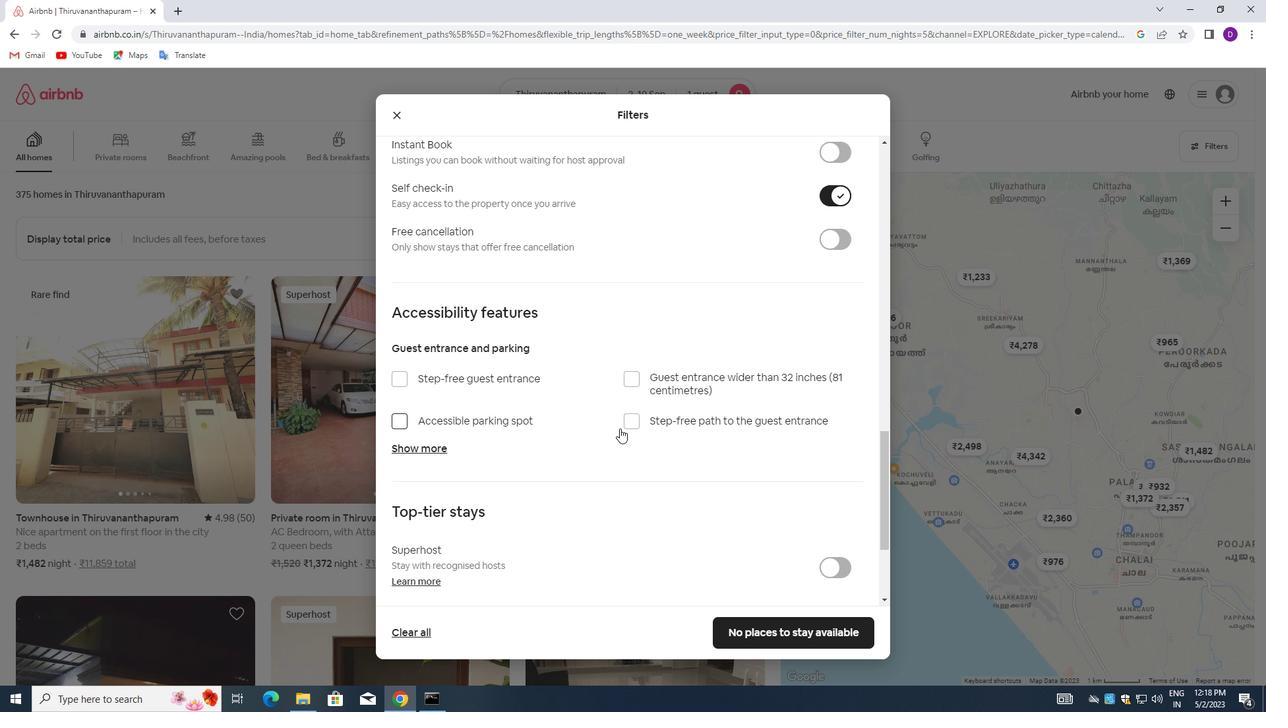 
Action: Mouse scrolled (565, 444) with delta (0, 0)
Screenshot: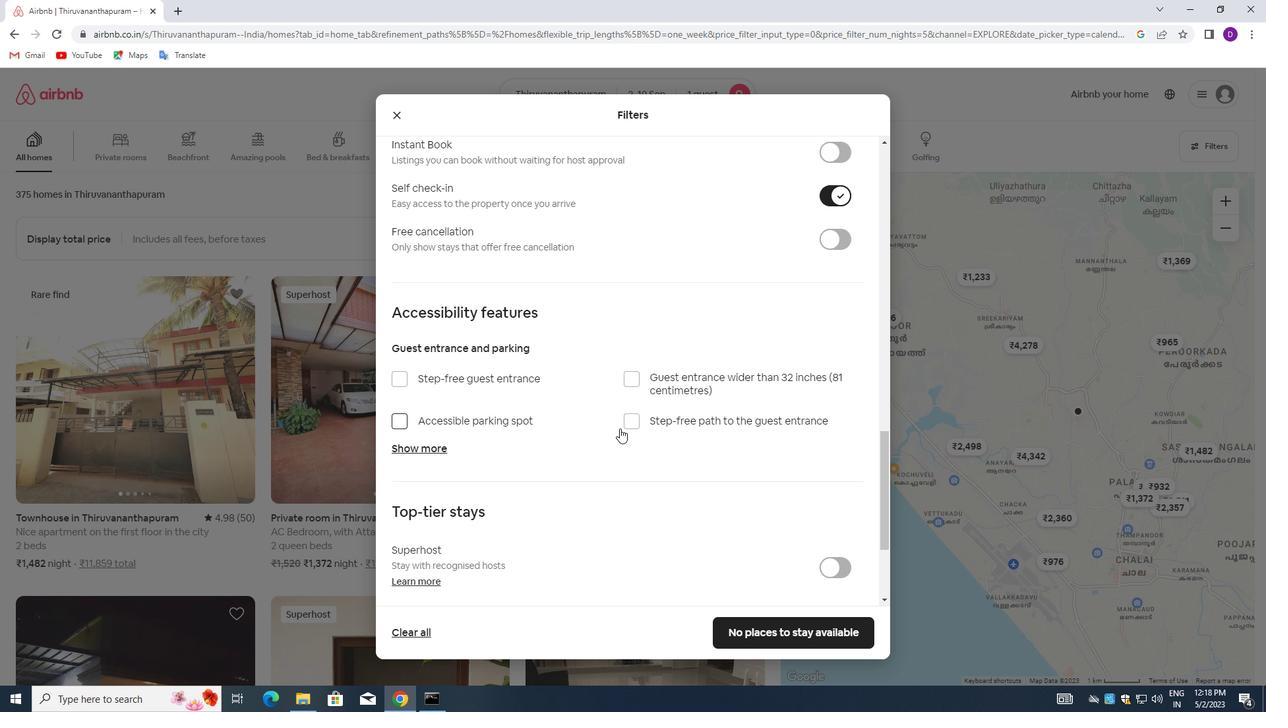 
Action: Mouse moved to (562, 447)
Screenshot: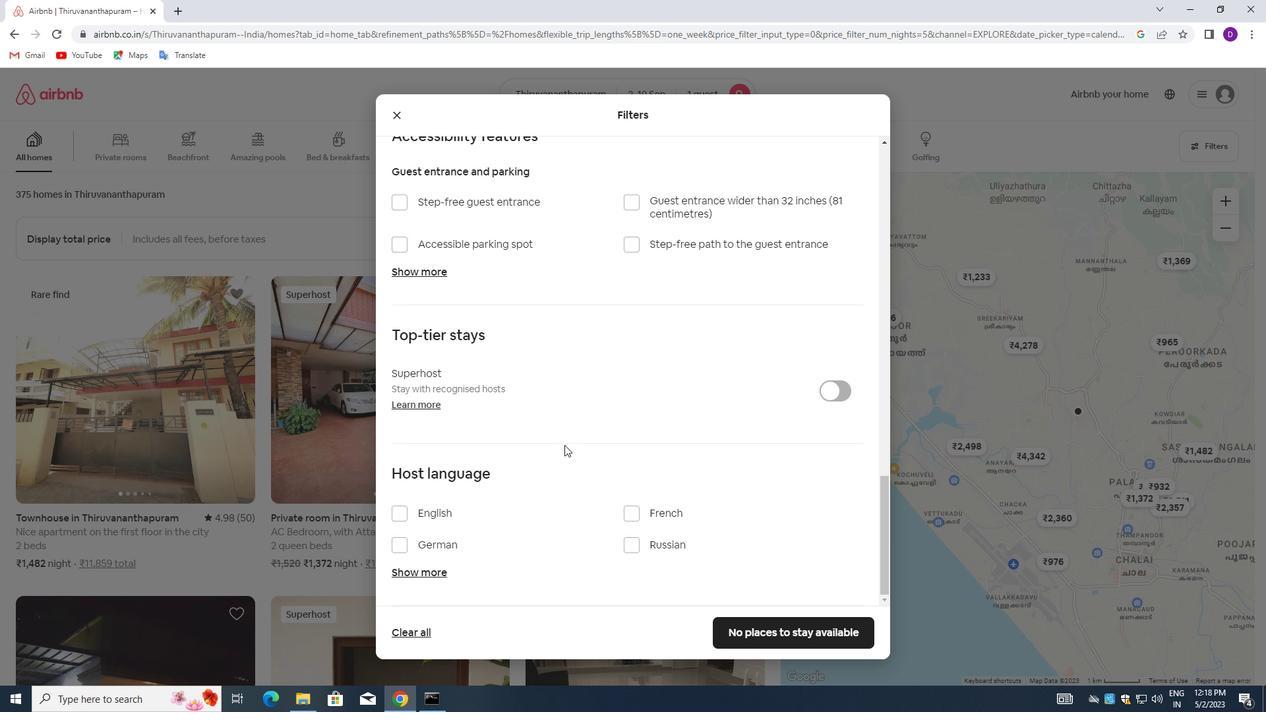 
Action: Mouse scrolled (562, 446) with delta (0, 0)
Screenshot: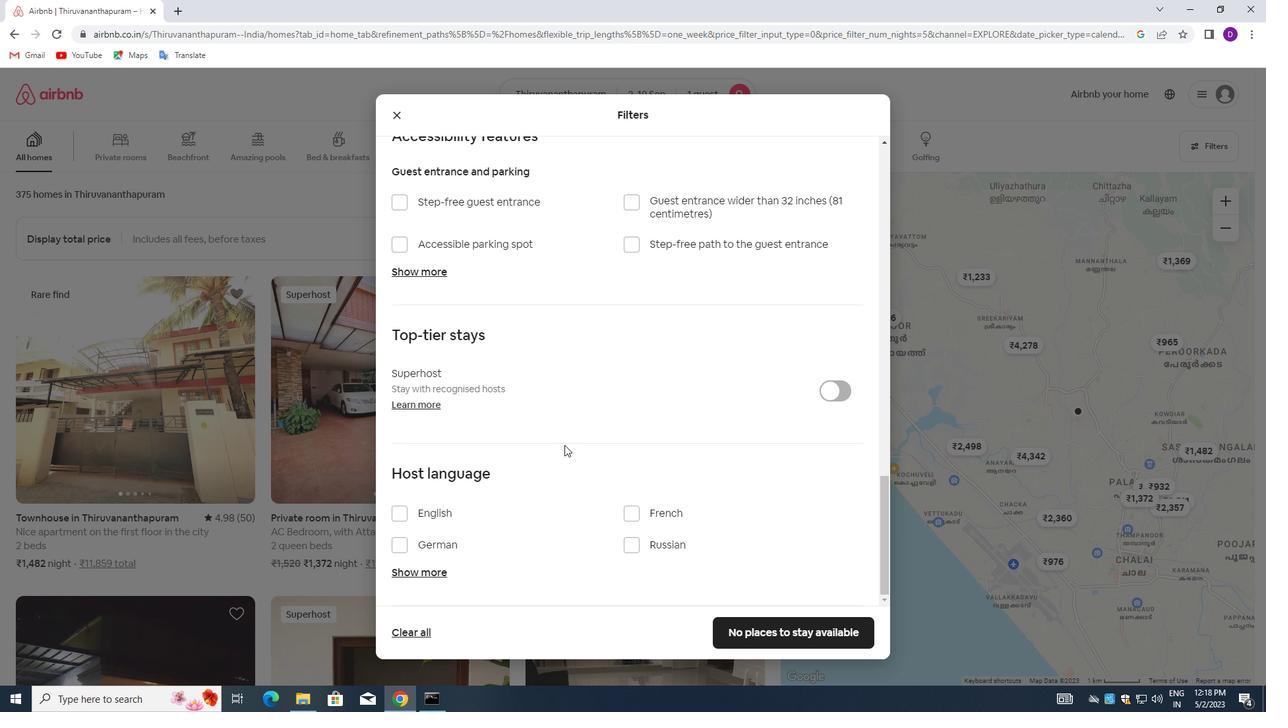 
Action: Mouse moved to (562, 447)
Screenshot: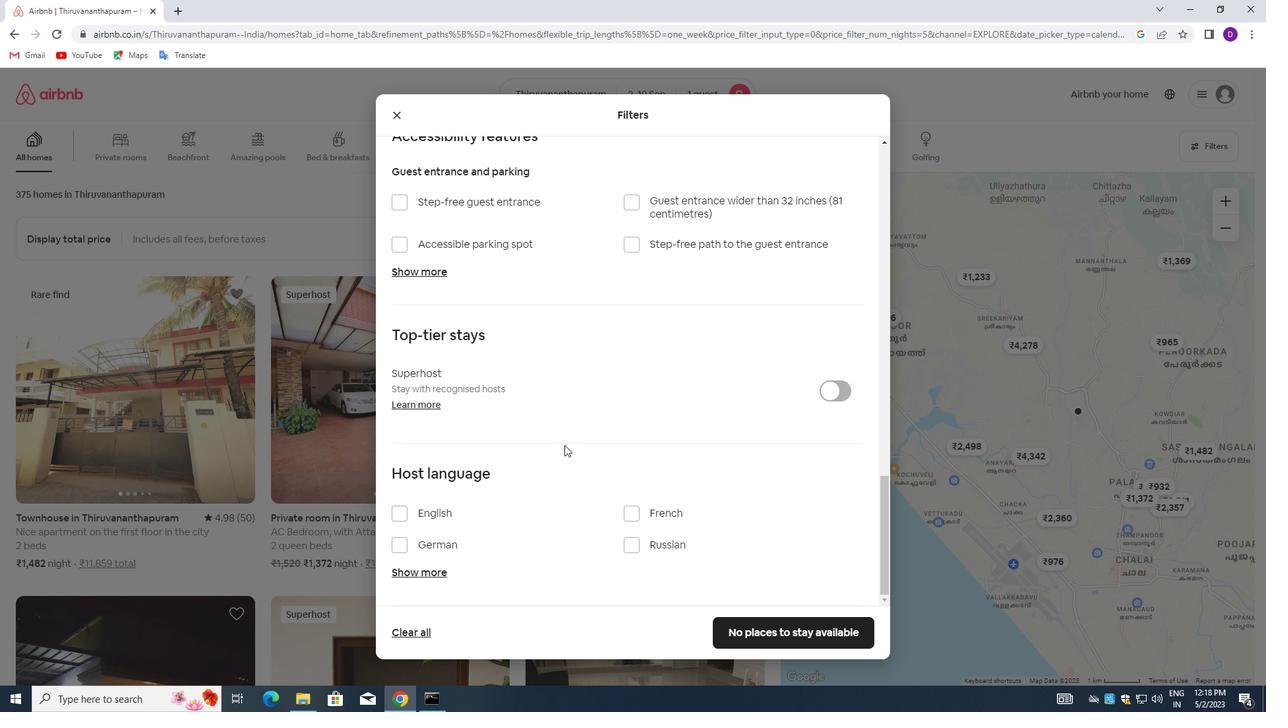 
Action: Mouse scrolled (562, 446) with delta (0, 0)
Screenshot: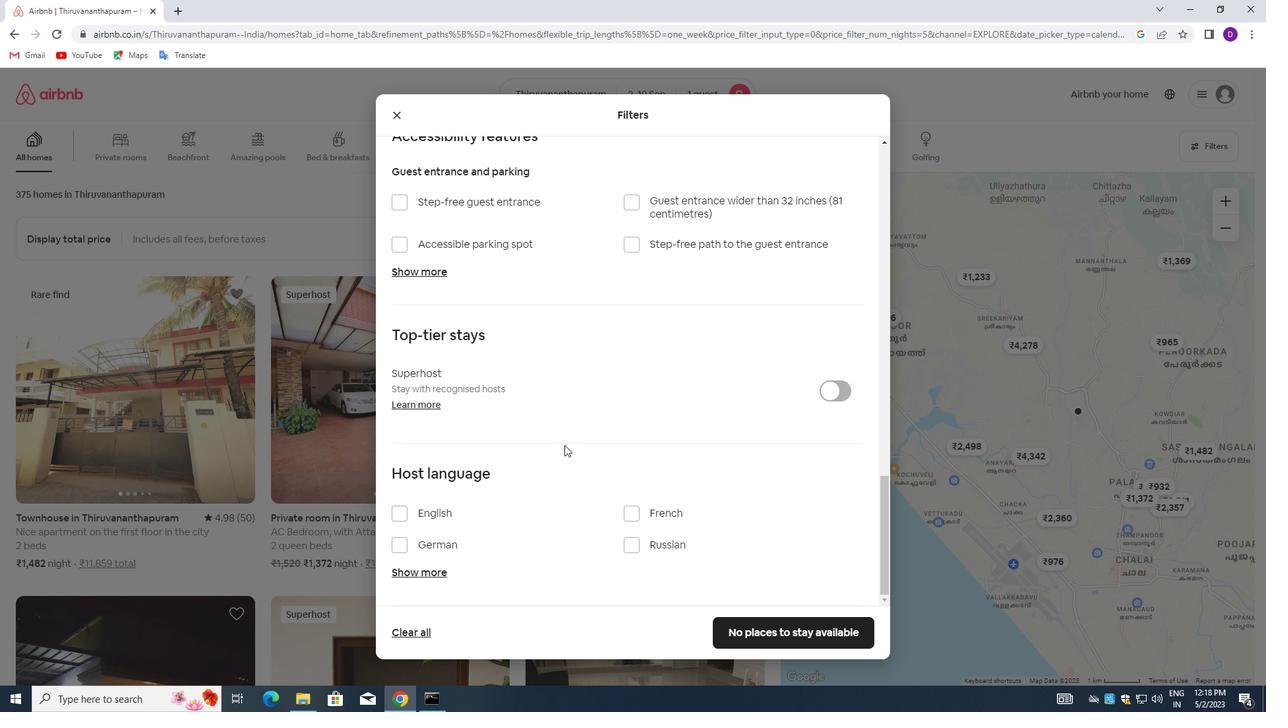 
Action: Mouse moved to (562, 447)
Screenshot: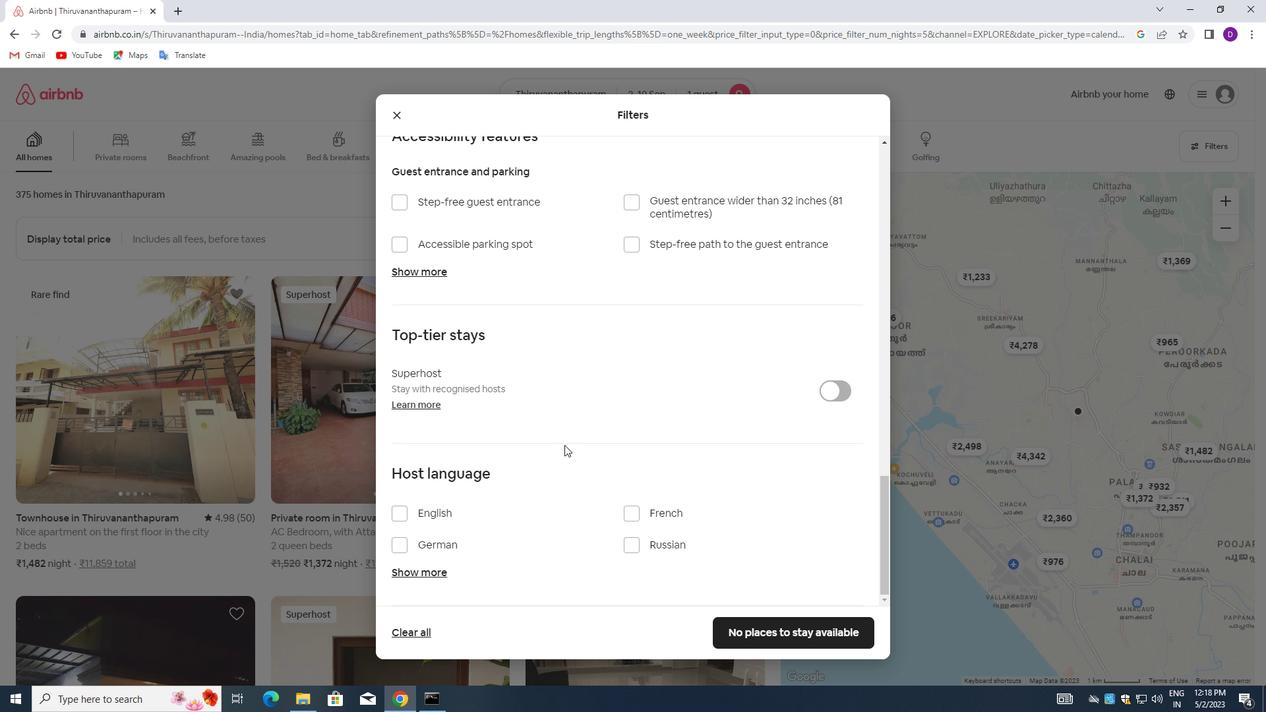 
Action: Mouse scrolled (562, 447) with delta (0, 0)
Screenshot: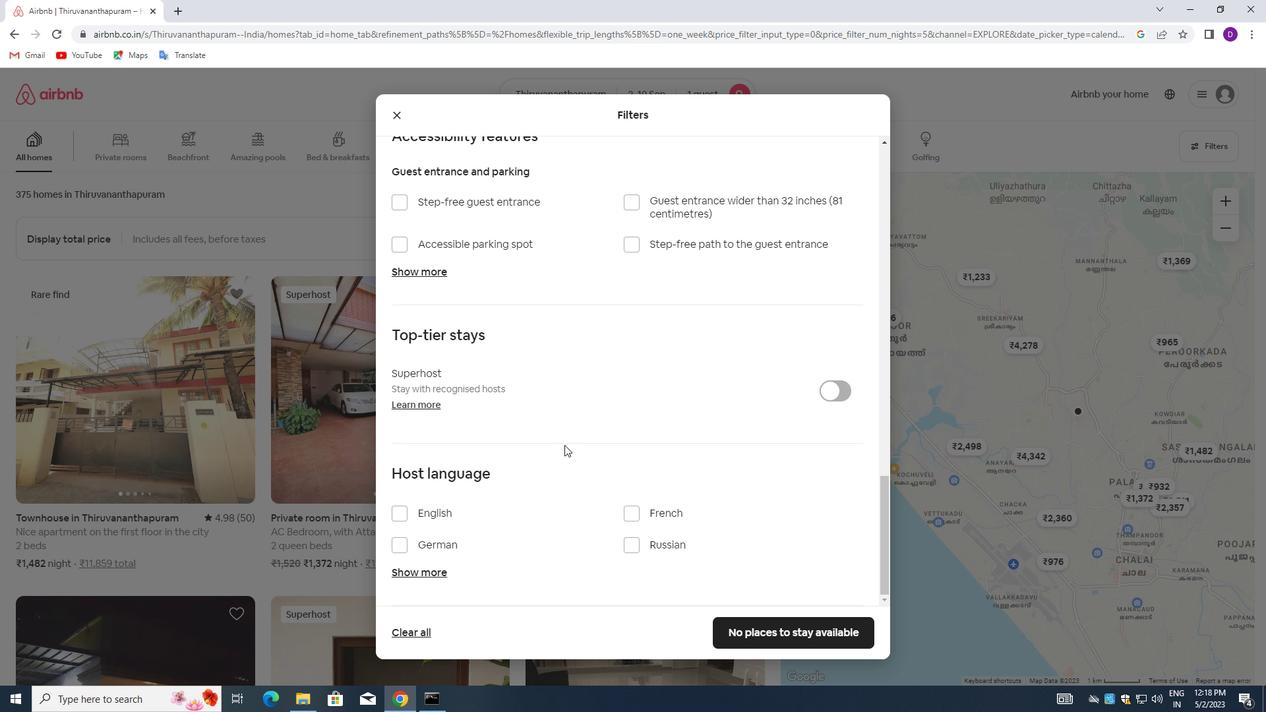 
Action: Mouse moved to (562, 451)
Screenshot: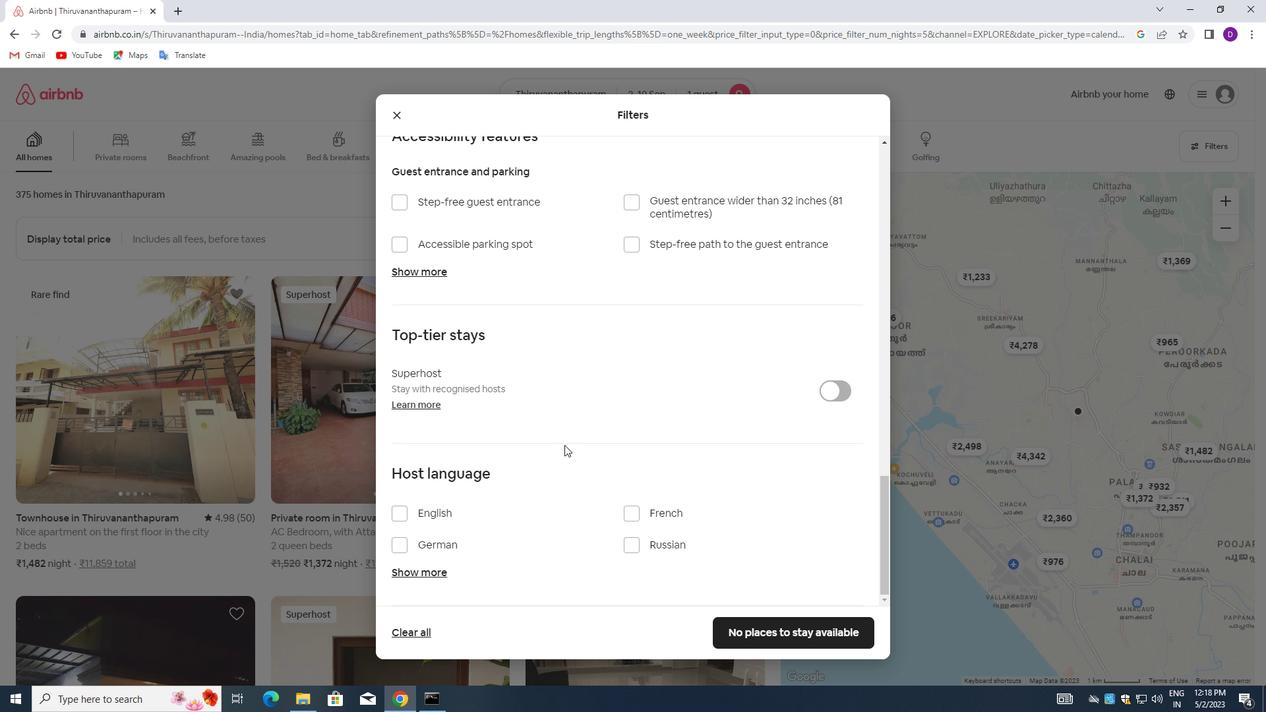 
Action: Mouse scrolled (562, 450) with delta (0, 0)
Screenshot: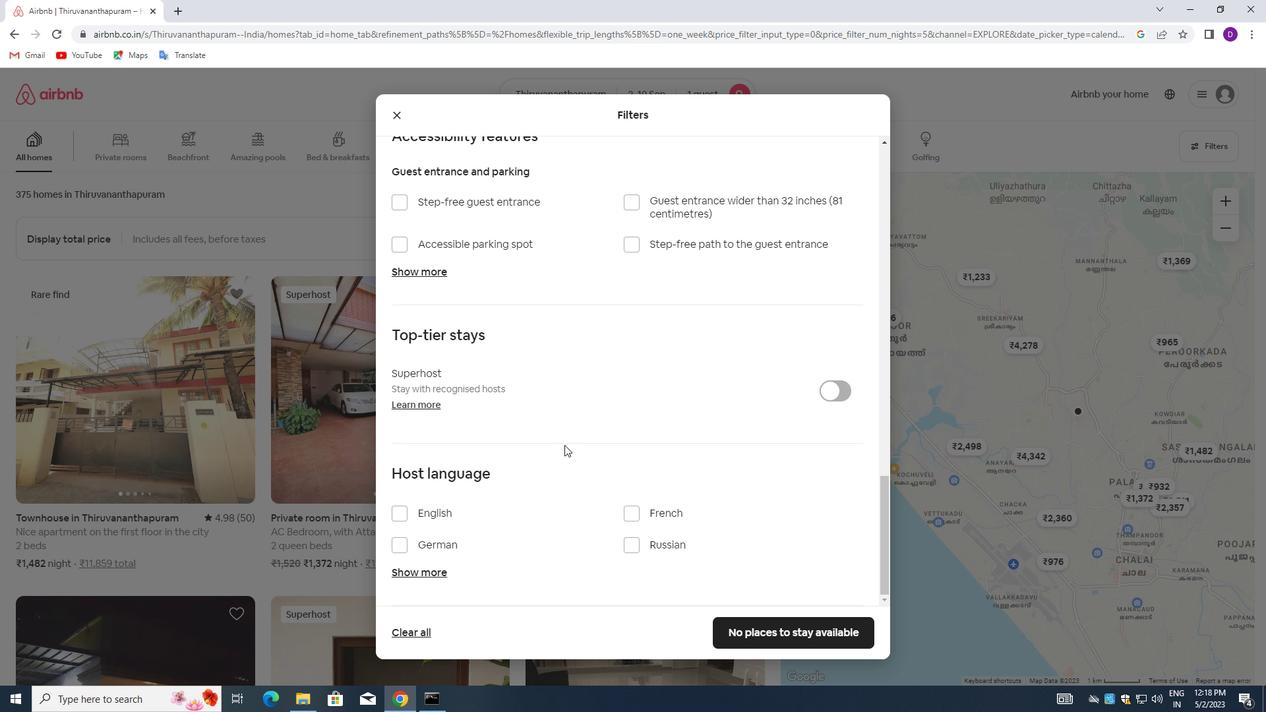 
Action: Mouse moved to (401, 514)
Screenshot: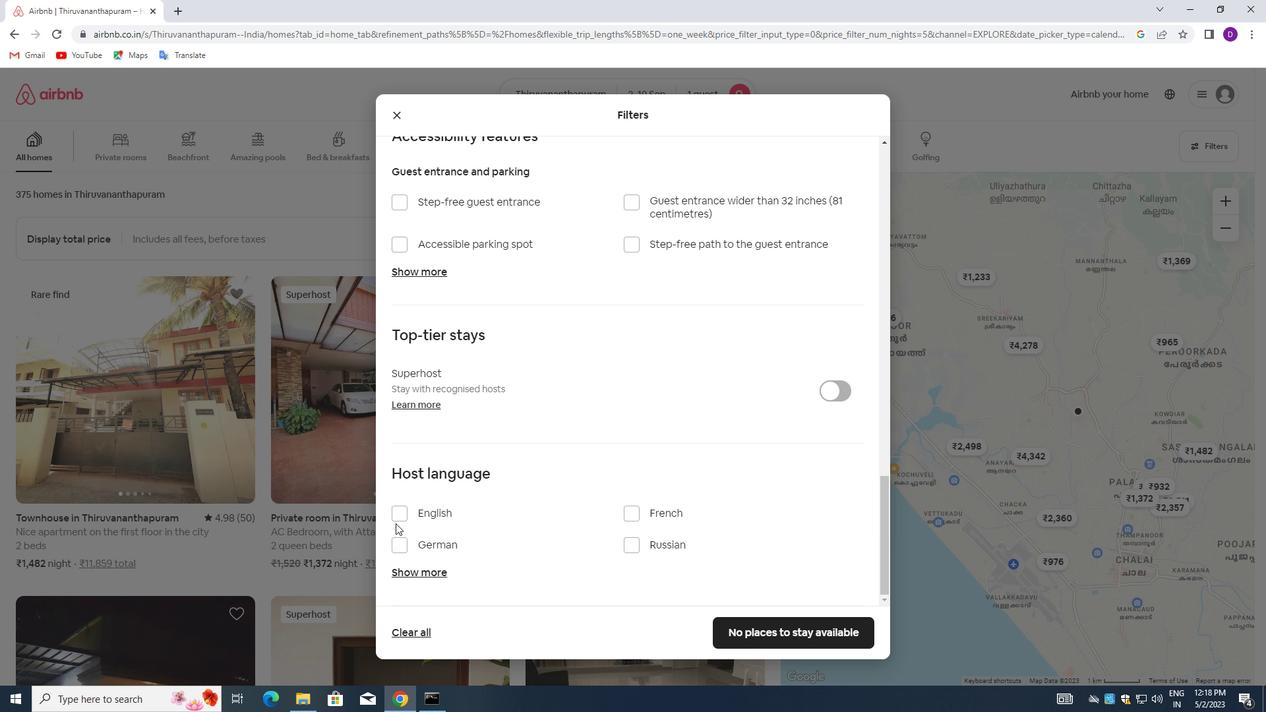 
Action: Mouse pressed left at (401, 514)
Screenshot: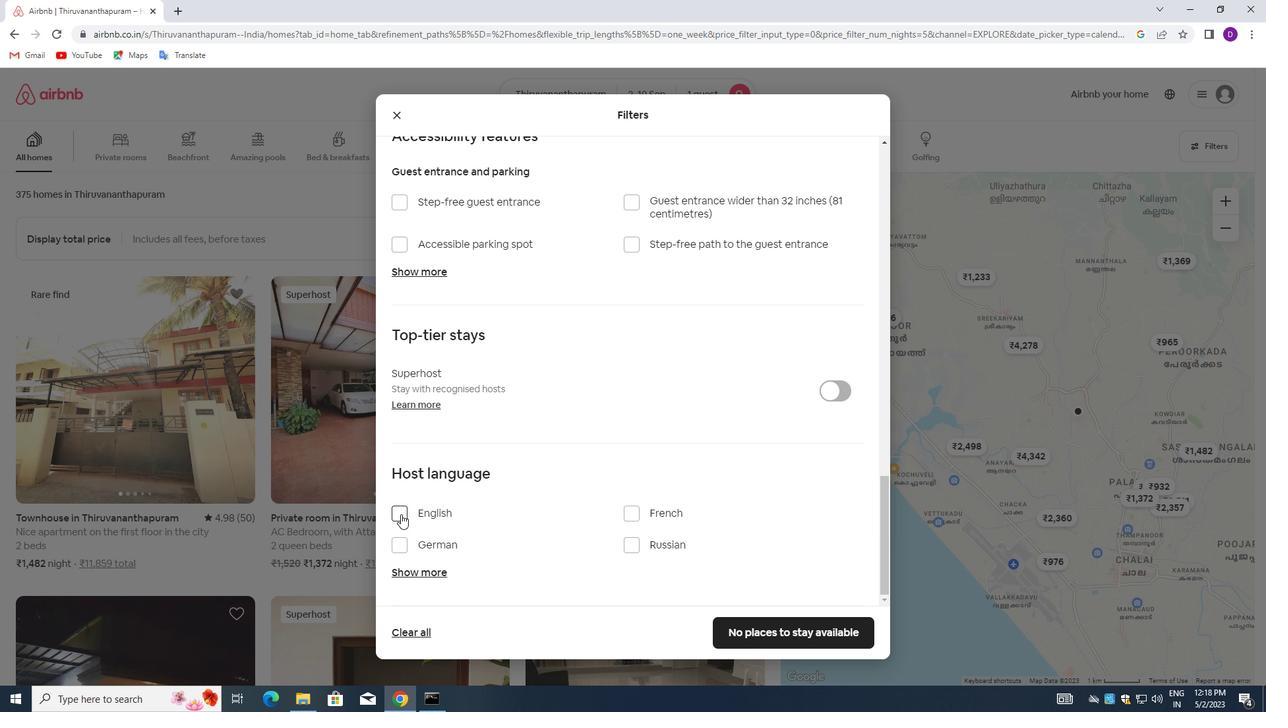 
Action: Mouse moved to (764, 624)
Screenshot: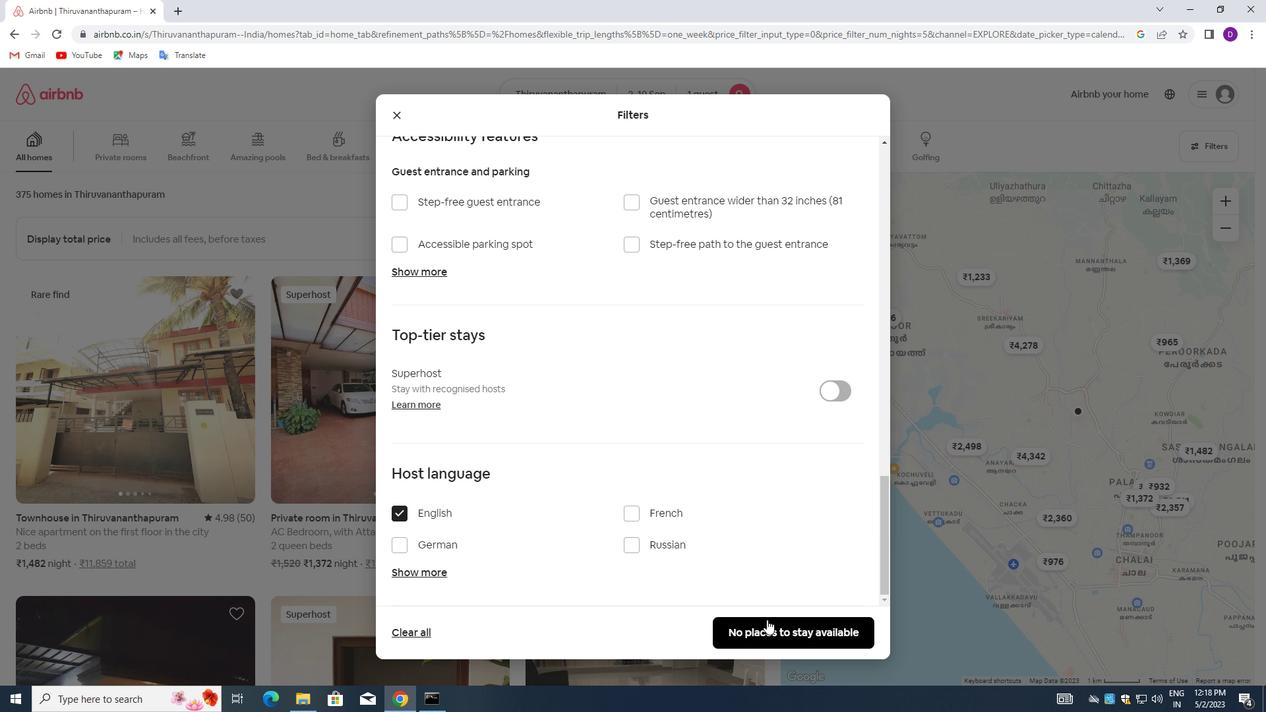 
Action: Mouse pressed left at (764, 624)
Screenshot: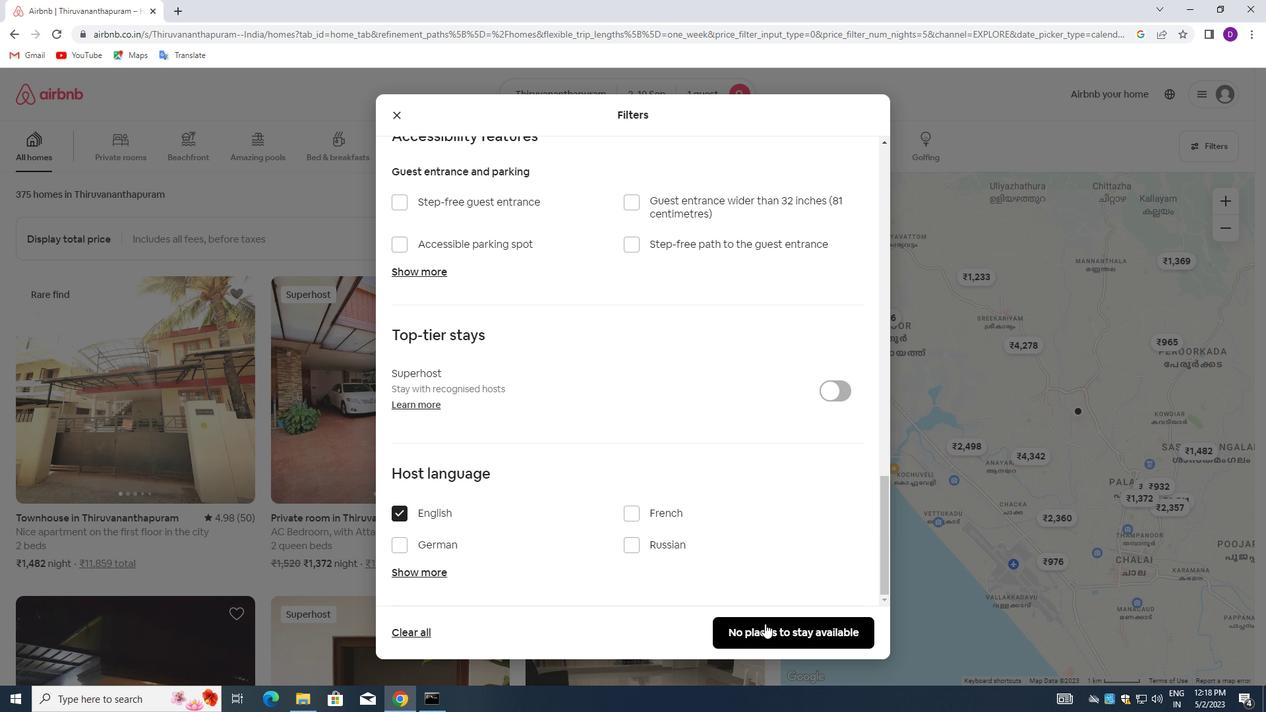
Action: Mouse moved to (641, 416)
Screenshot: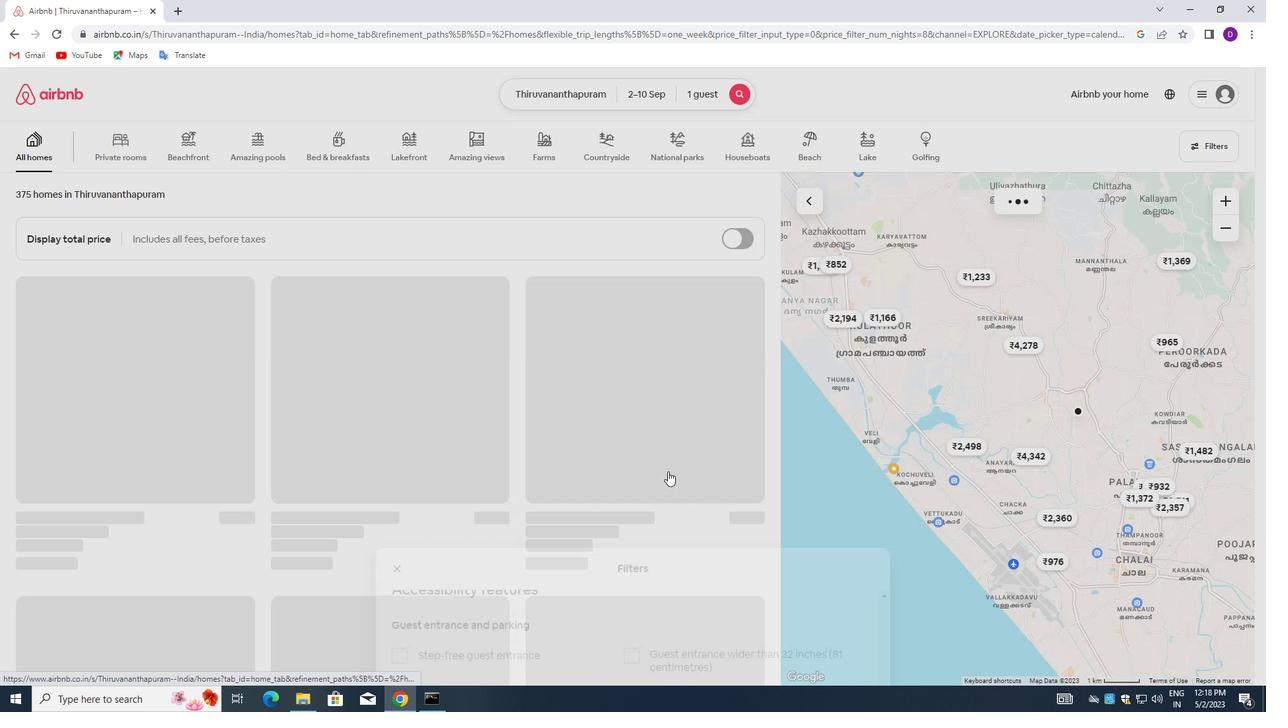 
